 Task: Find connections with filter location Capela with filter topic #Saleswith filter profile language German with filter current company Hyundai Motor India Ltd. with filter school SRI VASAVI ENGINEERING COLLEGE with filter industry Urban Transit Services with filter service category Team Building with filter keywords title Meeting Planner
Action: Mouse moved to (638, 125)
Screenshot: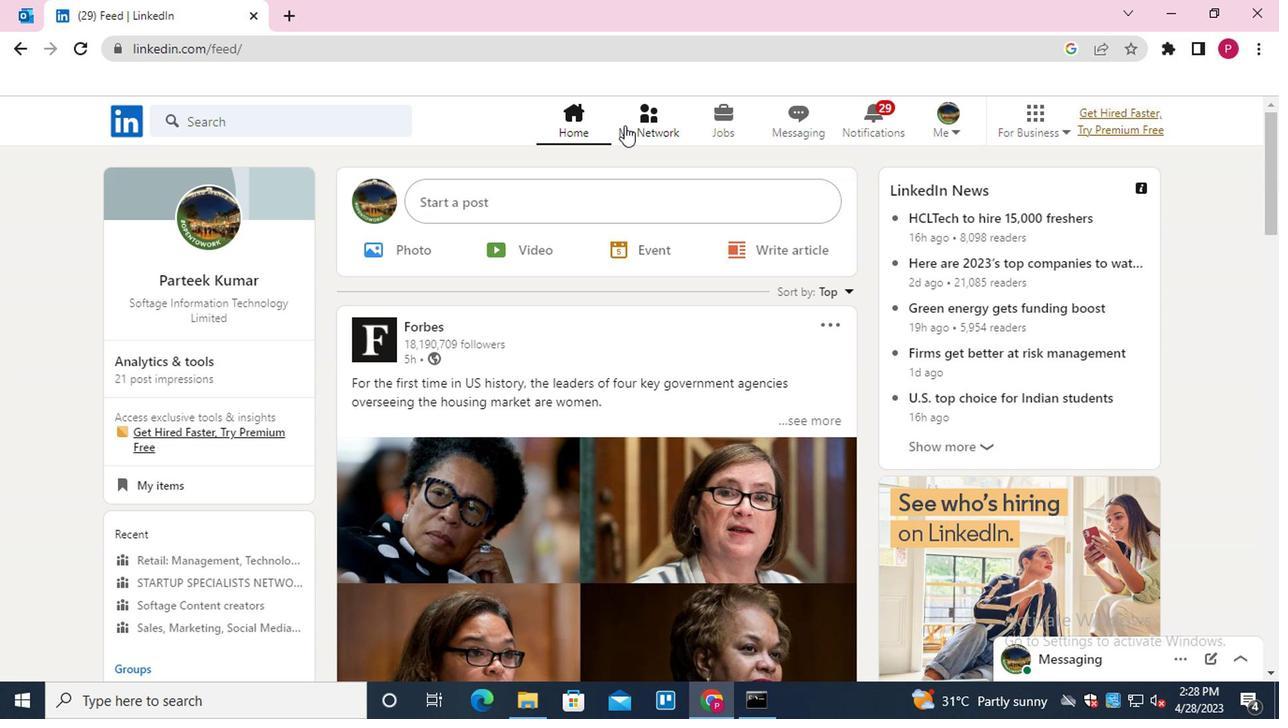 
Action: Mouse pressed left at (638, 125)
Screenshot: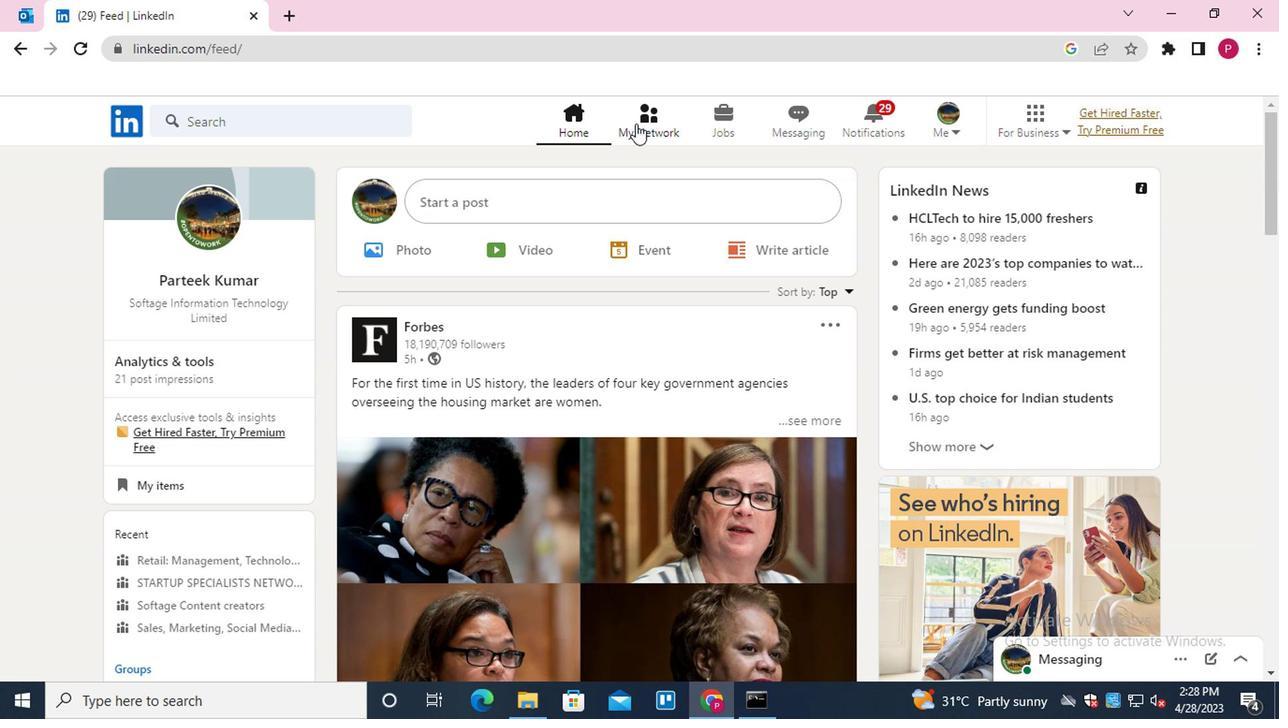 
Action: Mouse moved to (271, 229)
Screenshot: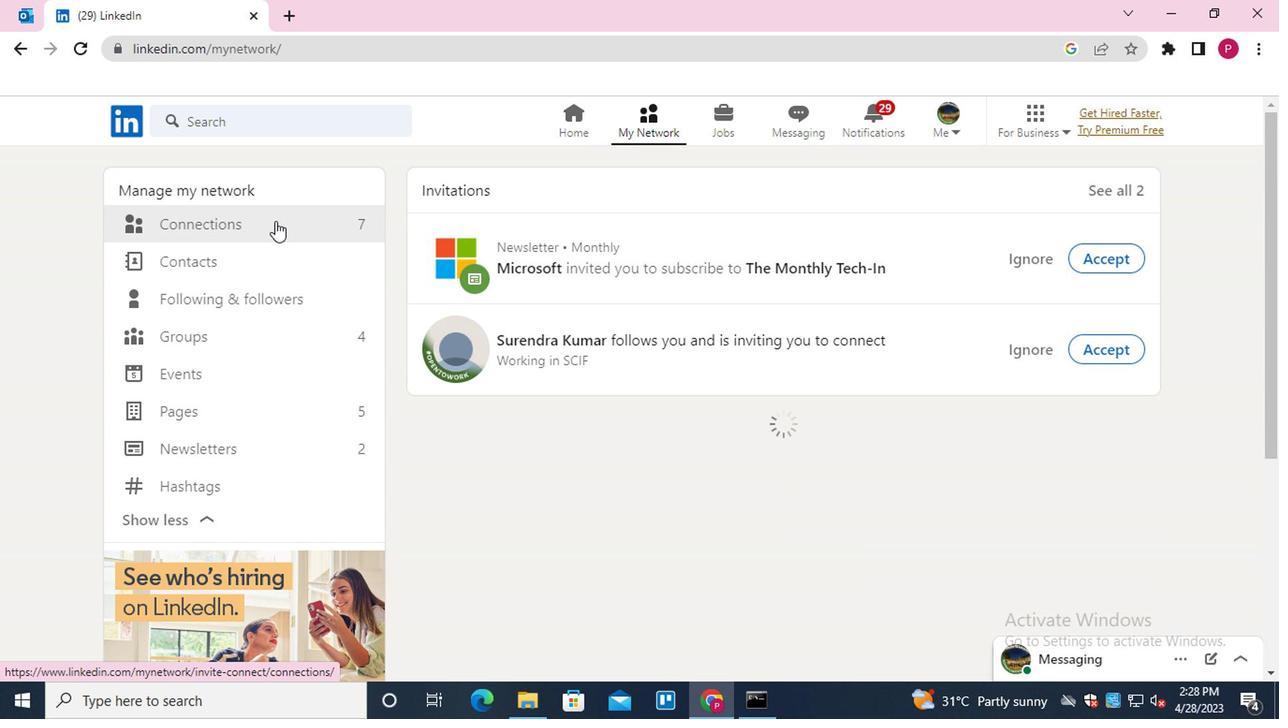 
Action: Mouse pressed left at (271, 229)
Screenshot: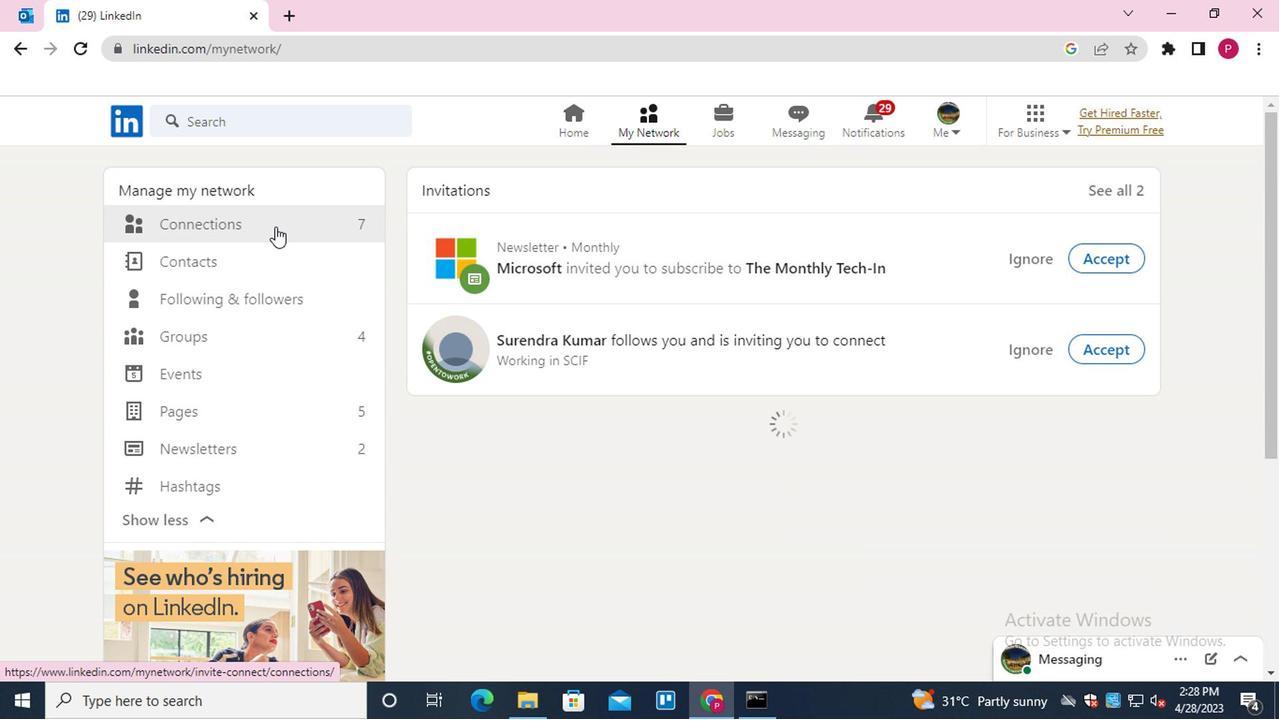 
Action: Mouse moved to (815, 225)
Screenshot: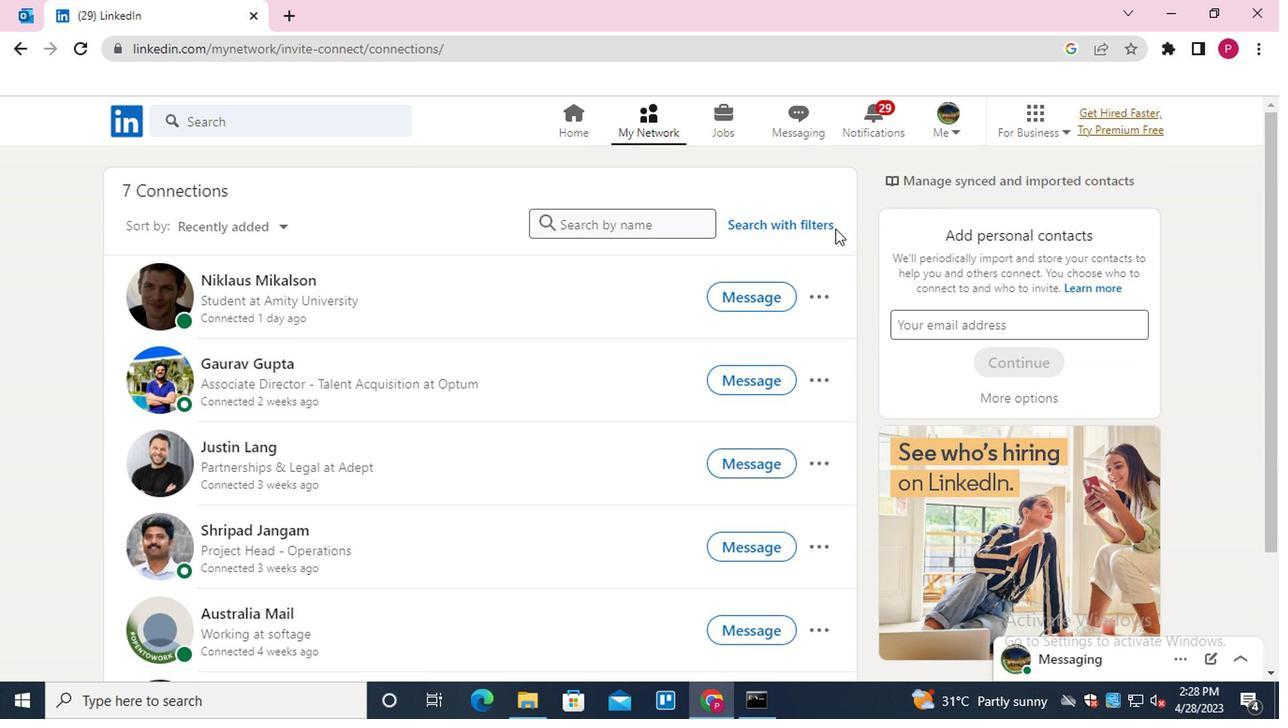 
Action: Mouse pressed left at (815, 225)
Screenshot: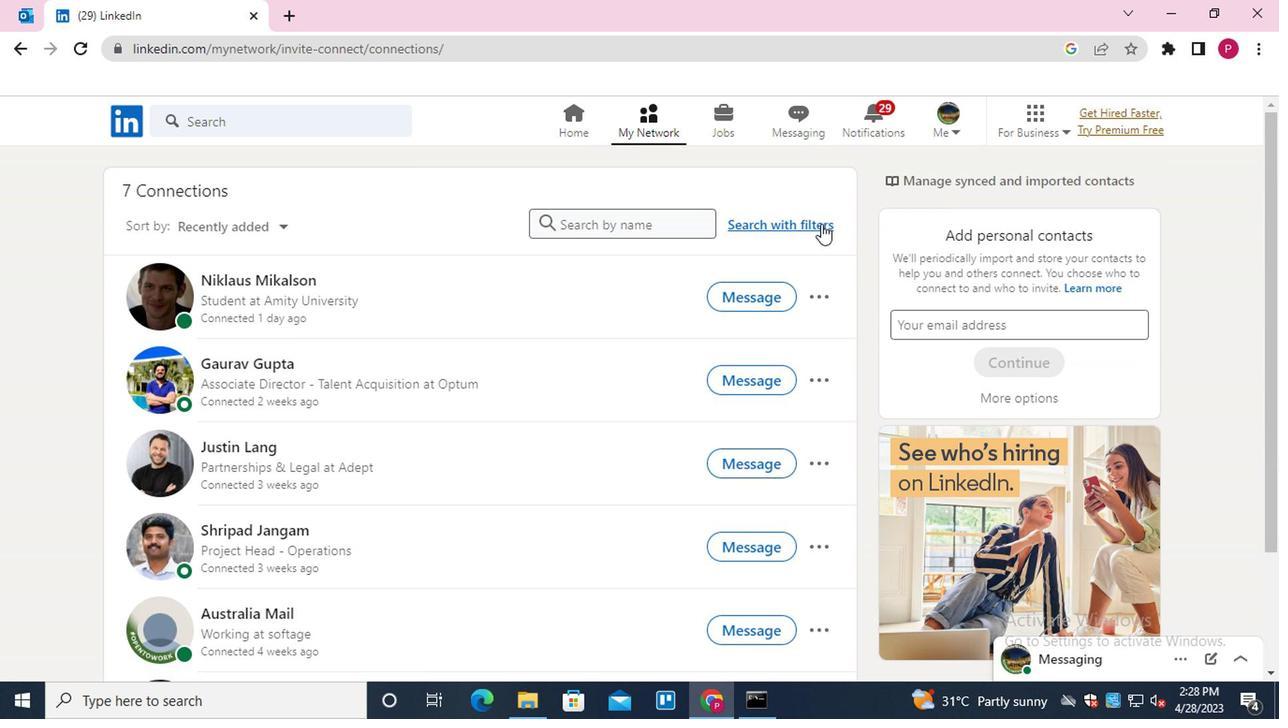 
Action: Mouse moved to (691, 174)
Screenshot: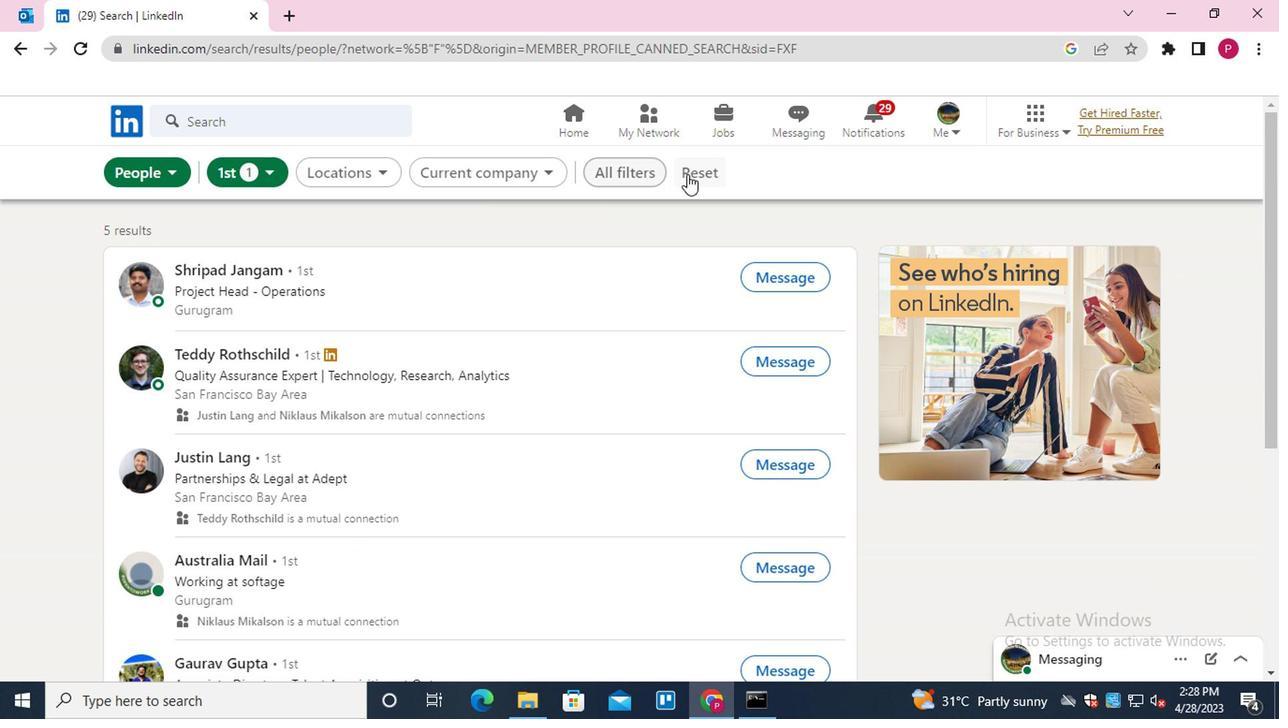 
Action: Mouse pressed left at (691, 174)
Screenshot: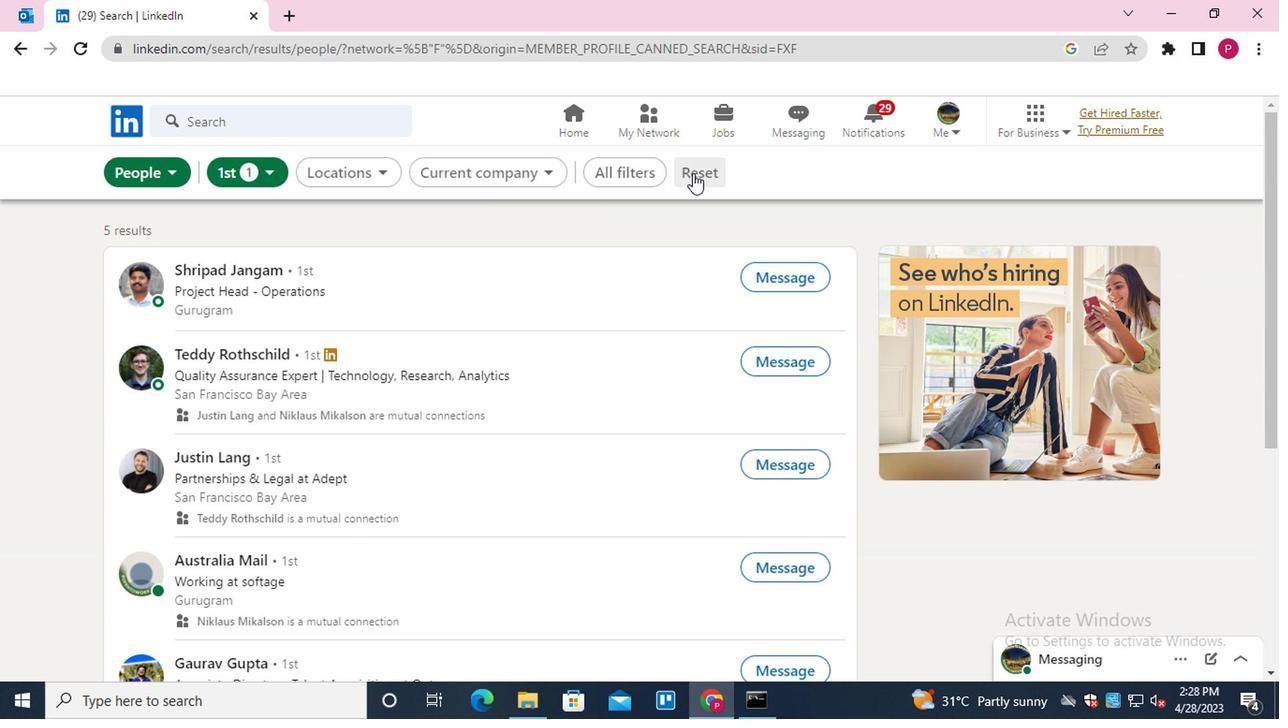
Action: Mouse moved to (661, 177)
Screenshot: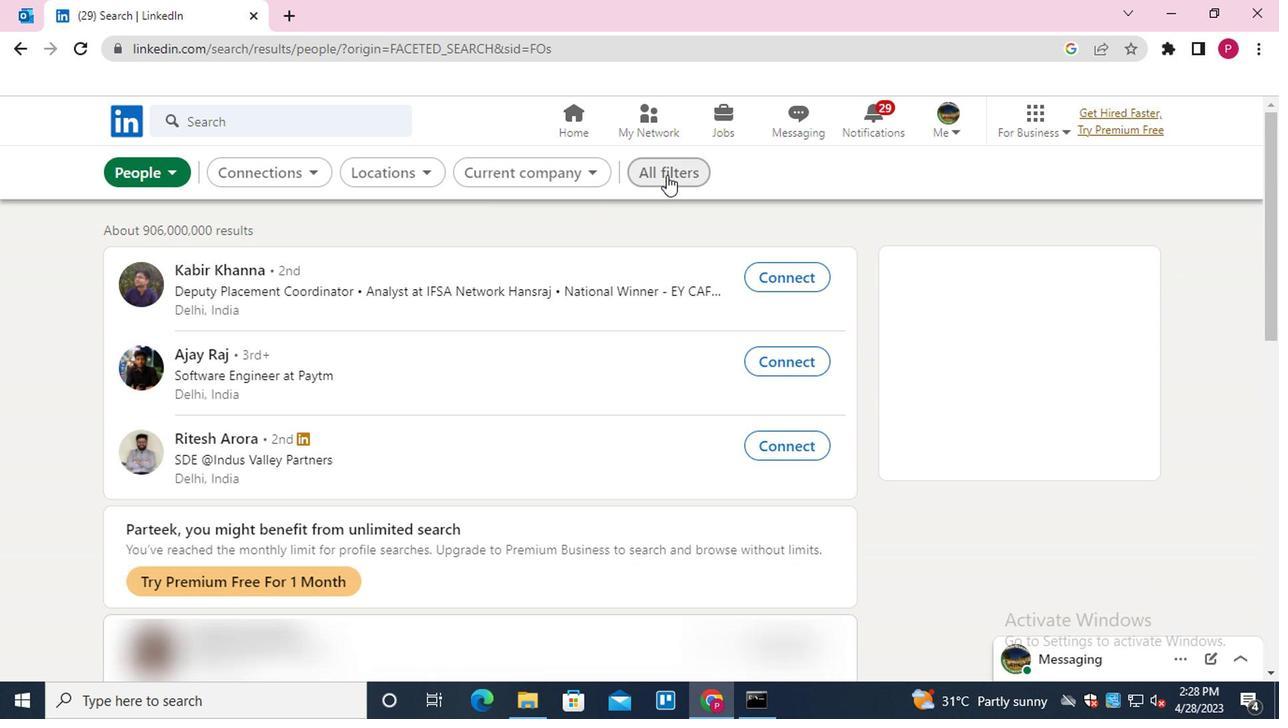 
Action: Mouse pressed left at (661, 177)
Screenshot: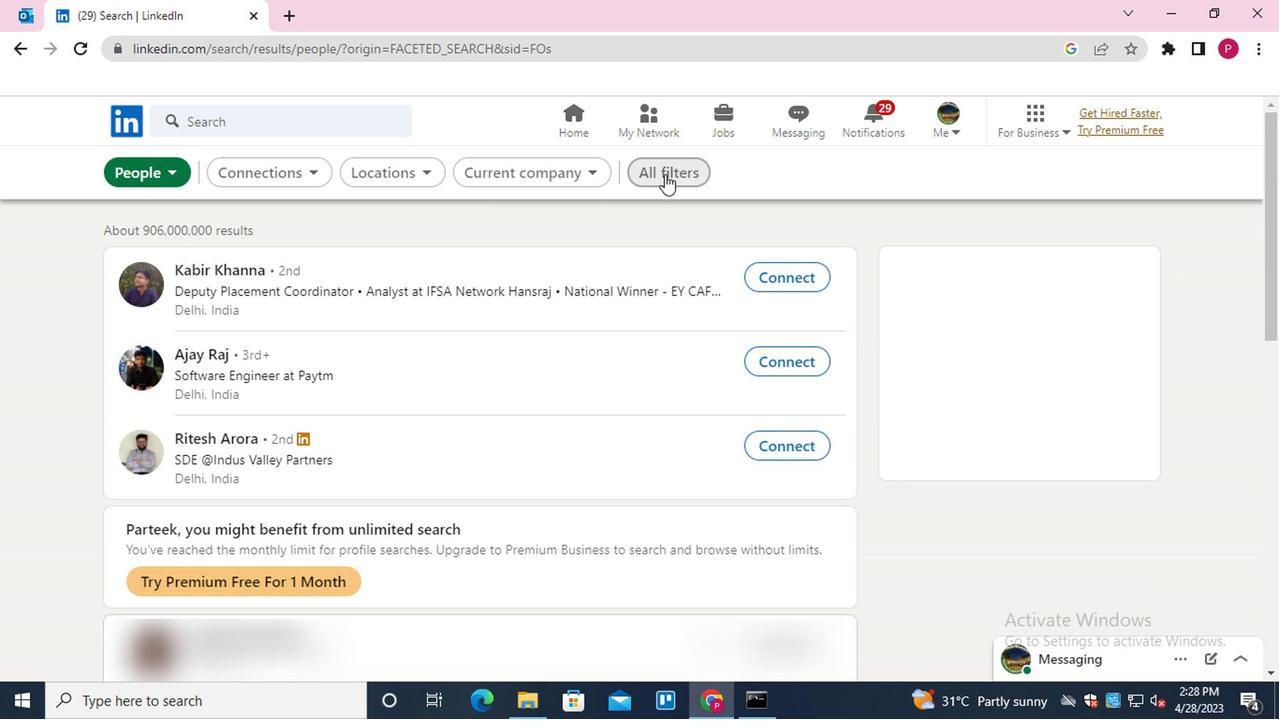 
Action: Mouse moved to (1005, 453)
Screenshot: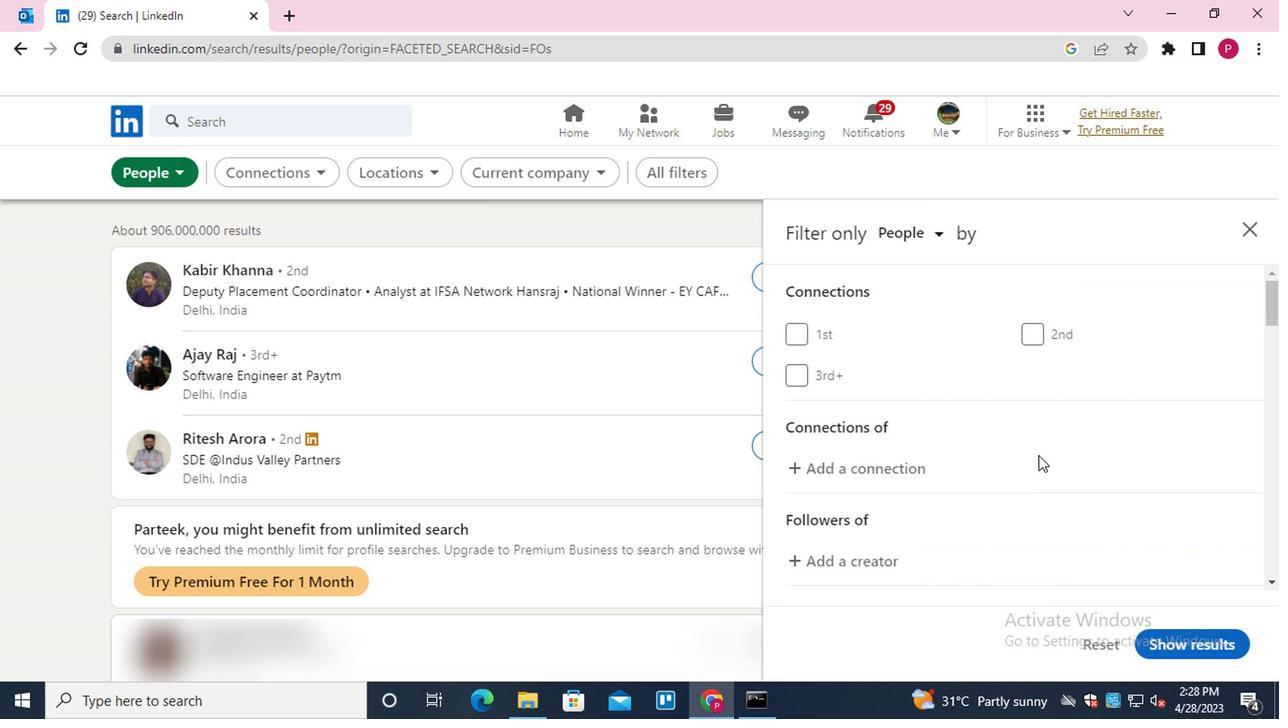 
Action: Mouse scrolled (1005, 452) with delta (0, -1)
Screenshot: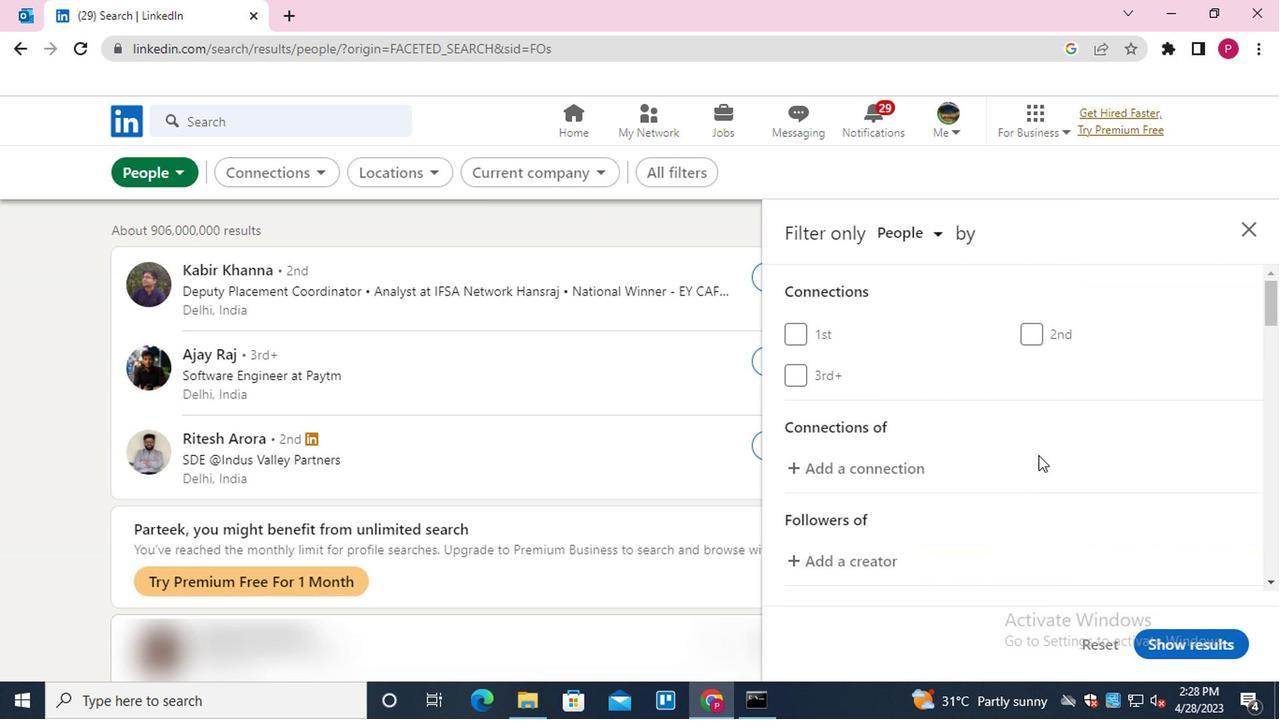 
Action: Mouse scrolled (1005, 452) with delta (0, -1)
Screenshot: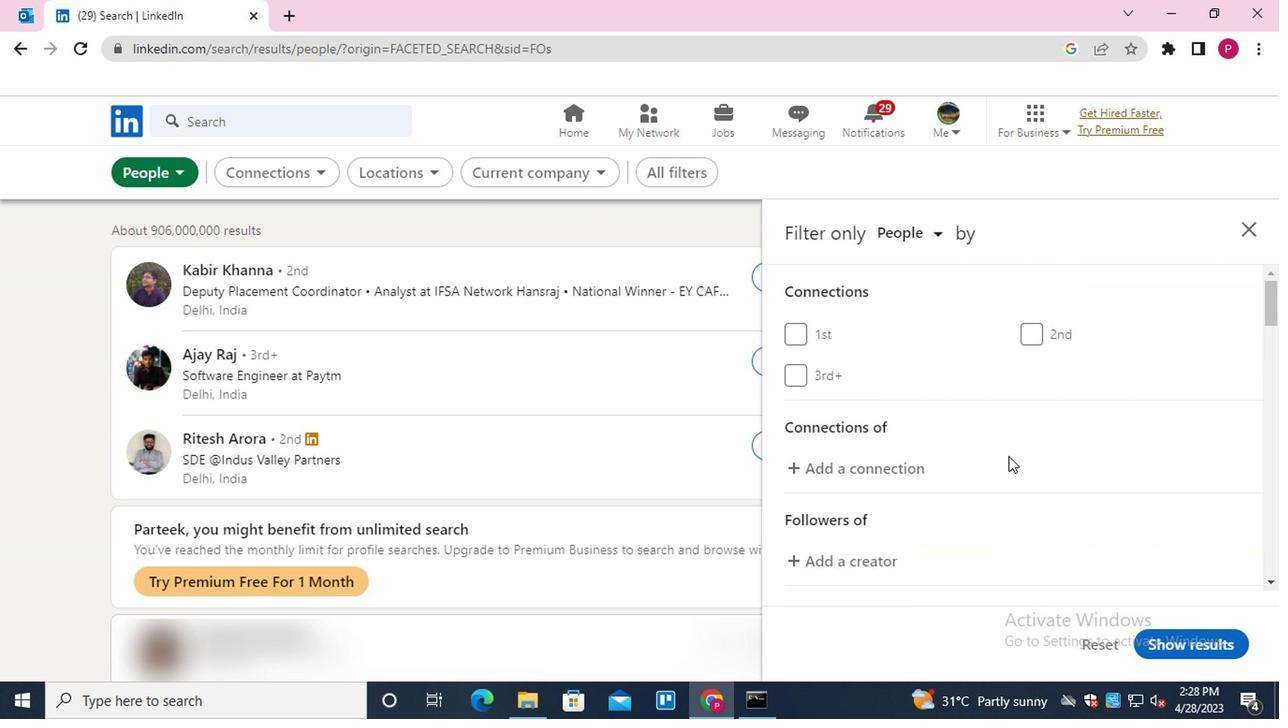 
Action: Mouse scrolled (1005, 452) with delta (0, -1)
Screenshot: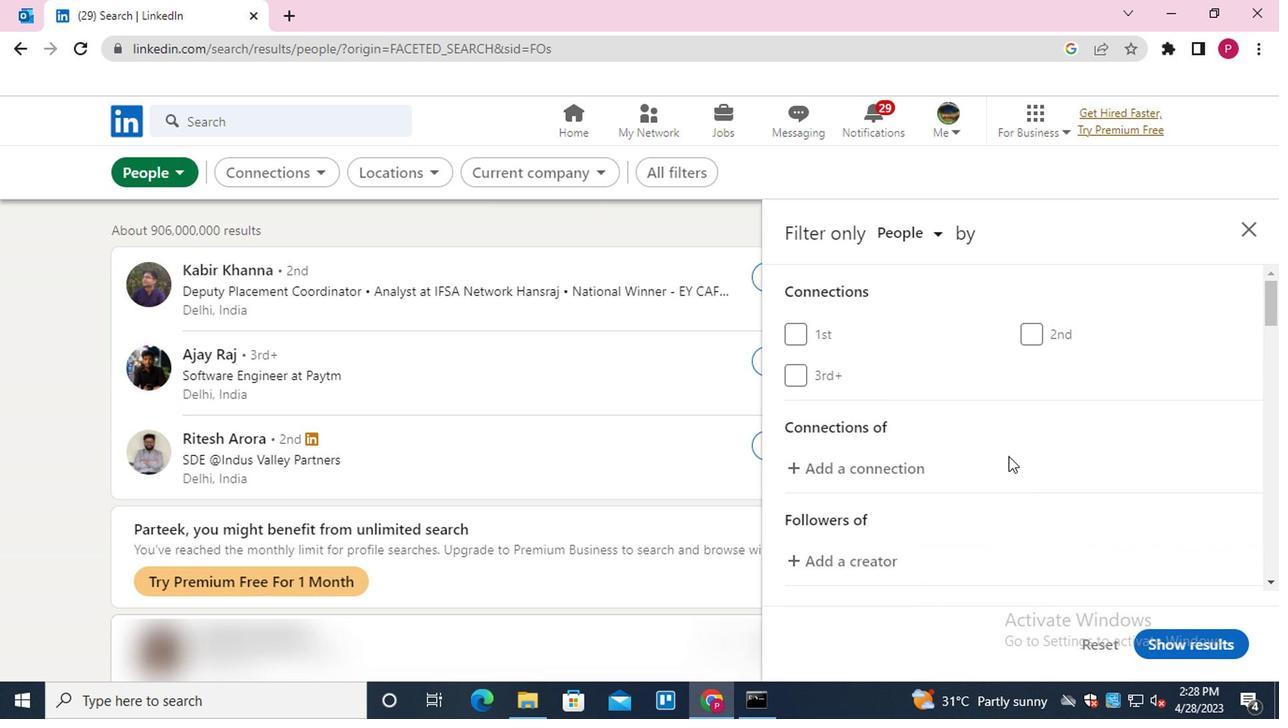 
Action: Mouse moved to (1063, 444)
Screenshot: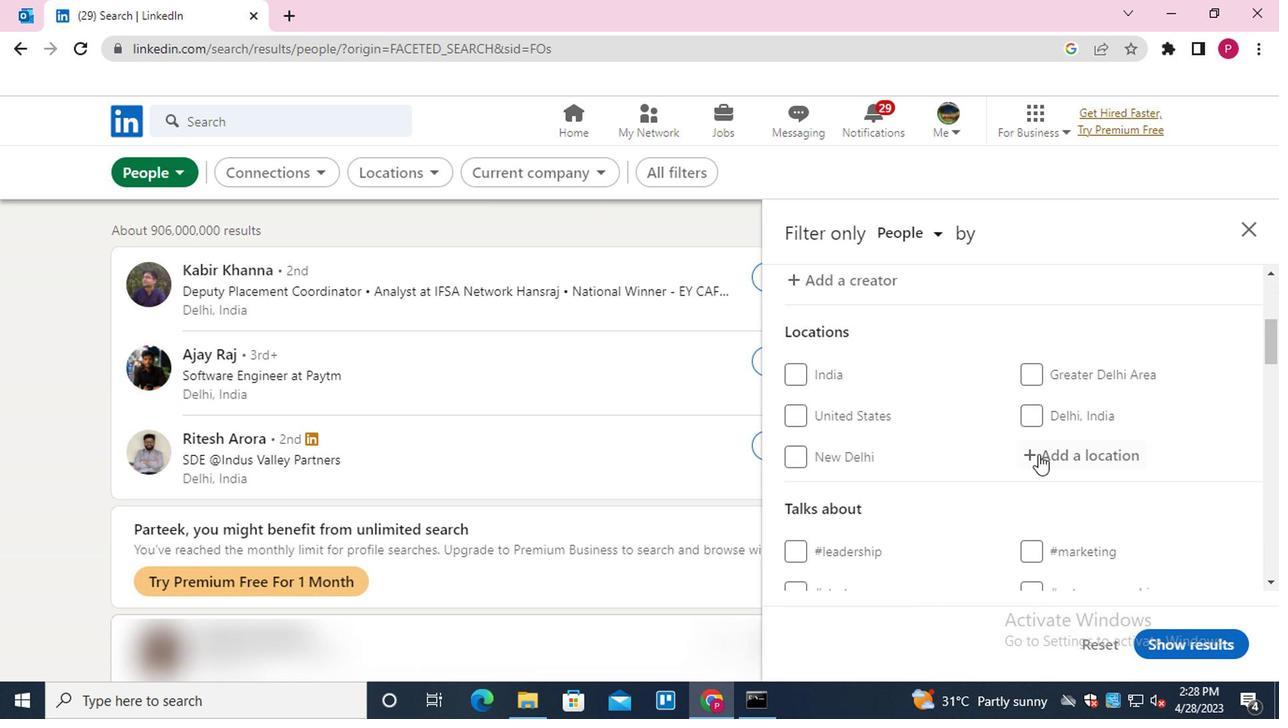 
Action: Mouse pressed left at (1063, 444)
Screenshot: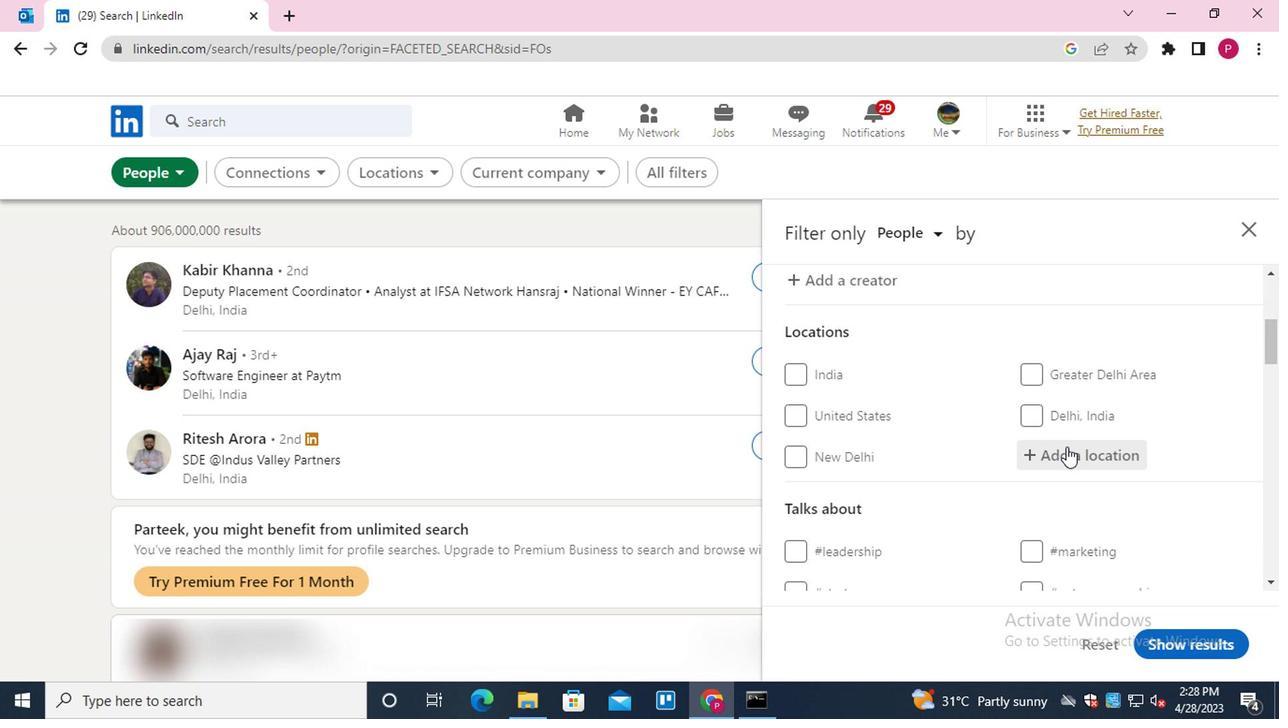 
Action: Key pressed <Key.shift>CAPELA<Key.down><Key.enter>
Screenshot: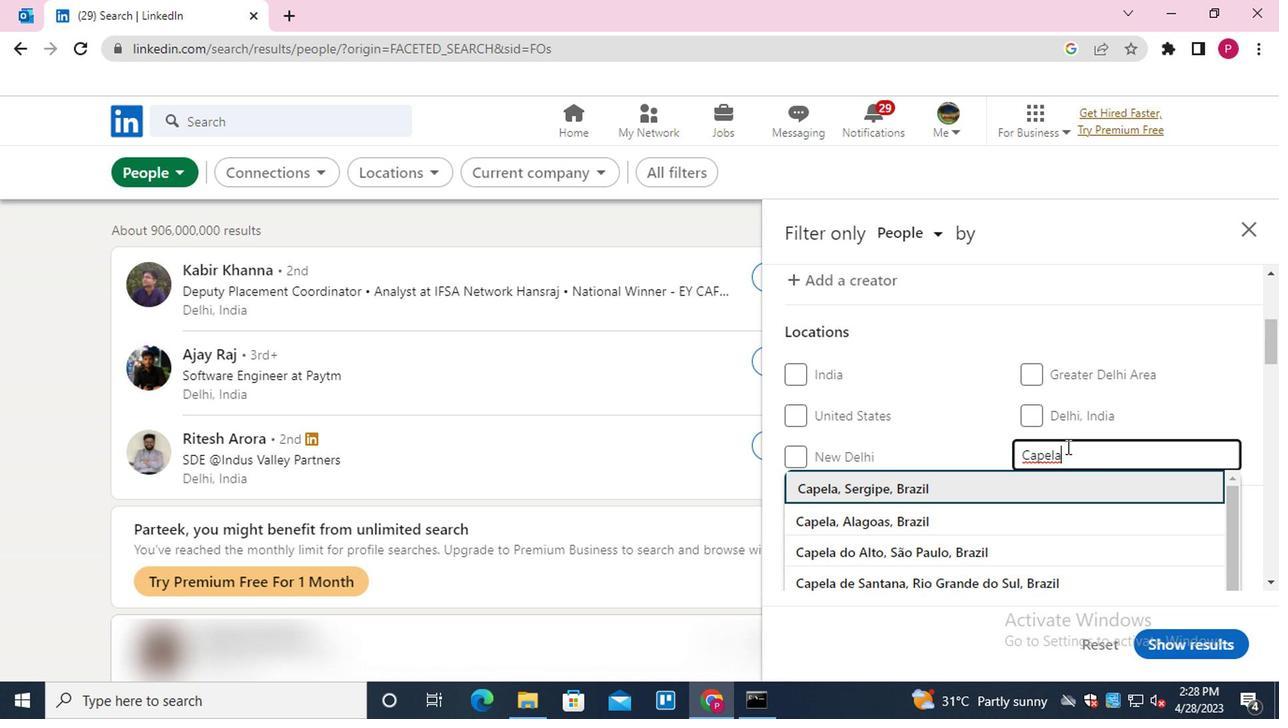 
Action: Mouse moved to (1028, 459)
Screenshot: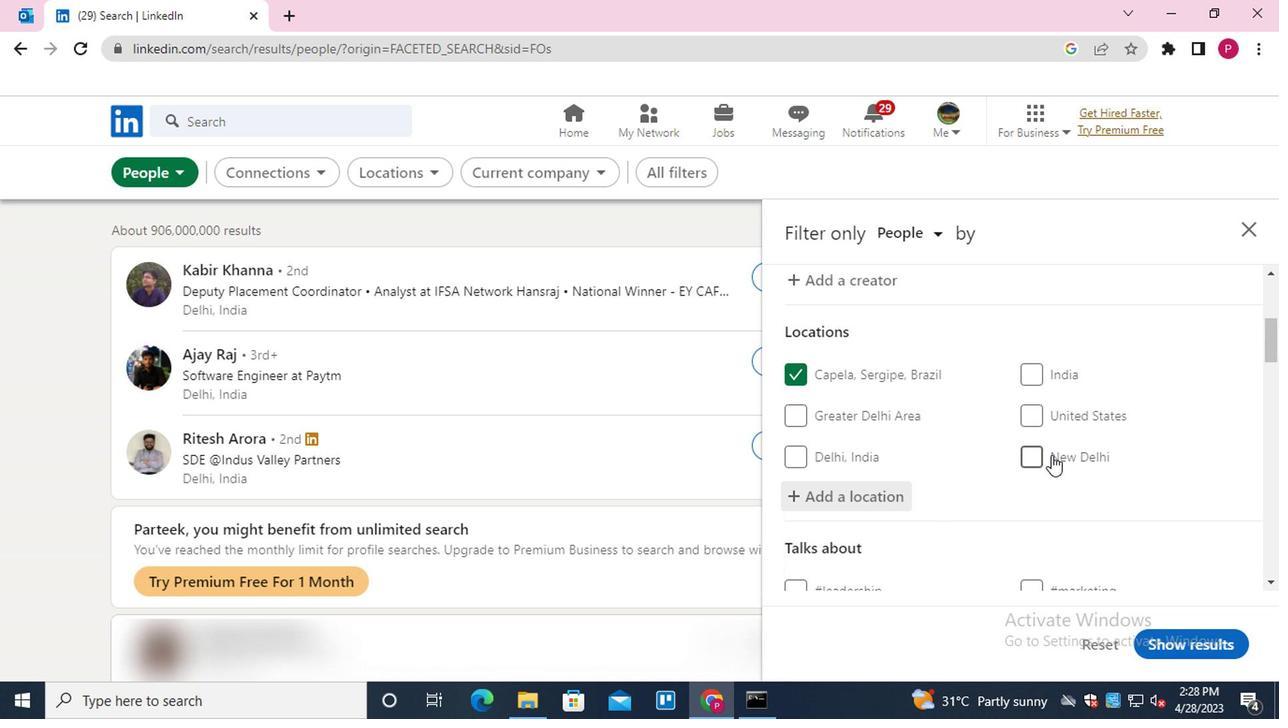 
Action: Mouse scrolled (1028, 458) with delta (0, 0)
Screenshot: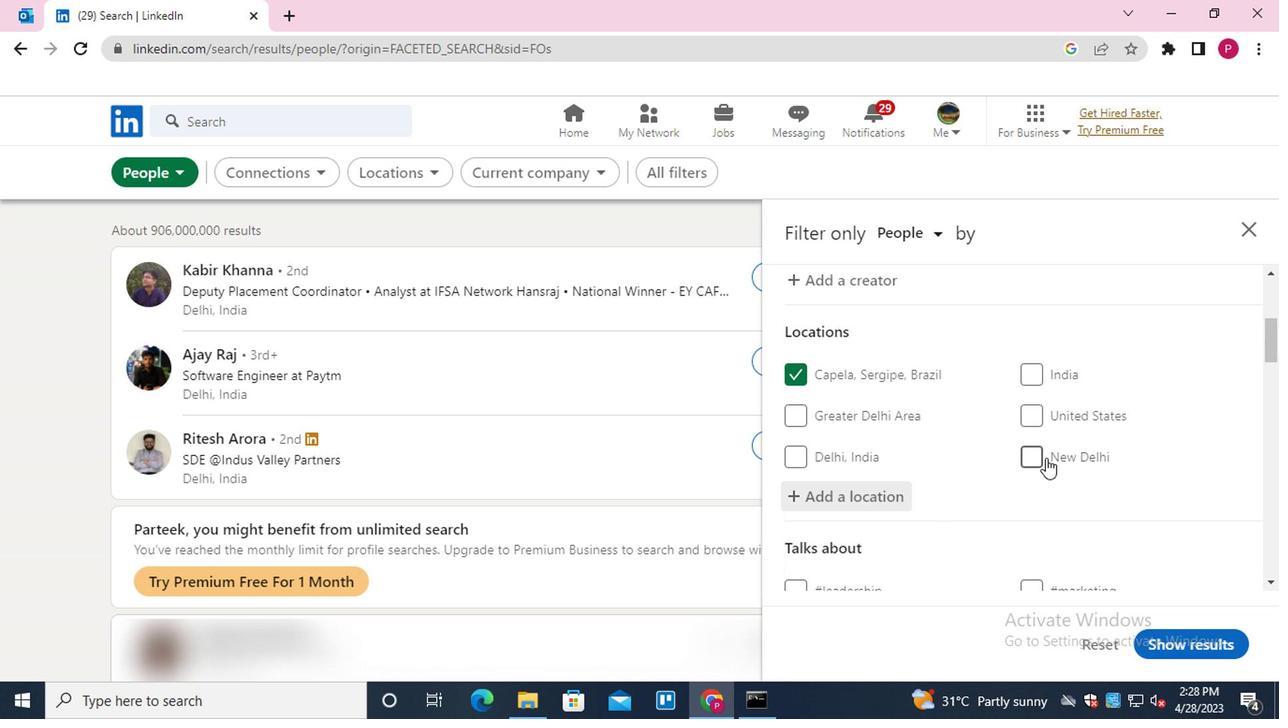 
Action: Mouse scrolled (1028, 458) with delta (0, 0)
Screenshot: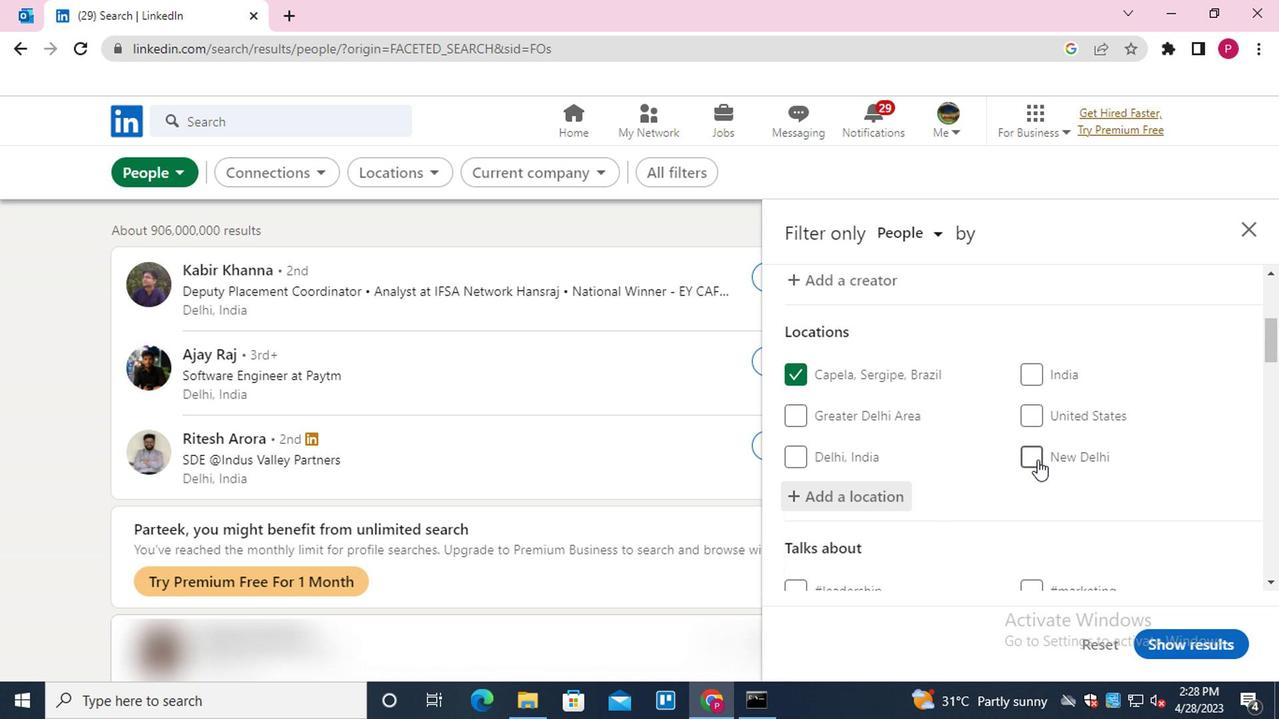 
Action: Mouse moved to (1073, 474)
Screenshot: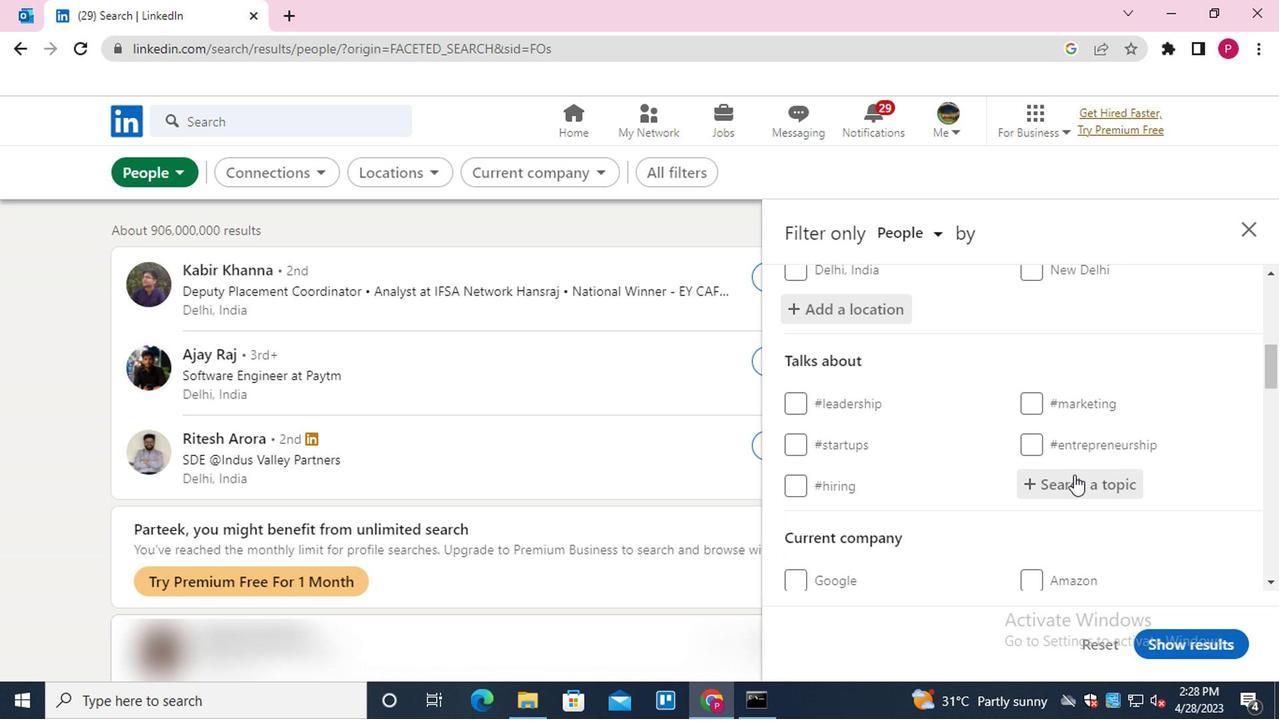 
Action: Mouse pressed left at (1073, 474)
Screenshot: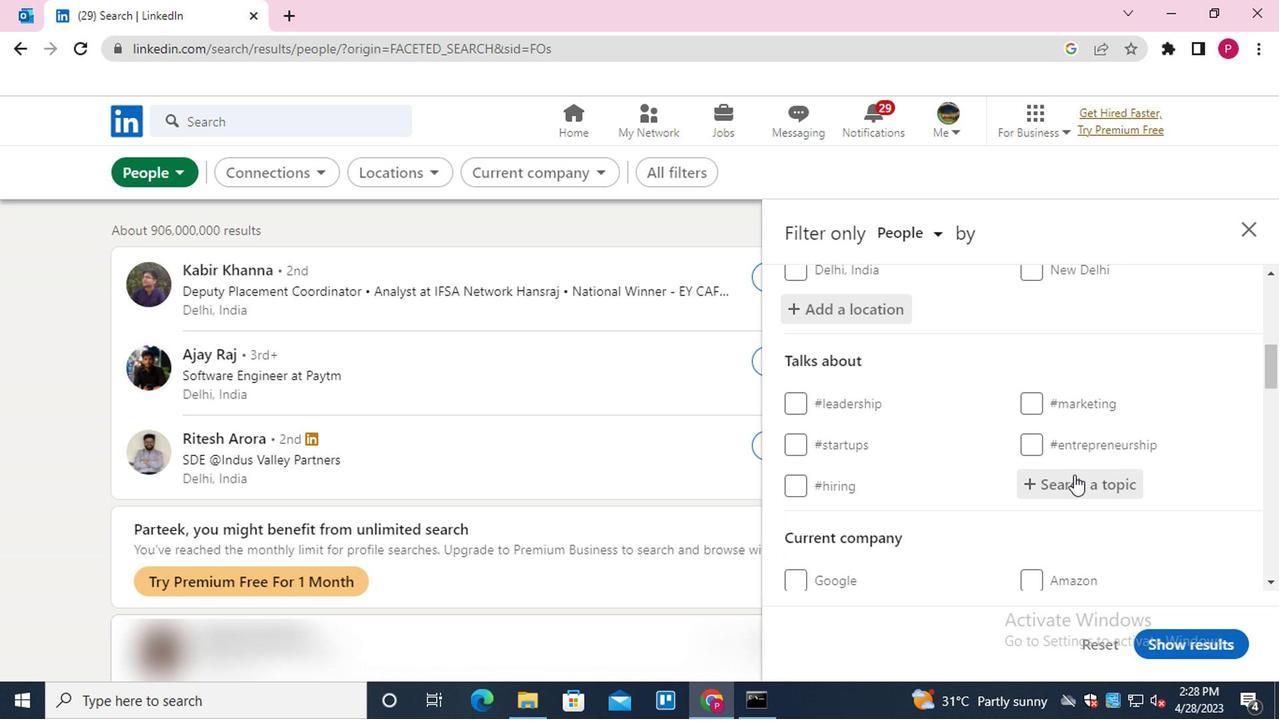 
Action: Key pressed SALES<Key.down><Key.enter>
Screenshot: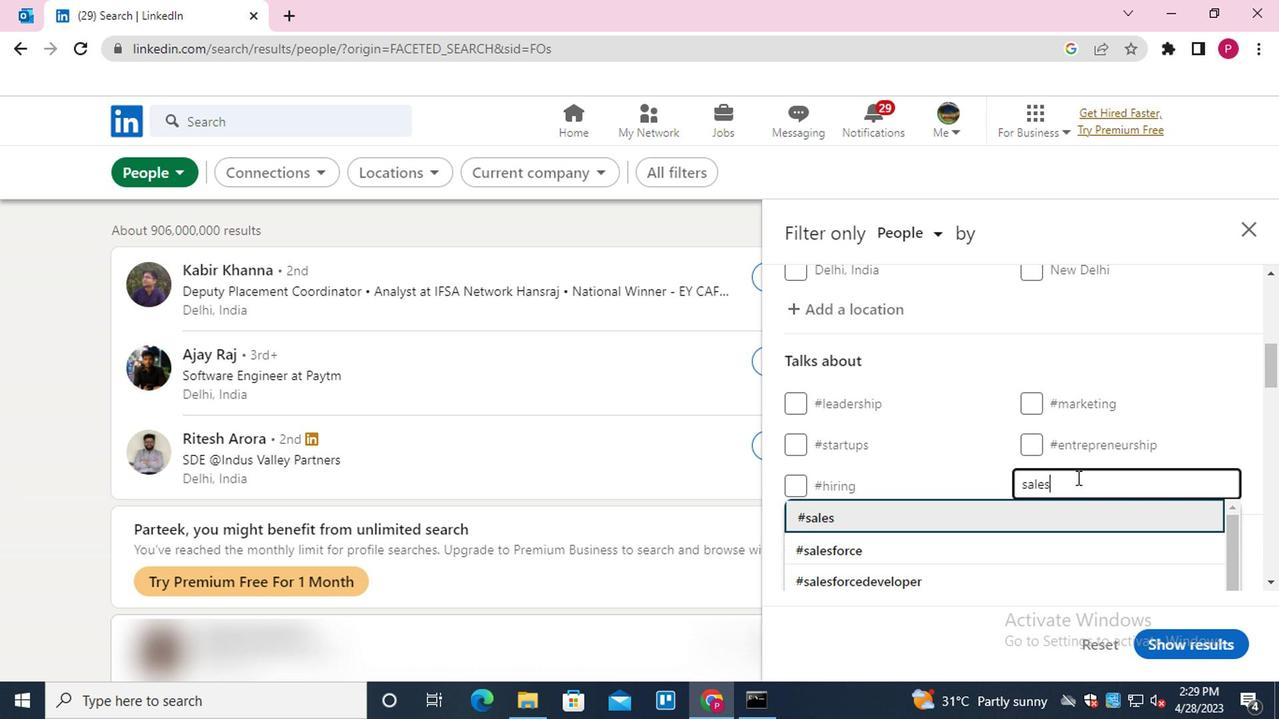 
Action: Mouse scrolled (1073, 473) with delta (0, 0)
Screenshot: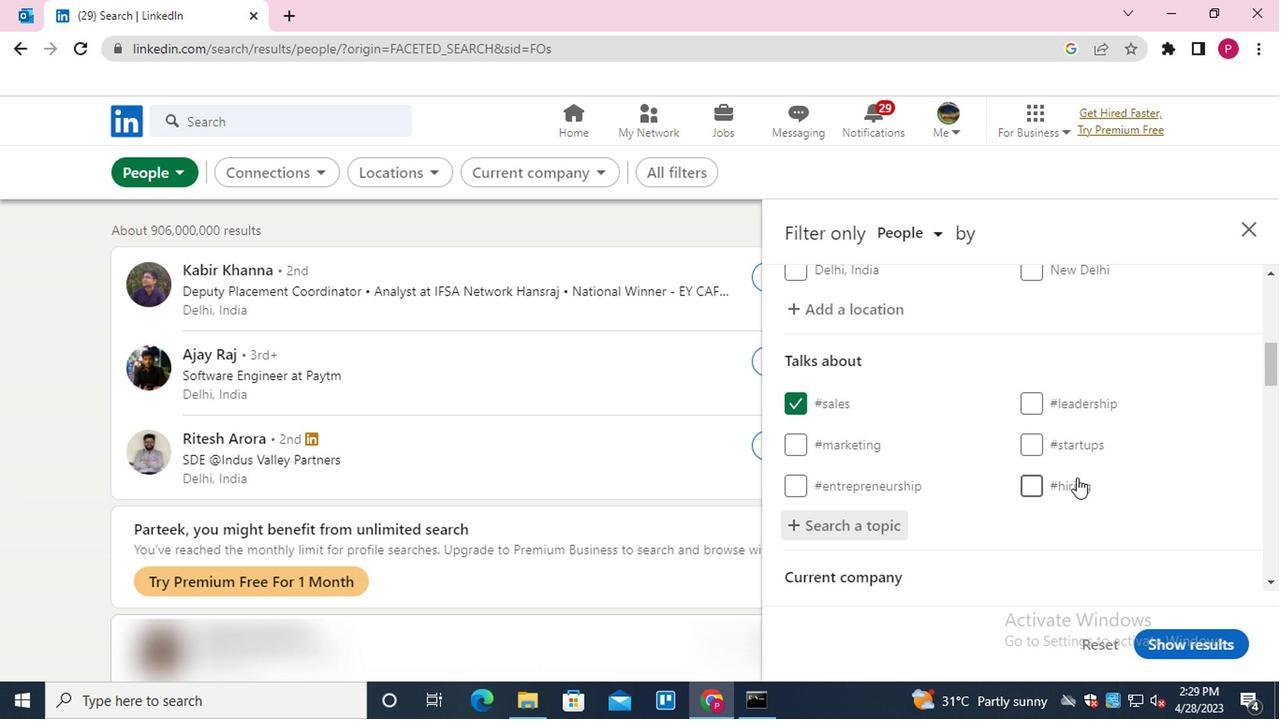
Action: Mouse scrolled (1073, 473) with delta (0, 0)
Screenshot: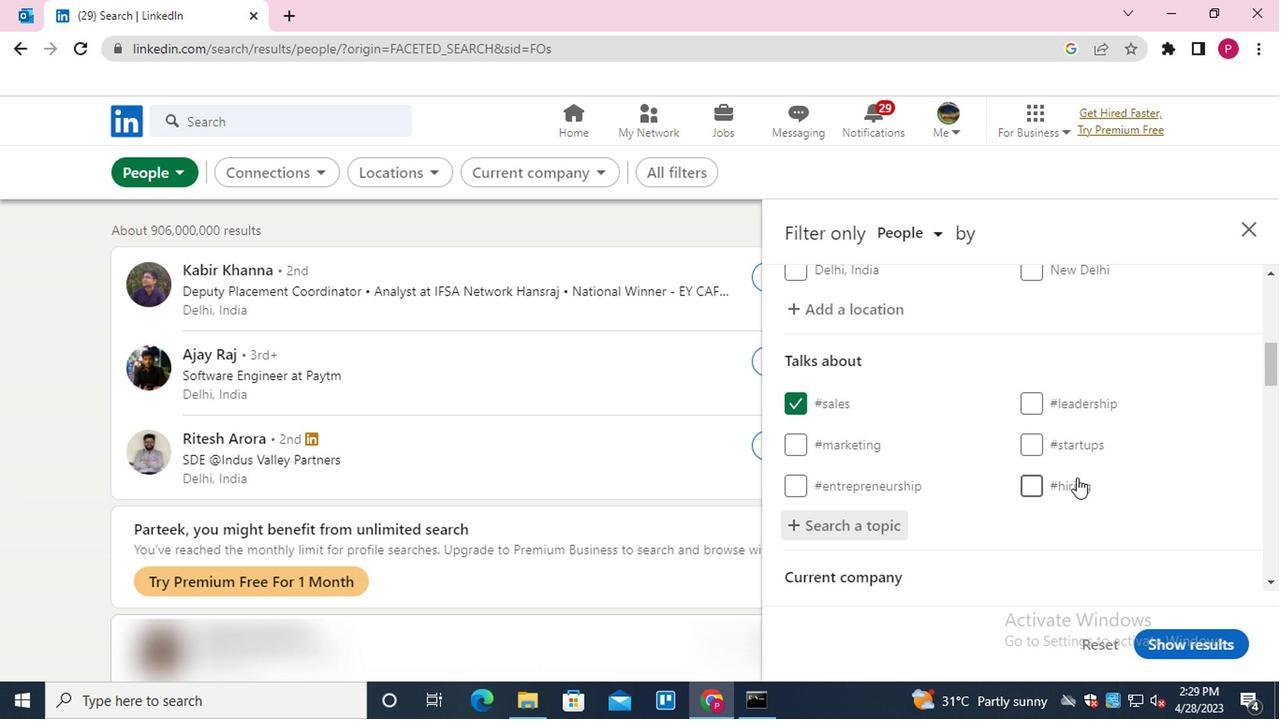 
Action: Mouse moved to (1053, 480)
Screenshot: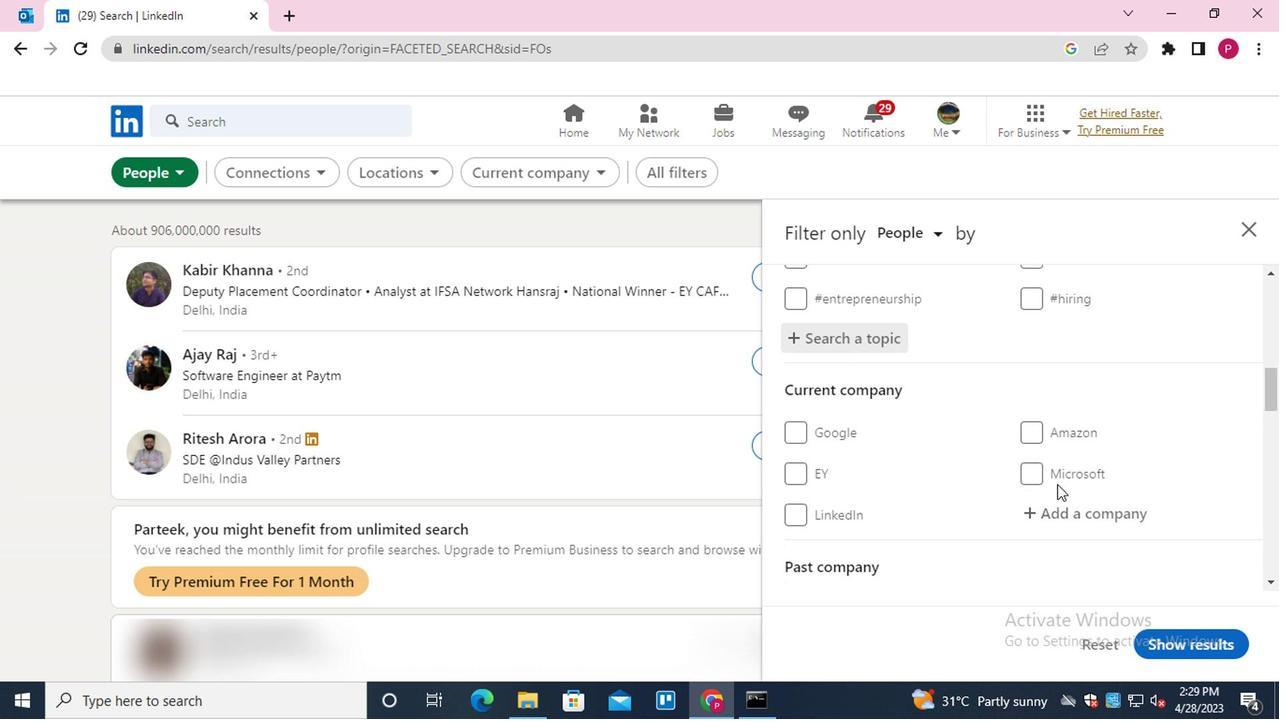 
Action: Mouse scrolled (1053, 479) with delta (0, -1)
Screenshot: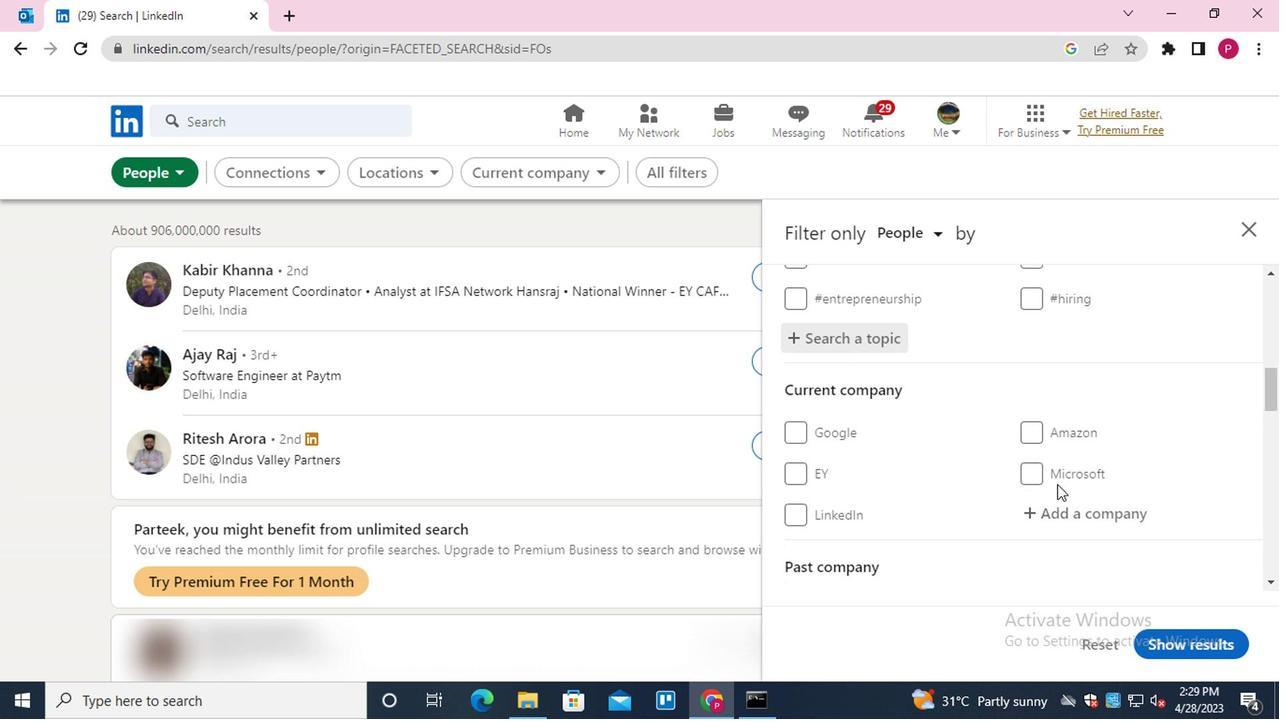 
Action: Mouse moved to (1051, 477)
Screenshot: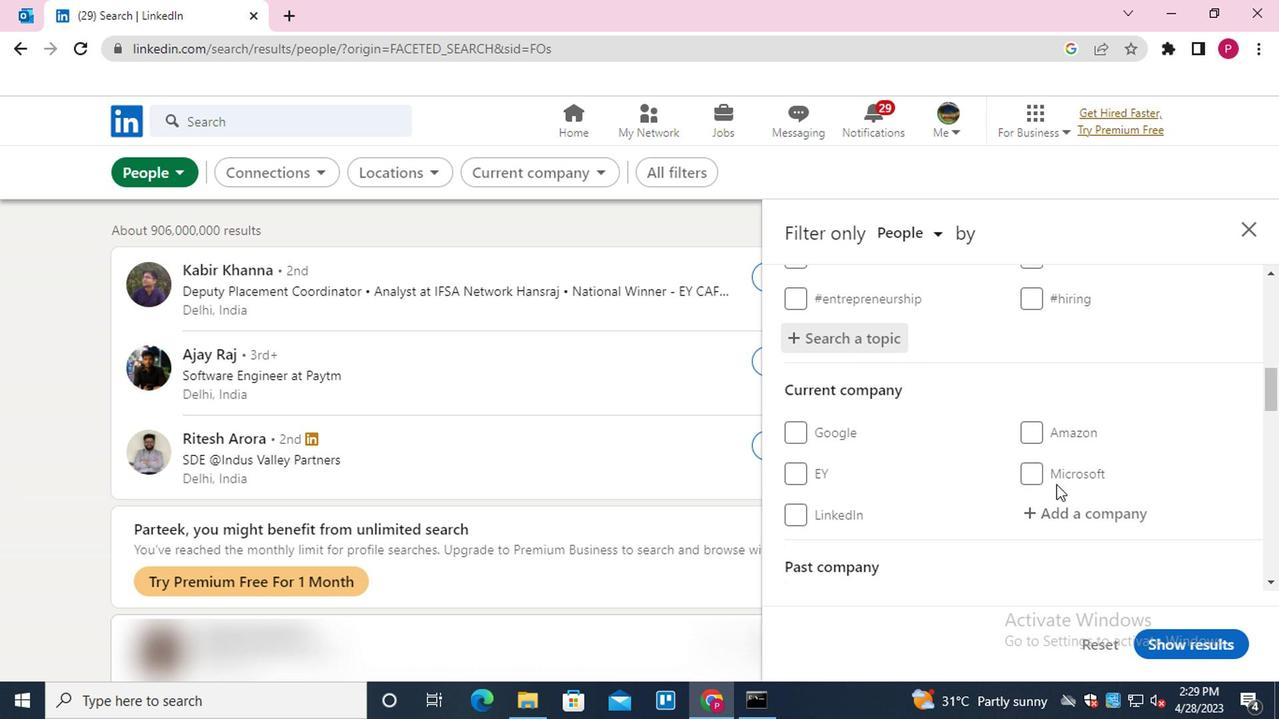 
Action: Mouse scrolled (1051, 476) with delta (0, 0)
Screenshot: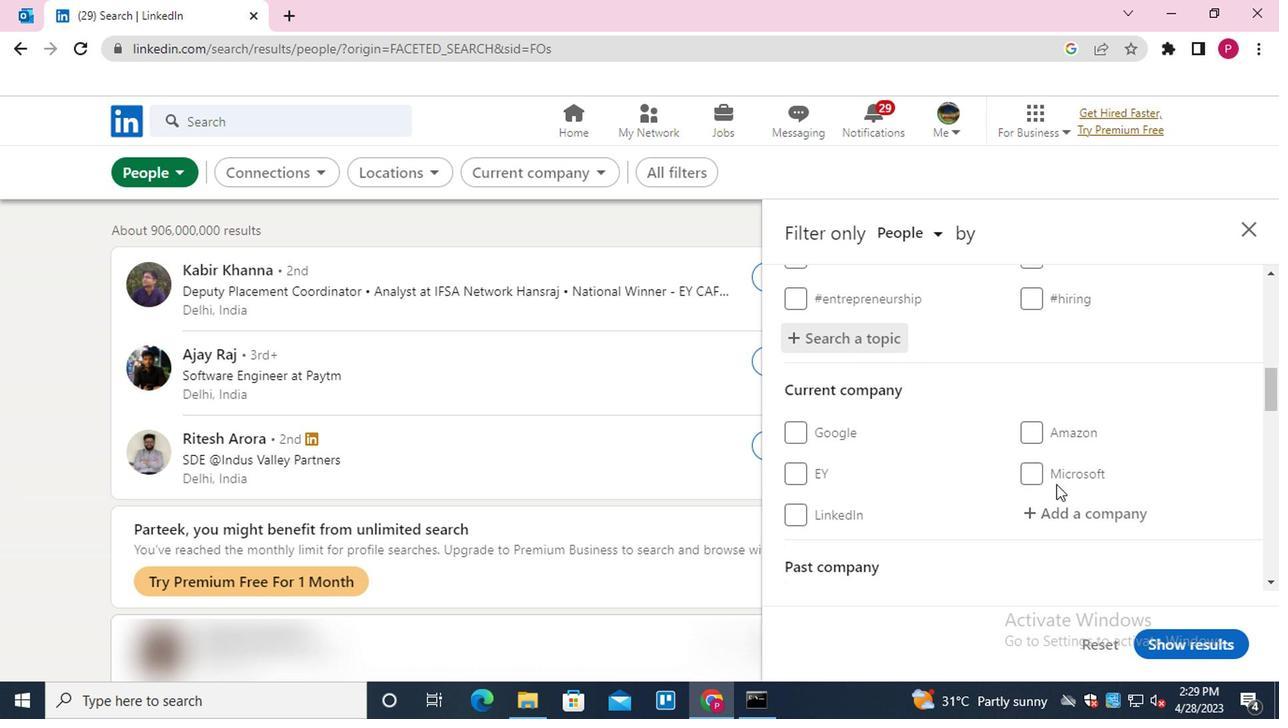 
Action: Mouse moved to (972, 452)
Screenshot: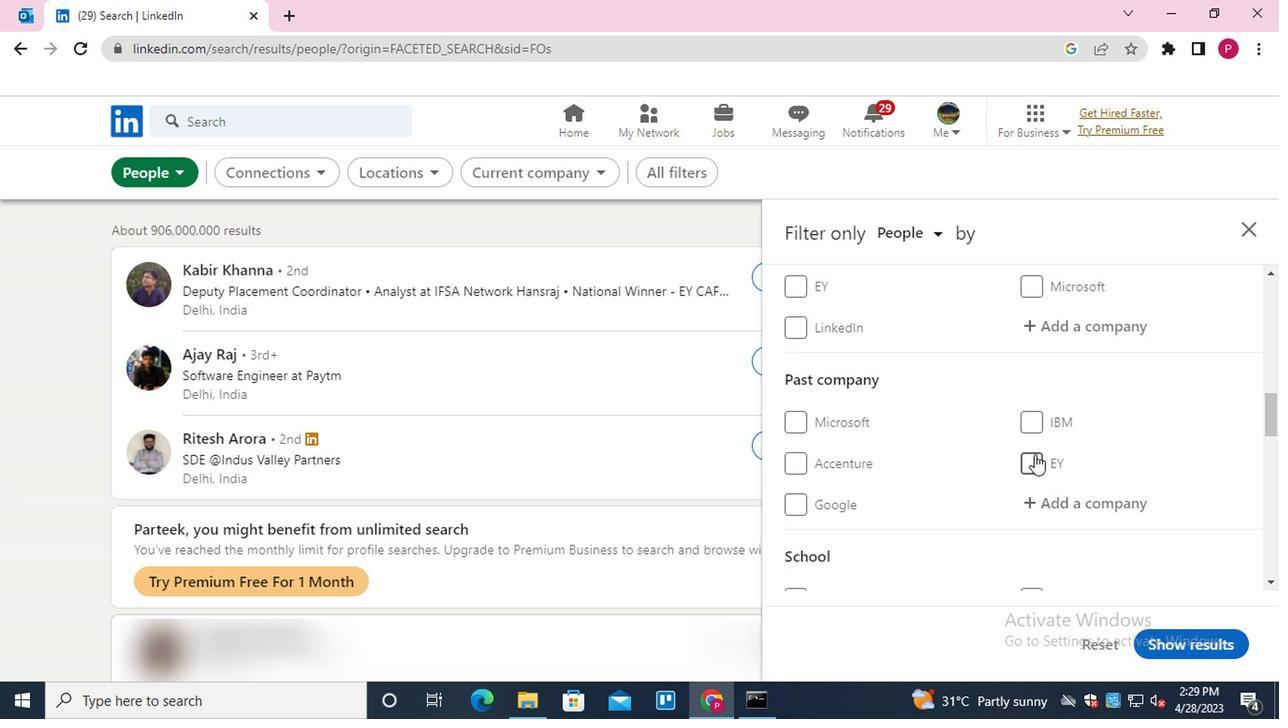 
Action: Mouse scrolled (972, 451) with delta (0, 0)
Screenshot: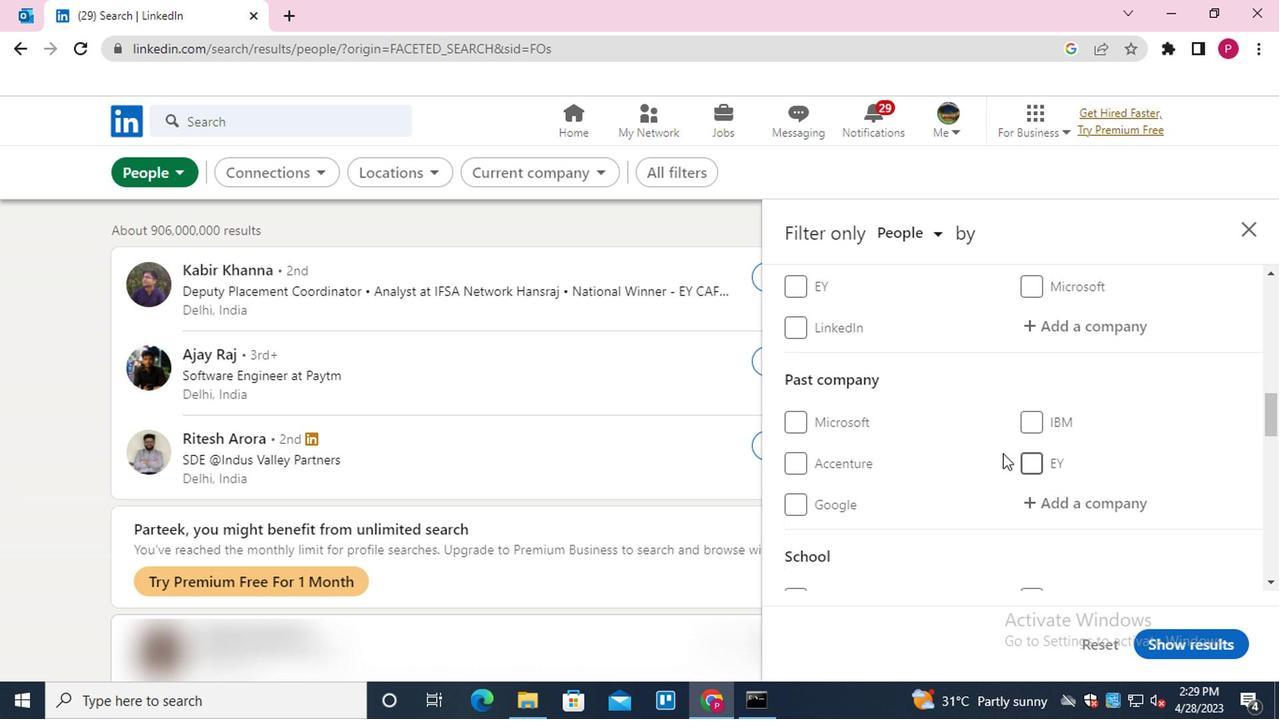 
Action: Mouse scrolled (972, 451) with delta (0, 0)
Screenshot: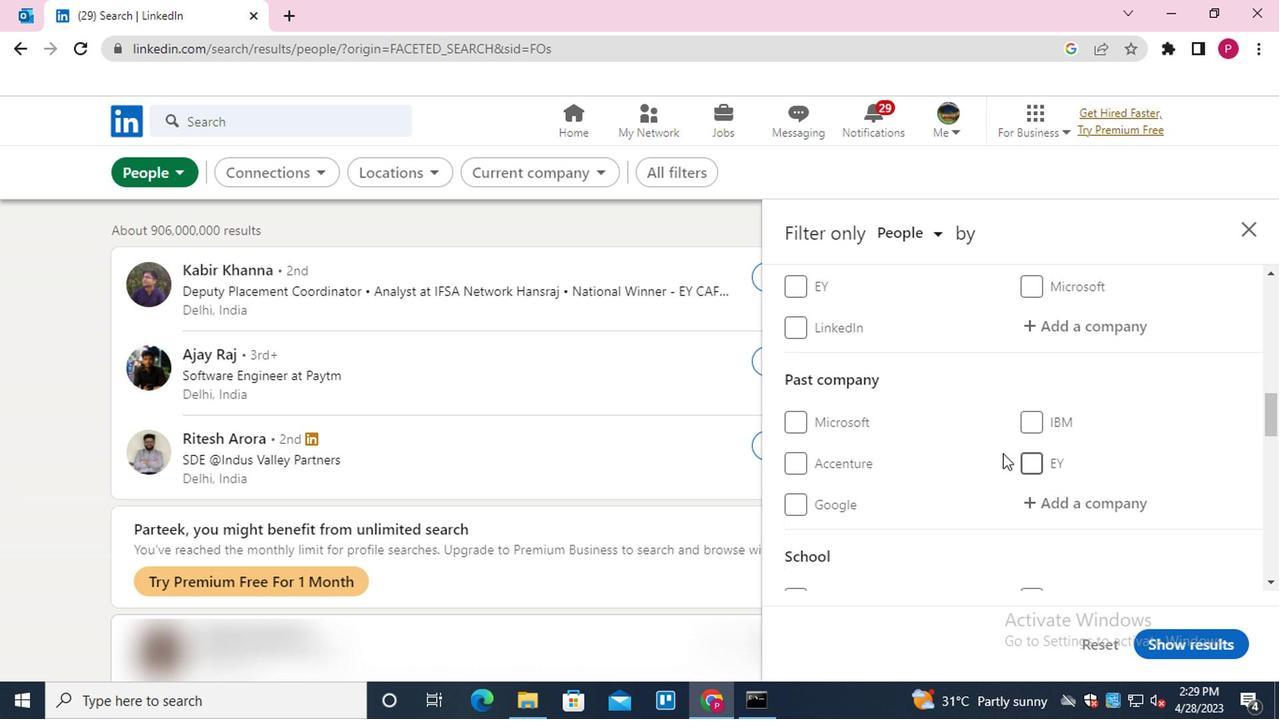 
Action: Mouse scrolled (972, 451) with delta (0, 0)
Screenshot: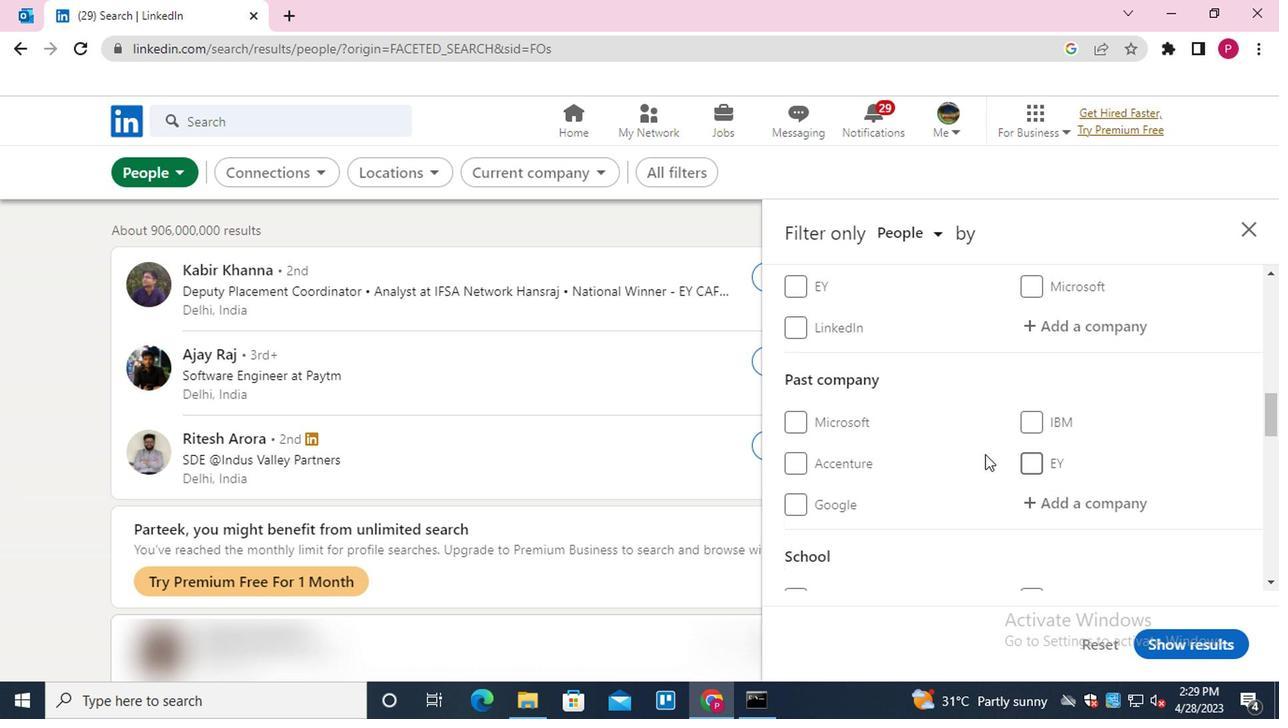 
Action: Mouse moved to (963, 459)
Screenshot: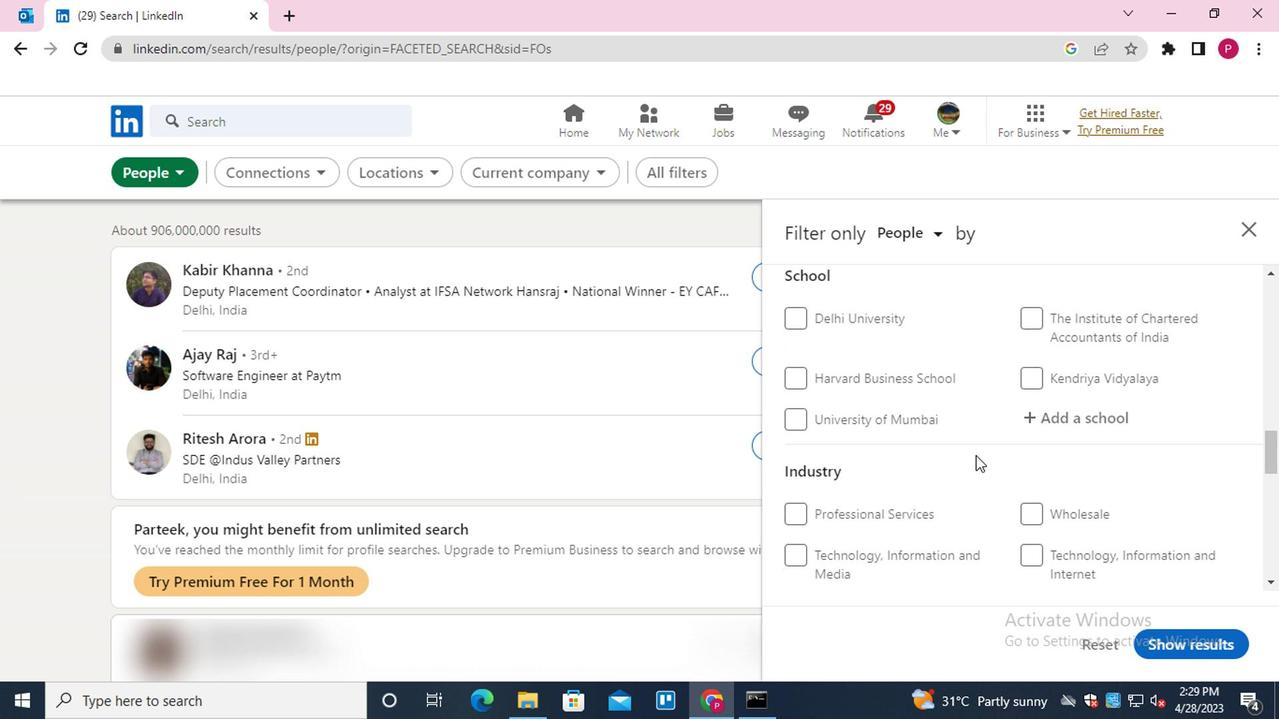 
Action: Mouse scrolled (963, 458) with delta (0, 0)
Screenshot: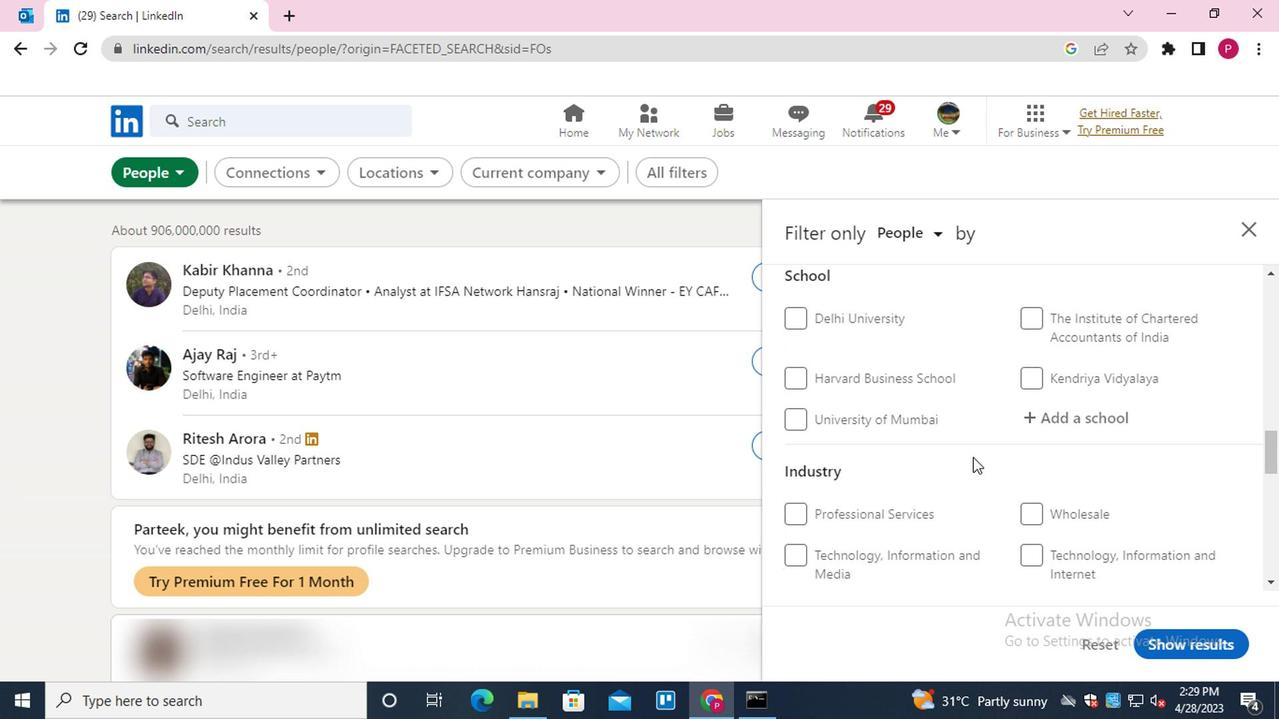 
Action: Mouse moved to (961, 461)
Screenshot: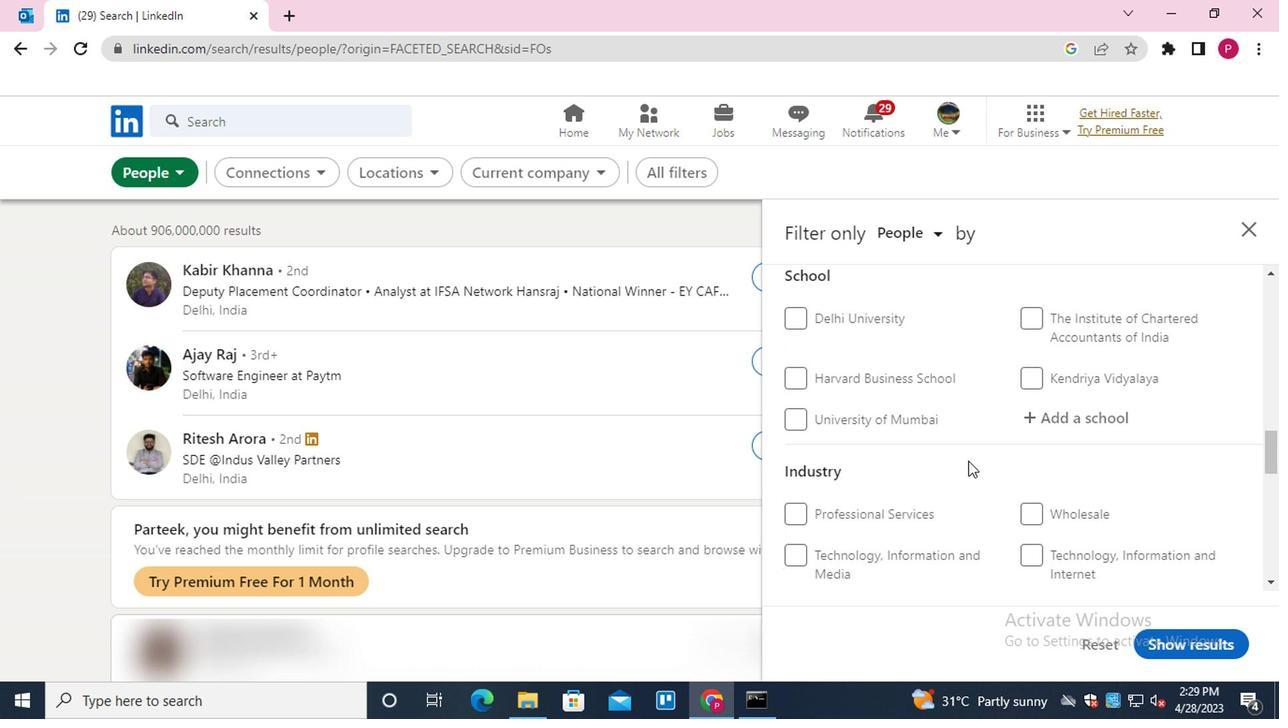 
Action: Mouse scrolled (961, 459) with delta (0, -1)
Screenshot: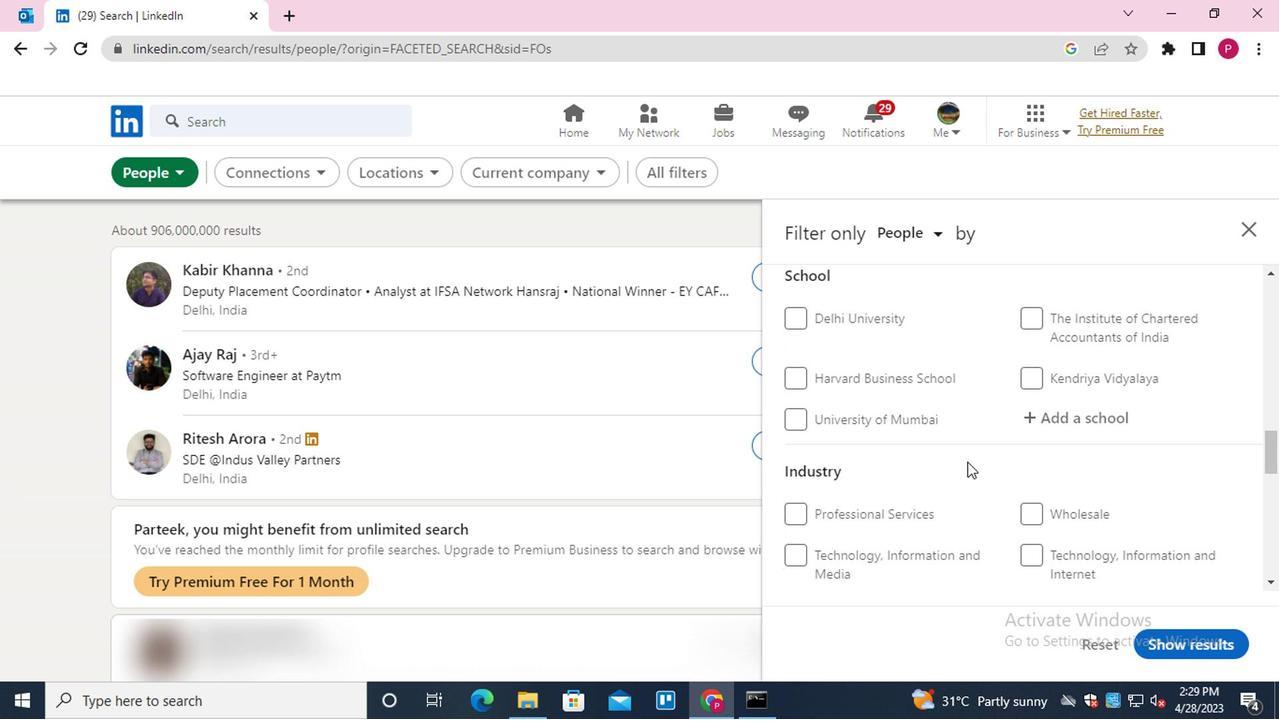 
Action: Mouse scrolled (961, 459) with delta (0, -1)
Screenshot: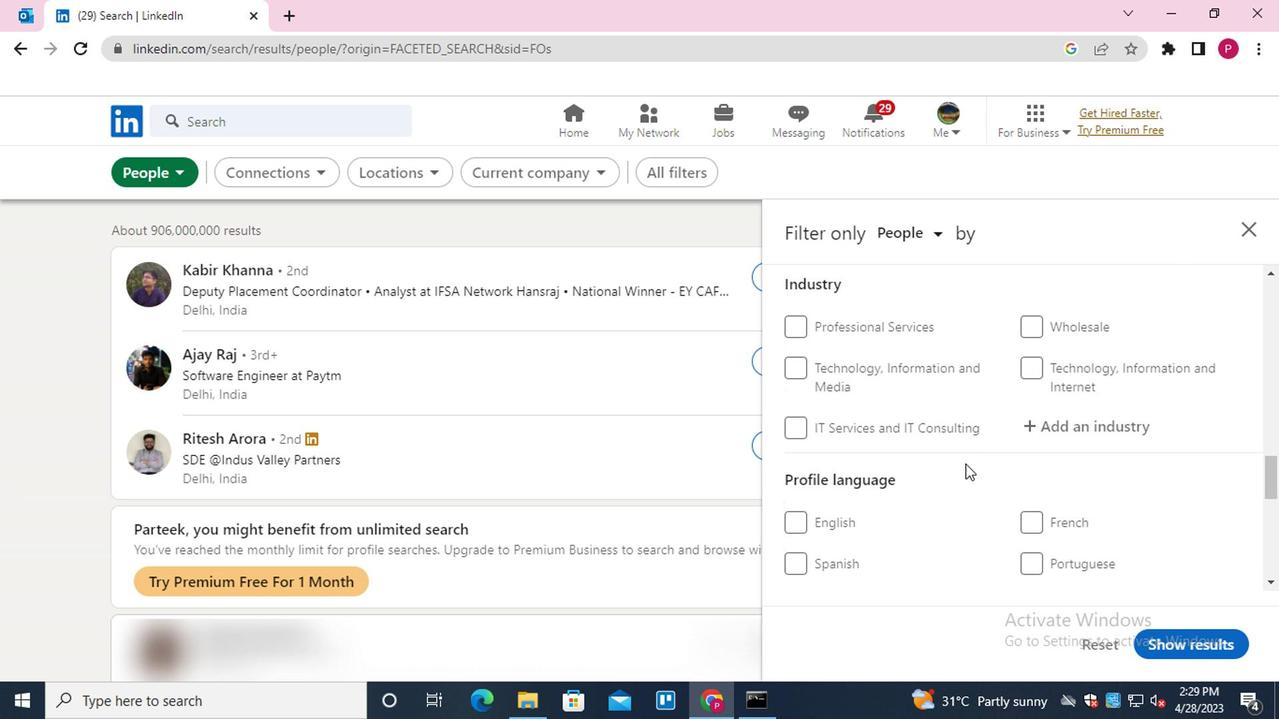 
Action: Mouse scrolled (961, 459) with delta (0, -1)
Screenshot: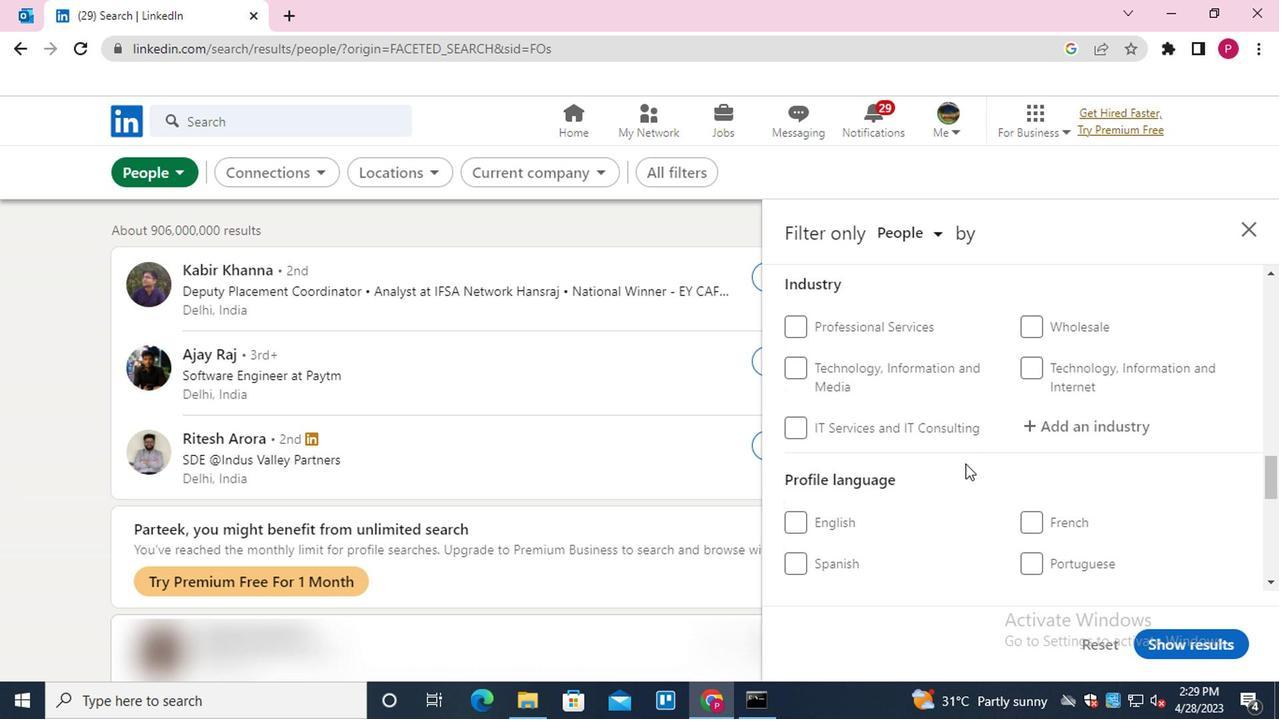 
Action: Mouse moved to (797, 423)
Screenshot: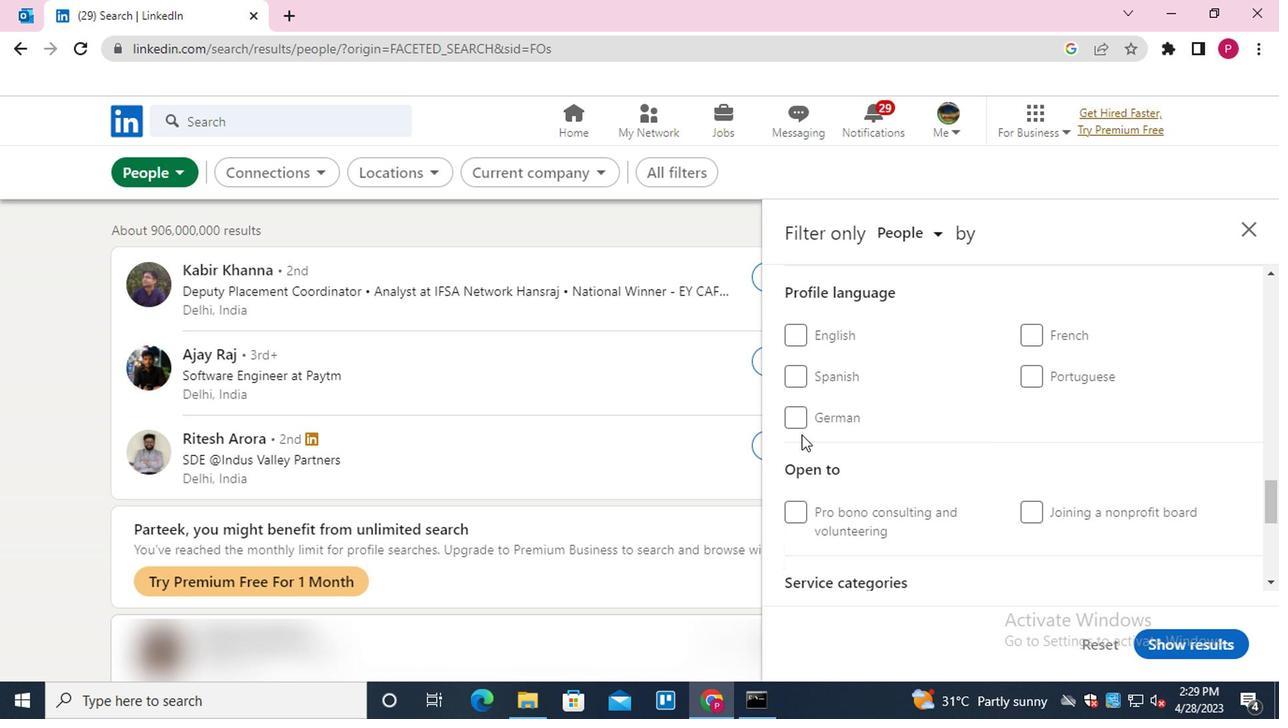 
Action: Mouse pressed left at (797, 423)
Screenshot: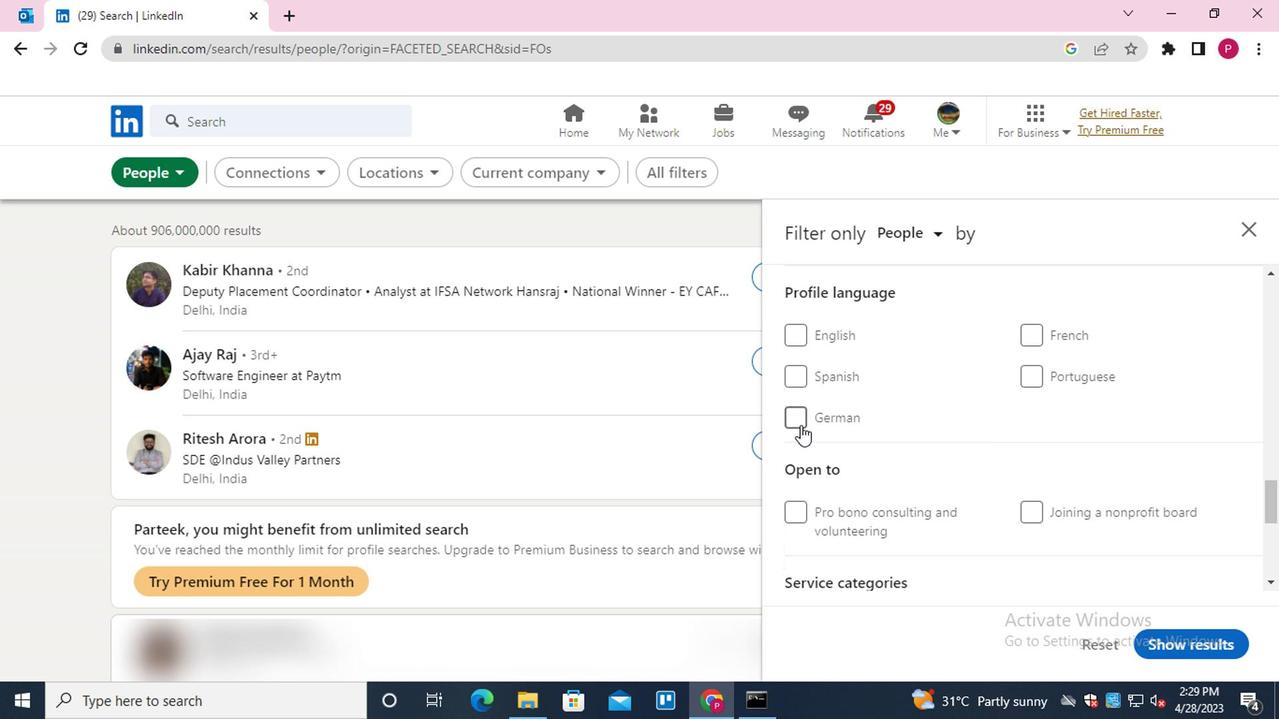 
Action: Mouse moved to (863, 428)
Screenshot: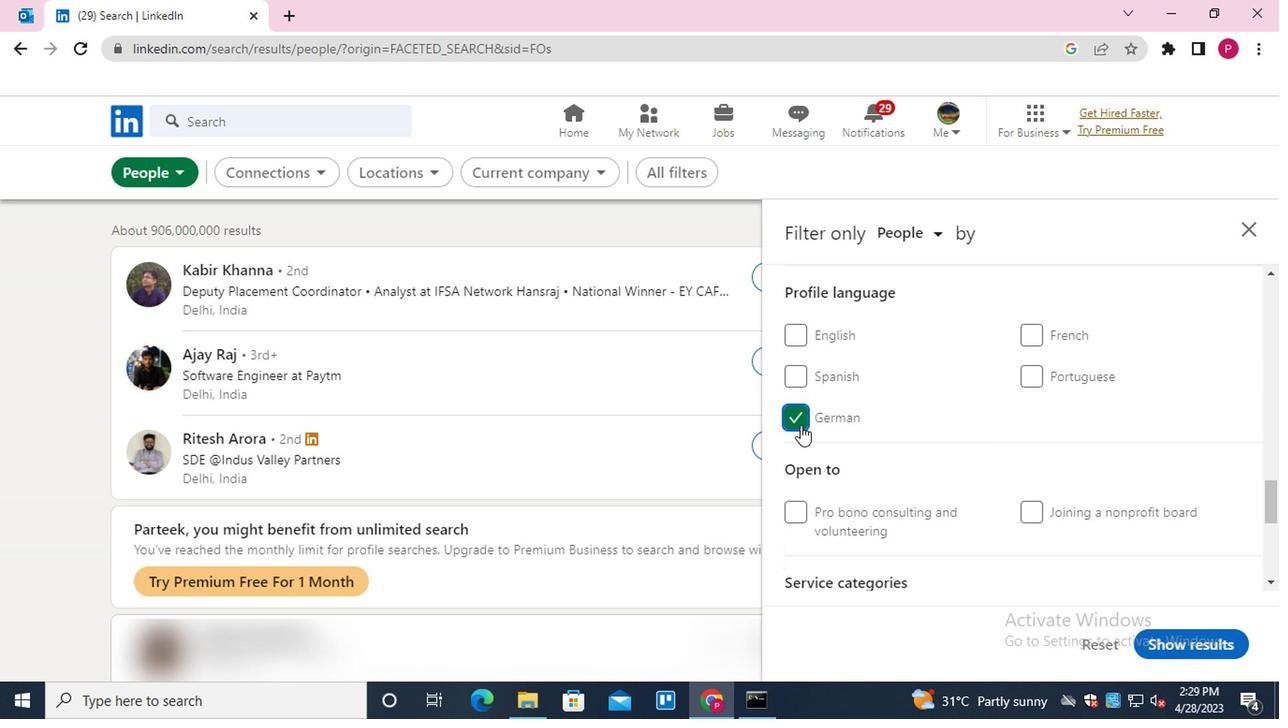 
Action: Mouse scrolled (863, 429) with delta (0, 1)
Screenshot: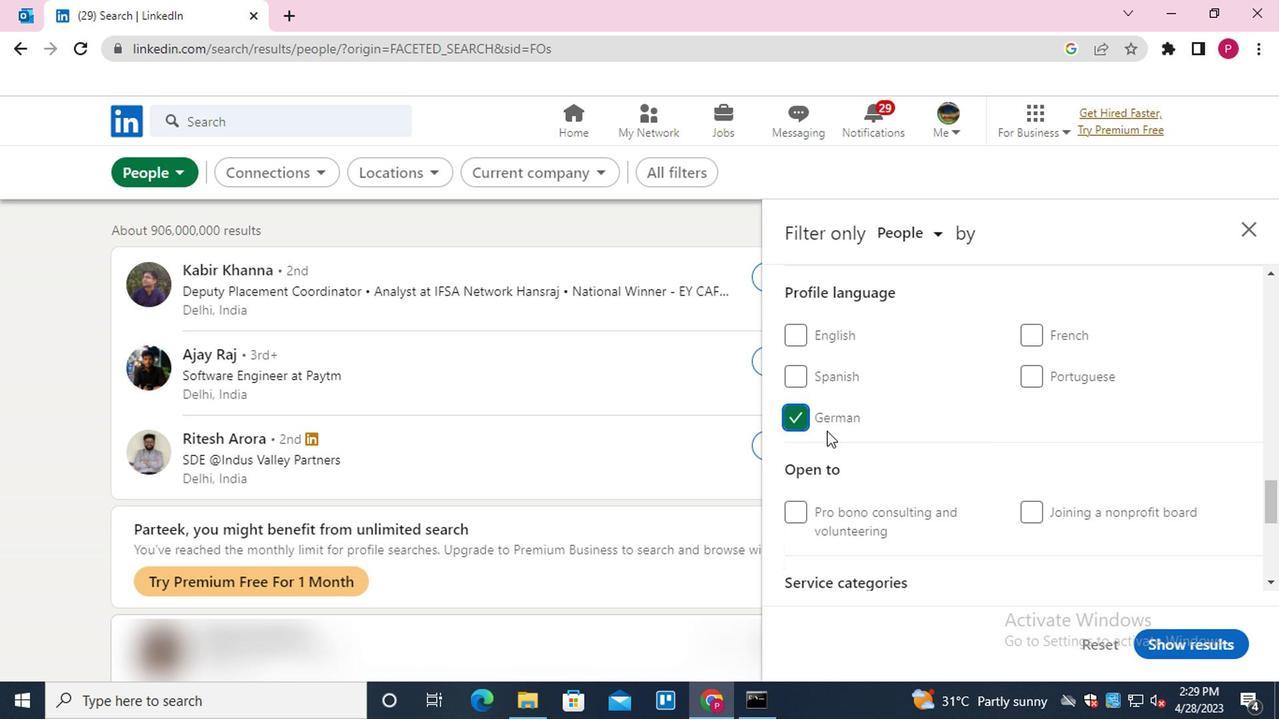 
Action: Mouse scrolled (863, 429) with delta (0, 1)
Screenshot: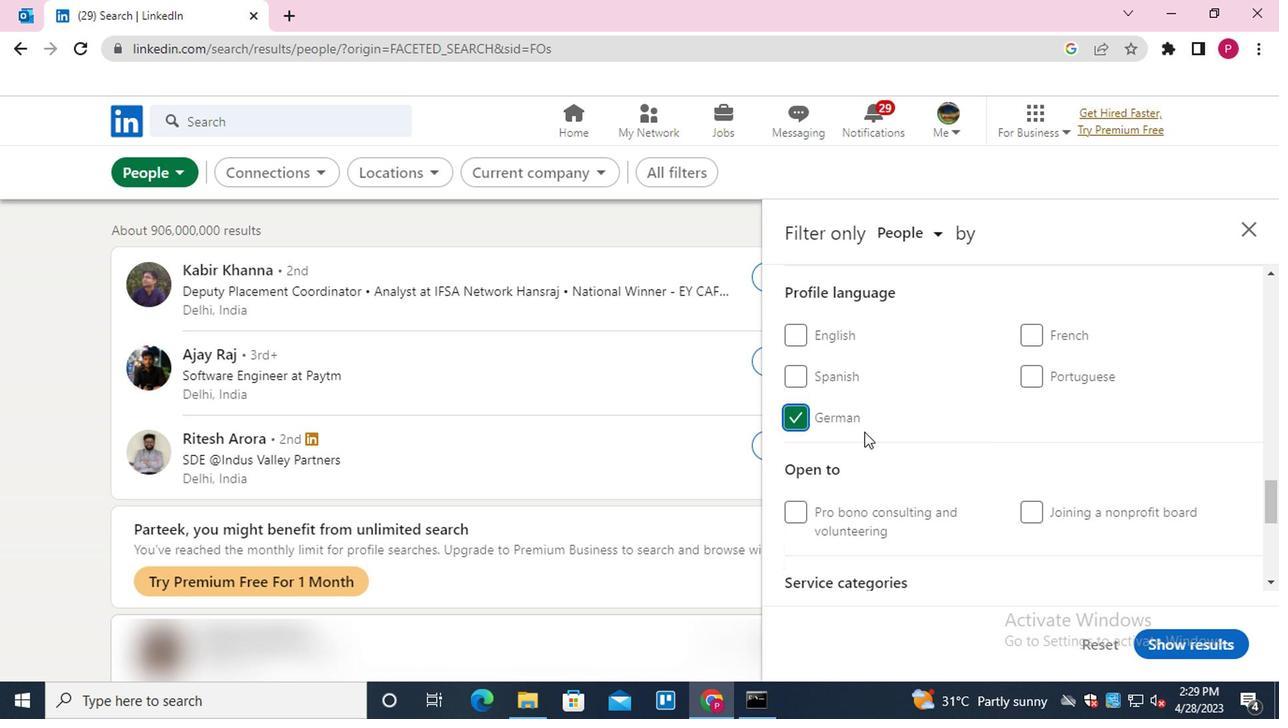 
Action: Mouse scrolled (863, 429) with delta (0, 1)
Screenshot: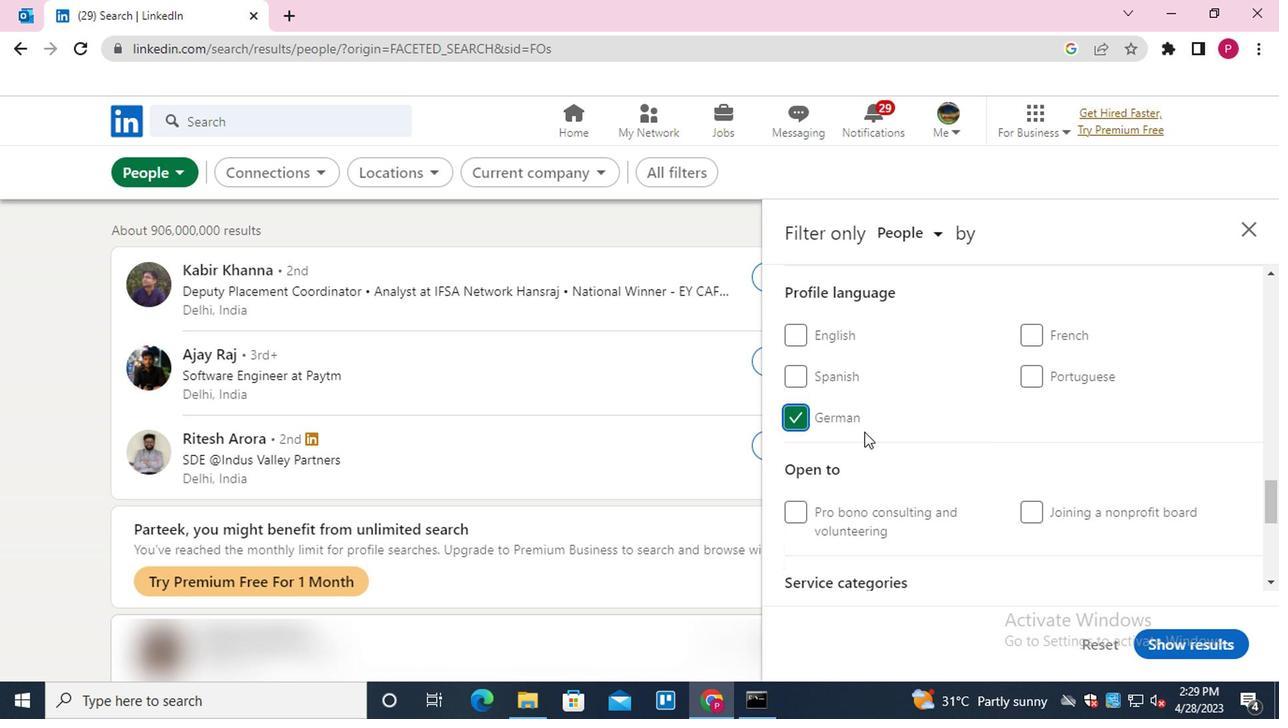 
Action: Mouse scrolled (863, 429) with delta (0, 1)
Screenshot: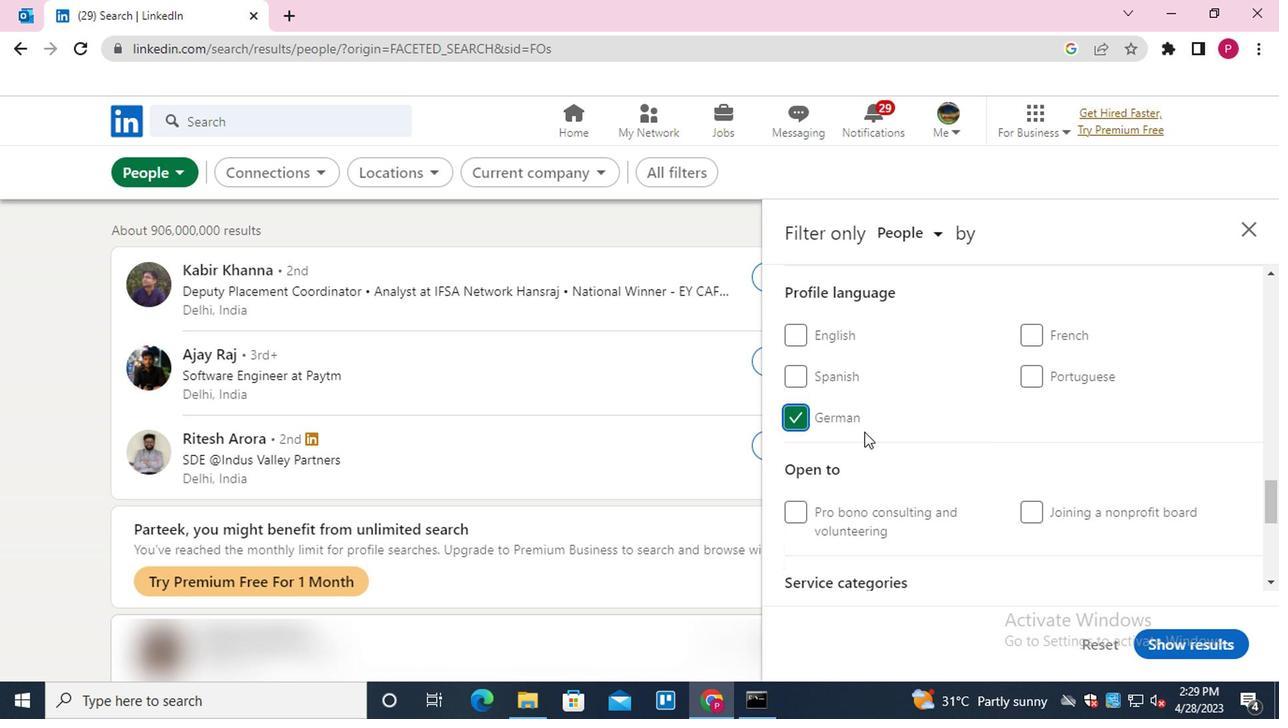 
Action: Mouse scrolled (863, 429) with delta (0, 1)
Screenshot: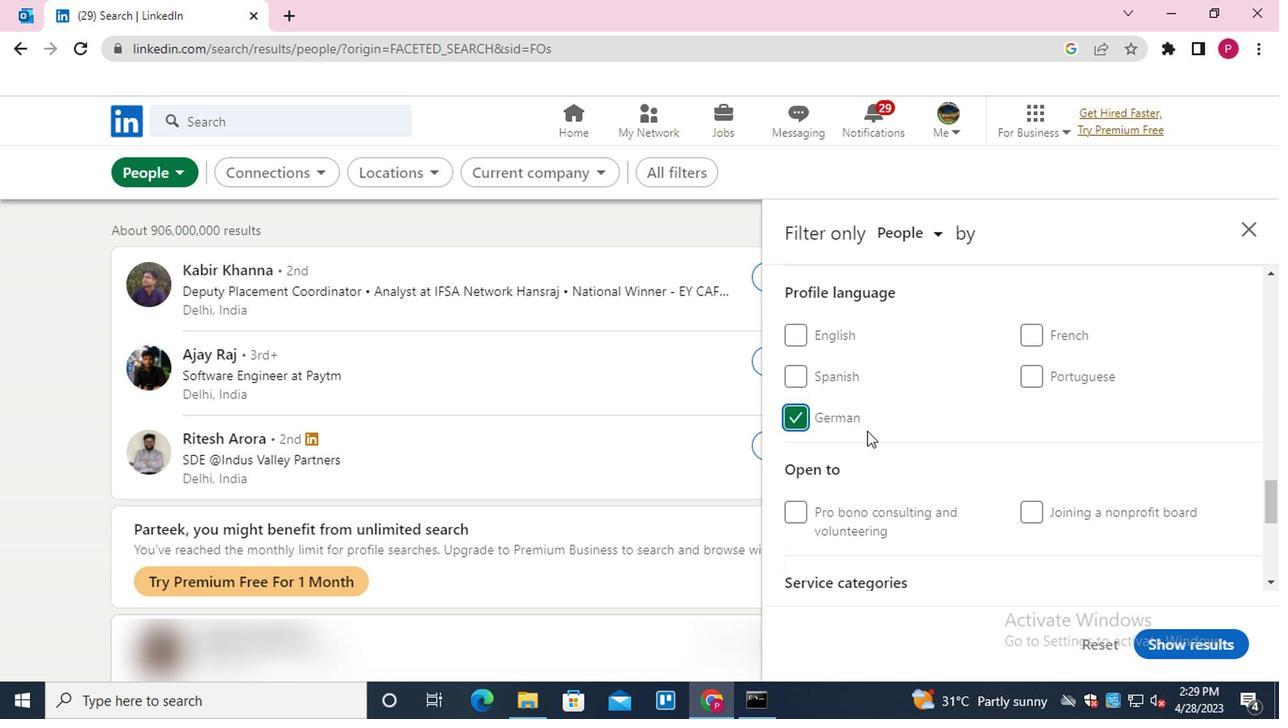 
Action: Mouse scrolled (863, 429) with delta (0, 1)
Screenshot: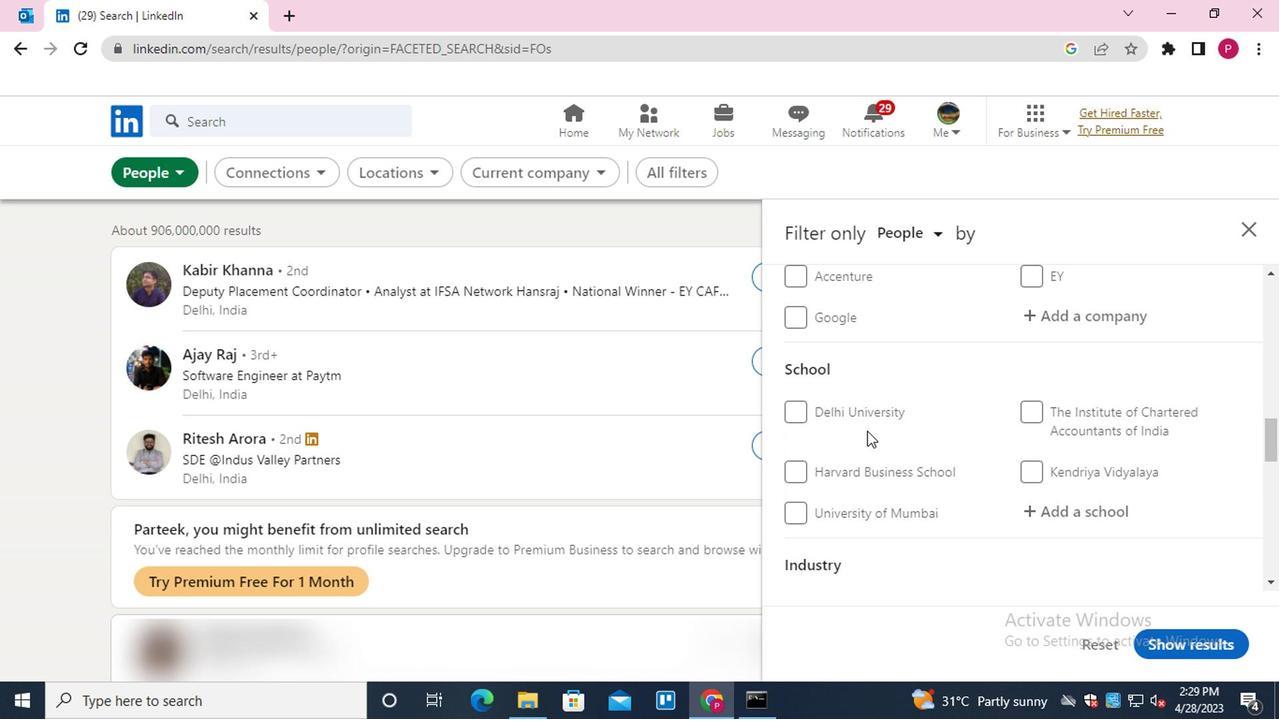 
Action: Mouse scrolled (863, 429) with delta (0, 1)
Screenshot: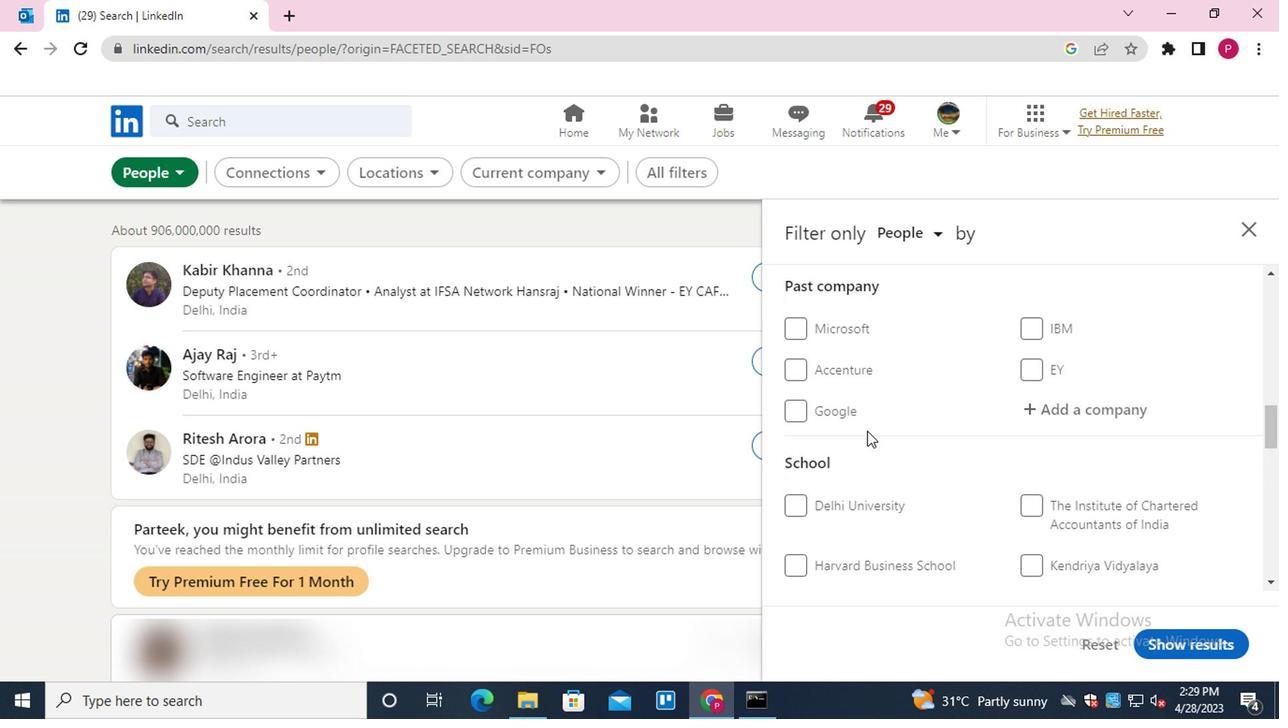 
Action: Mouse scrolled (863, 429) with delta (0, 1)
Screenshot: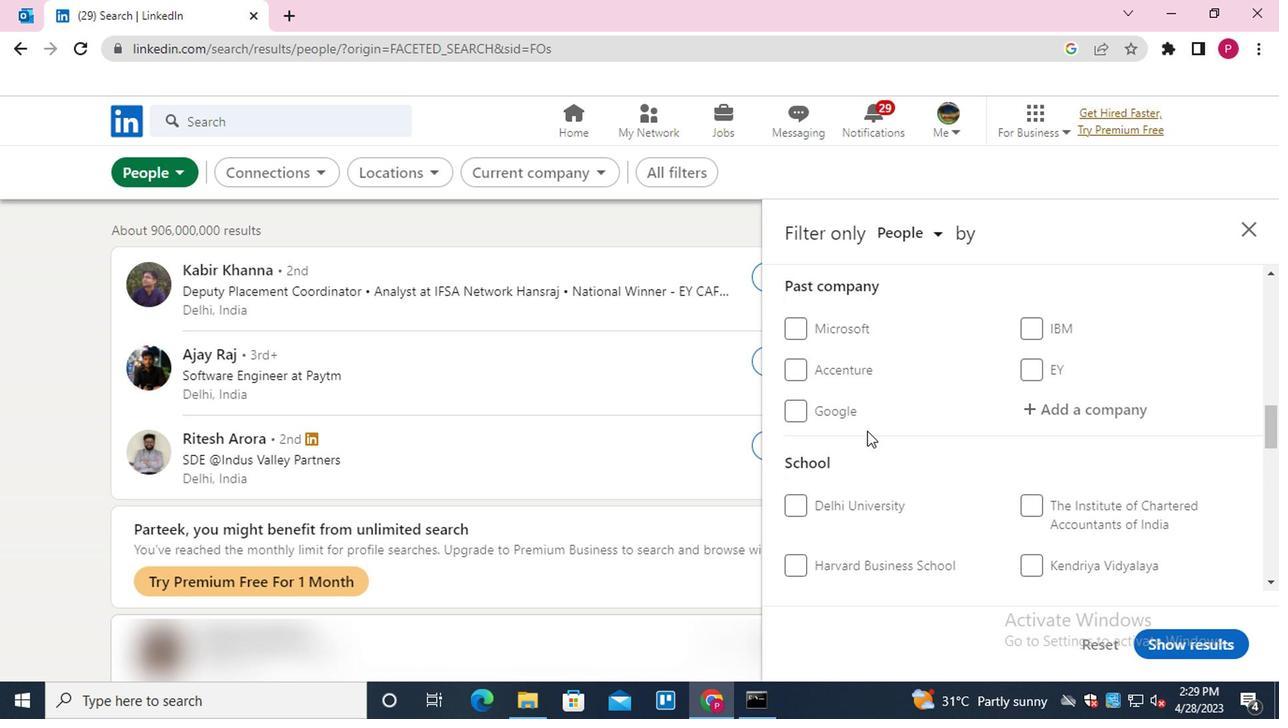 
Action: Mouse moved to (1061, 417)
Screenshot: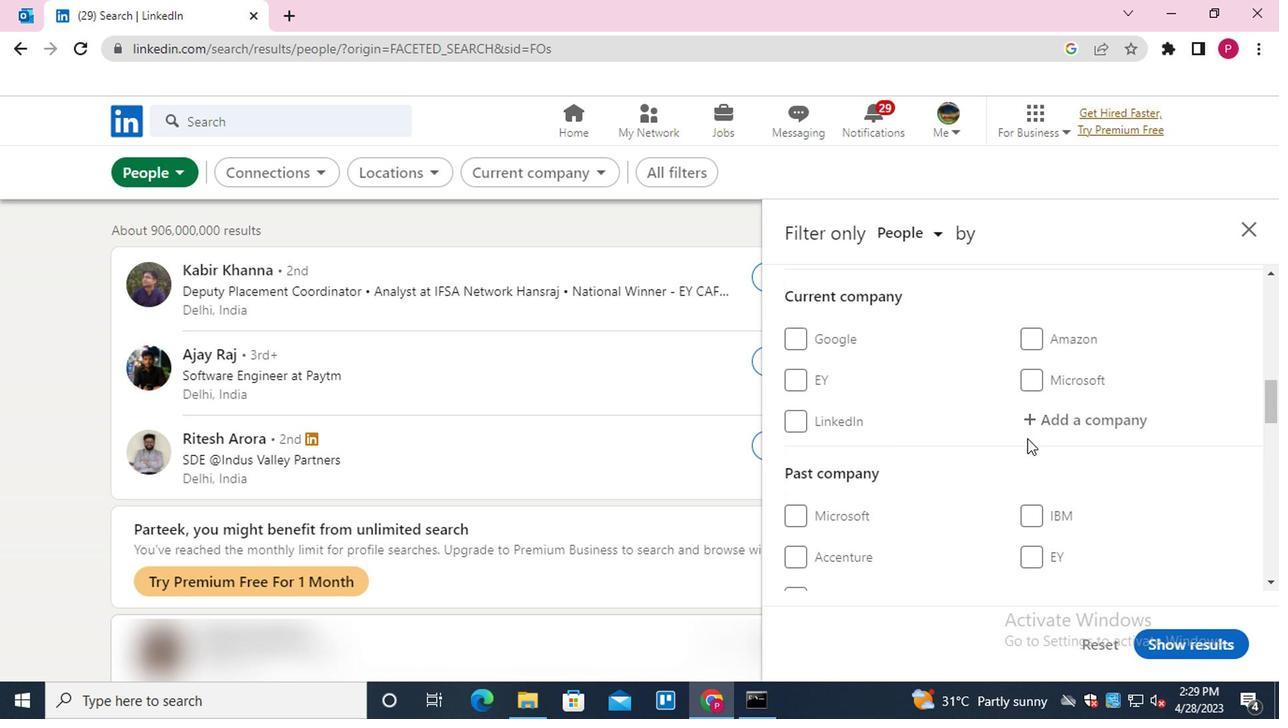 
Action: Mouse pressed left at (1061, 417)
Screenshot: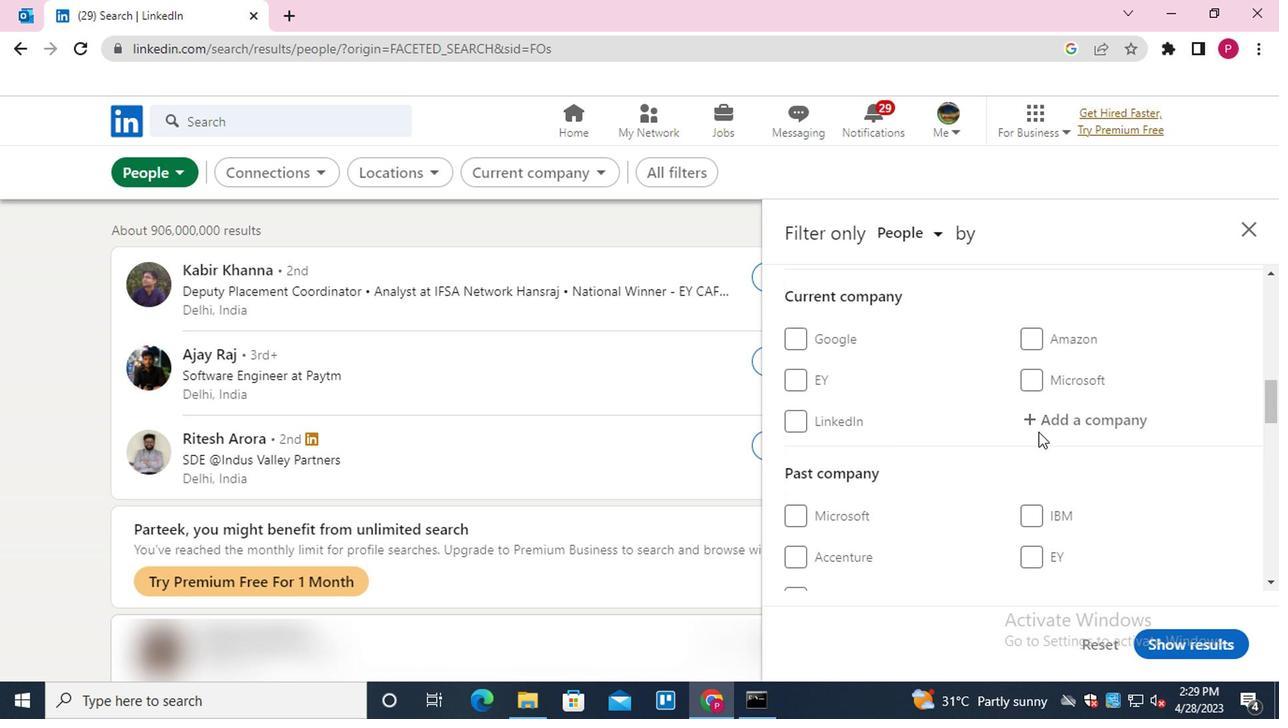 
Action: Key pressed <Key.shift>HYUNDAI<Key.down><Key.enter>
Screenshot: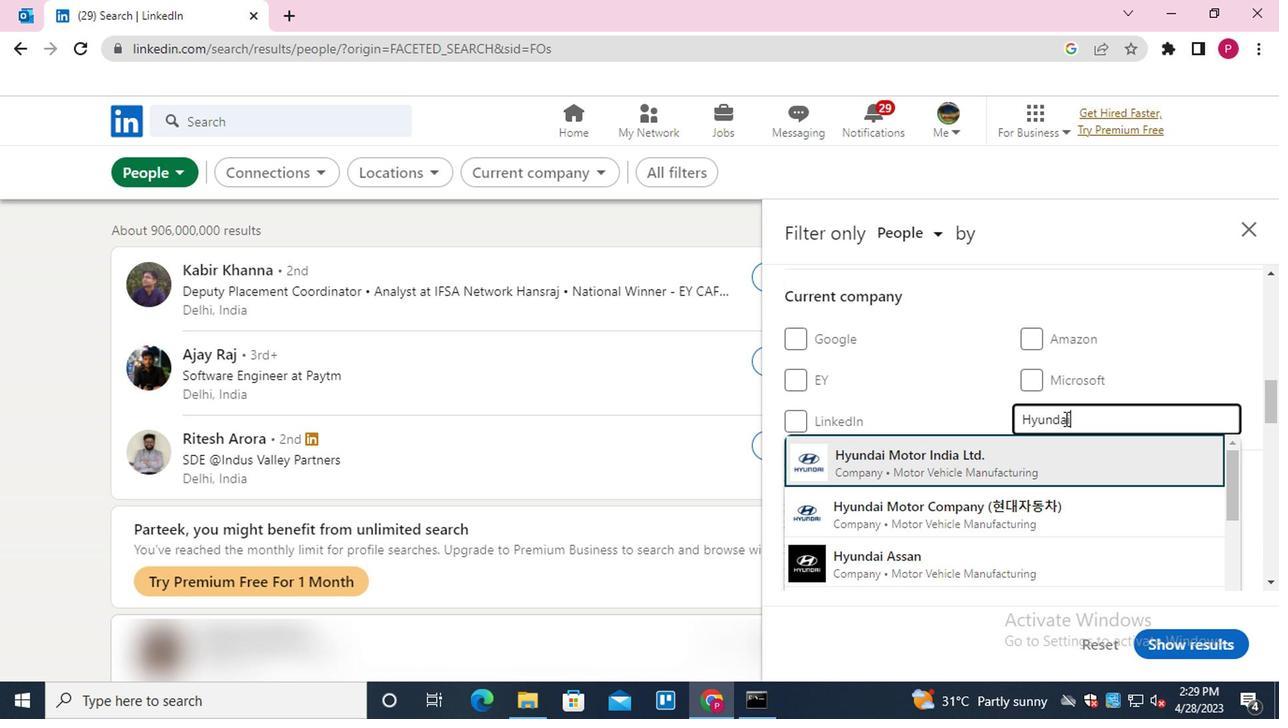 
Action: Mouse moved to (993, 437)
Screenshot: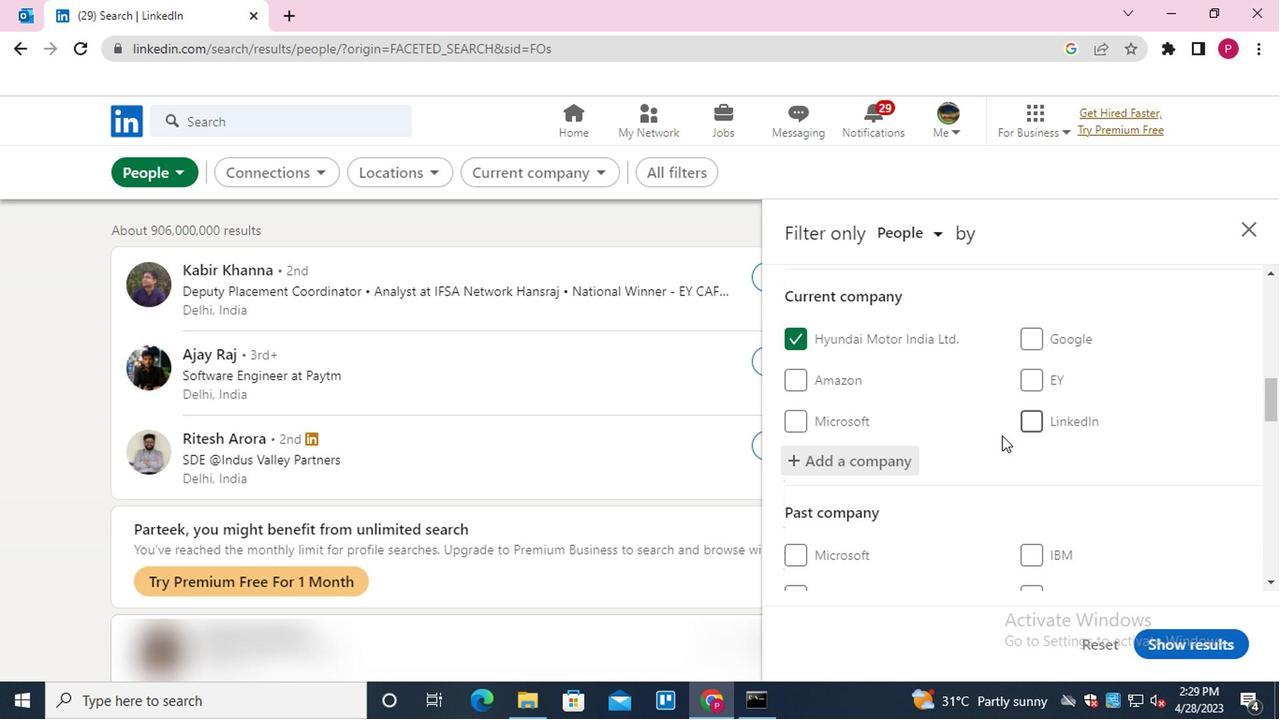 
Action: Mouse scrolled (993, 435) with delta (0, -1)
Screenshot: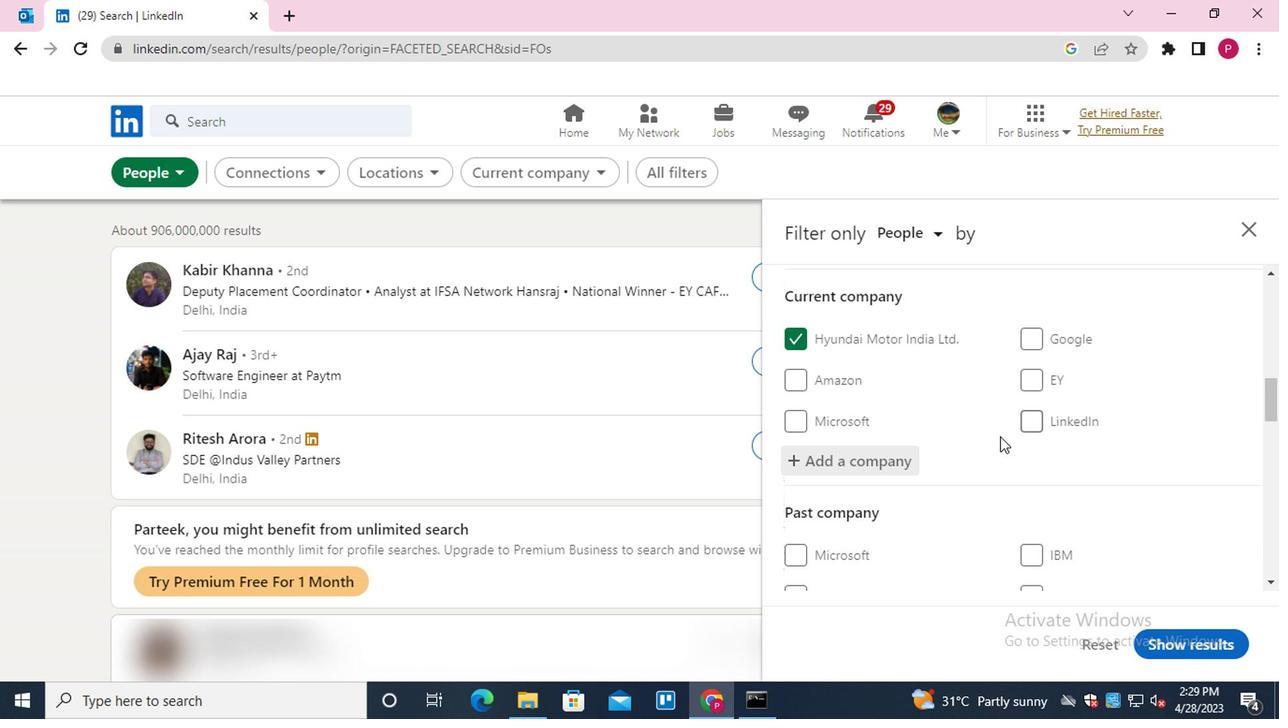 
Action: Mouse moved to (991, 437)
Screenshot: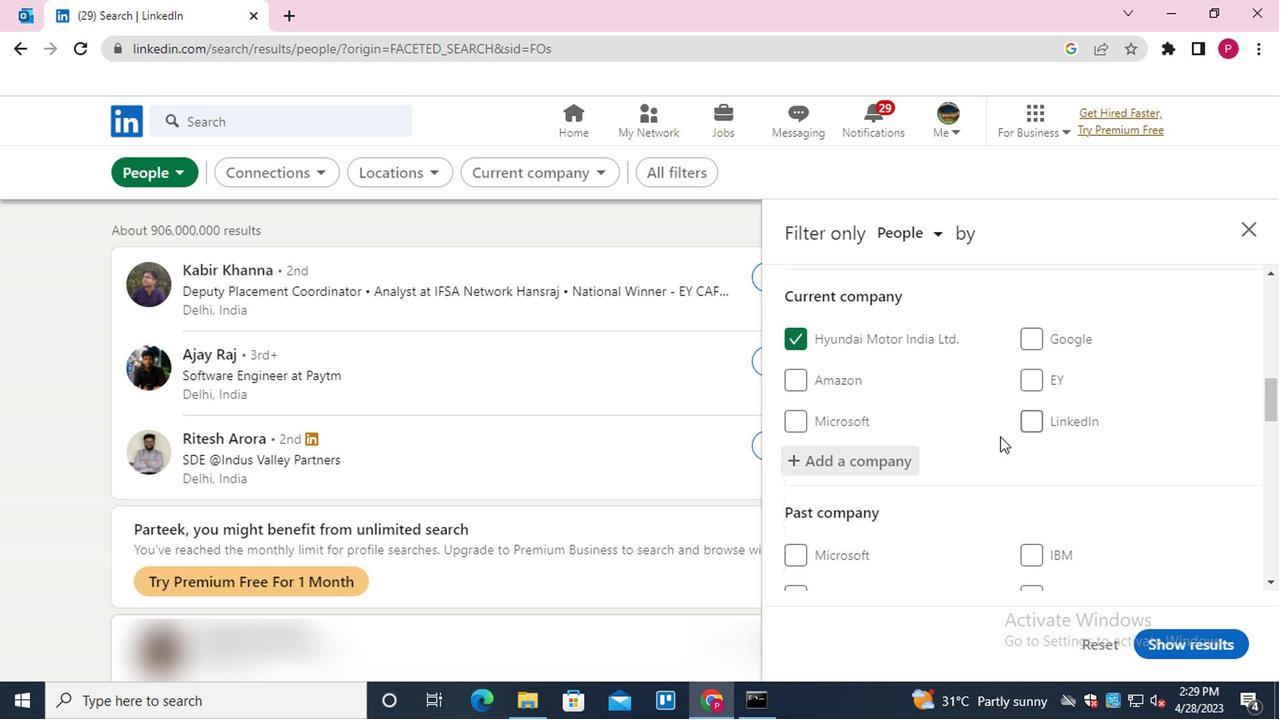 
Action: Mouse scrolled (991, 437) with delta (0, 0)
Screenshot: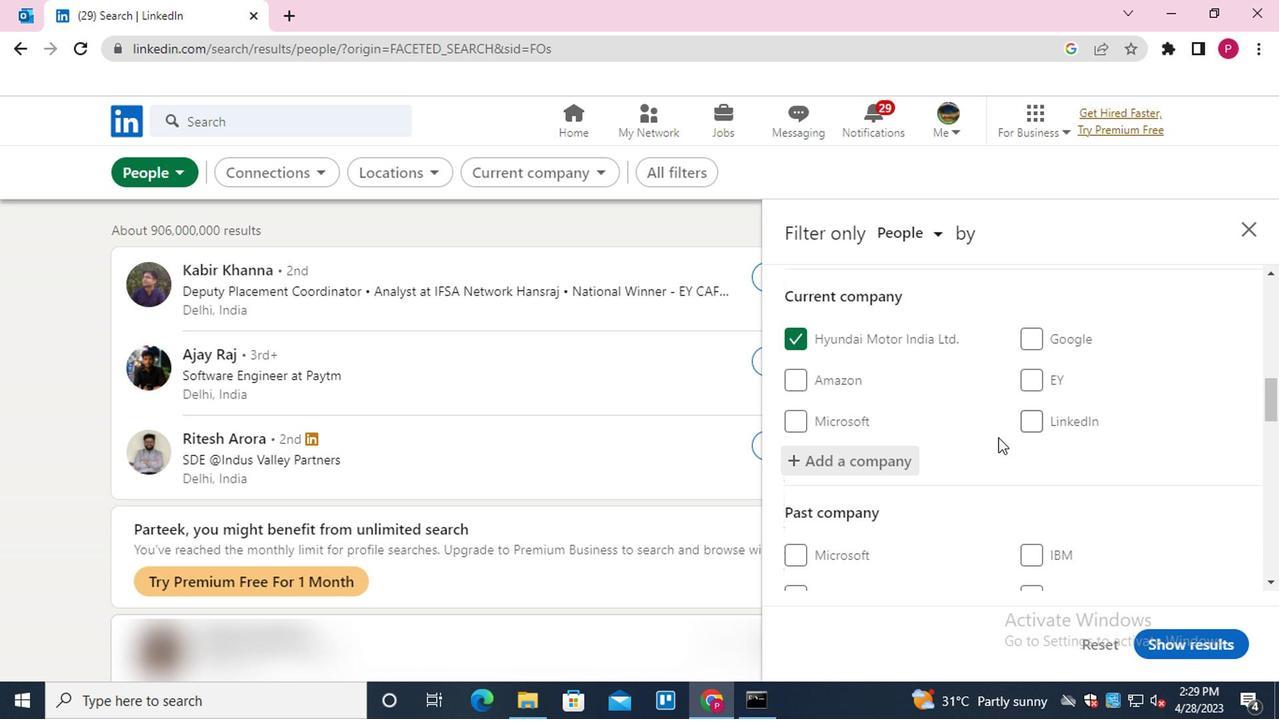 
Action: Mouse moved to (991, 439)
Screenshot: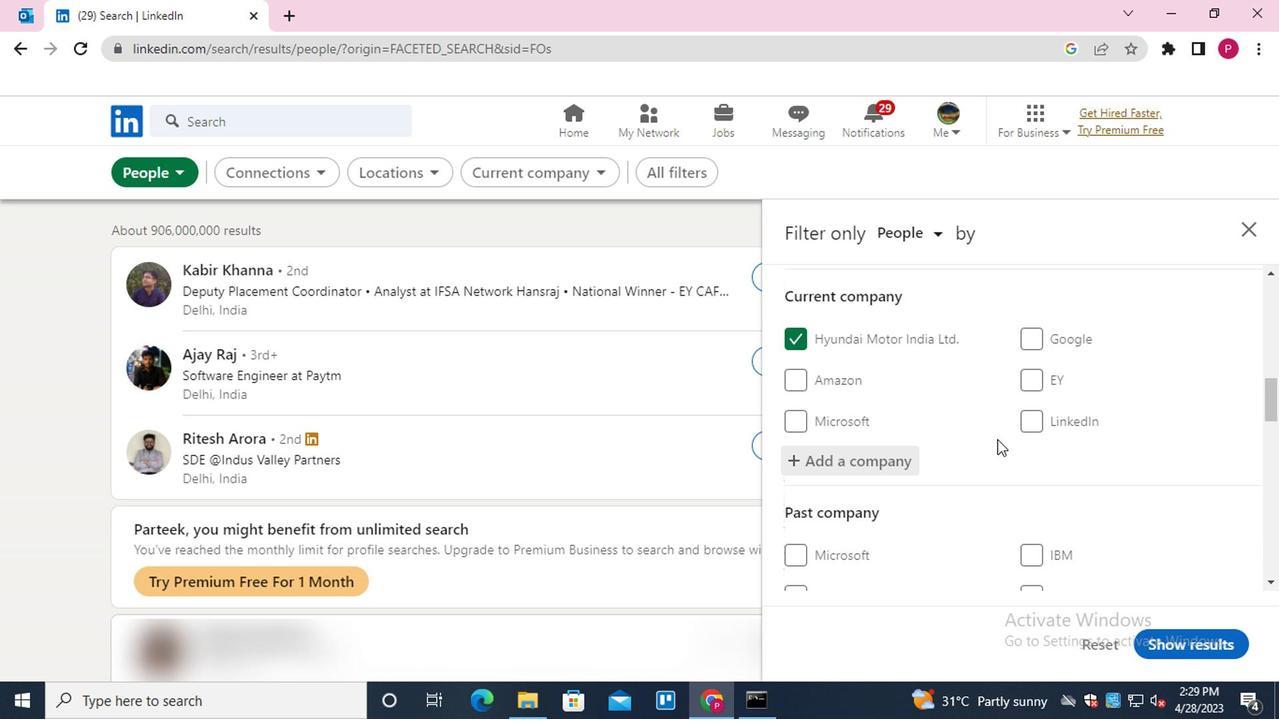 
Action: Mouse scrolled (991, 437) with delta (0, -1)
Screenshot: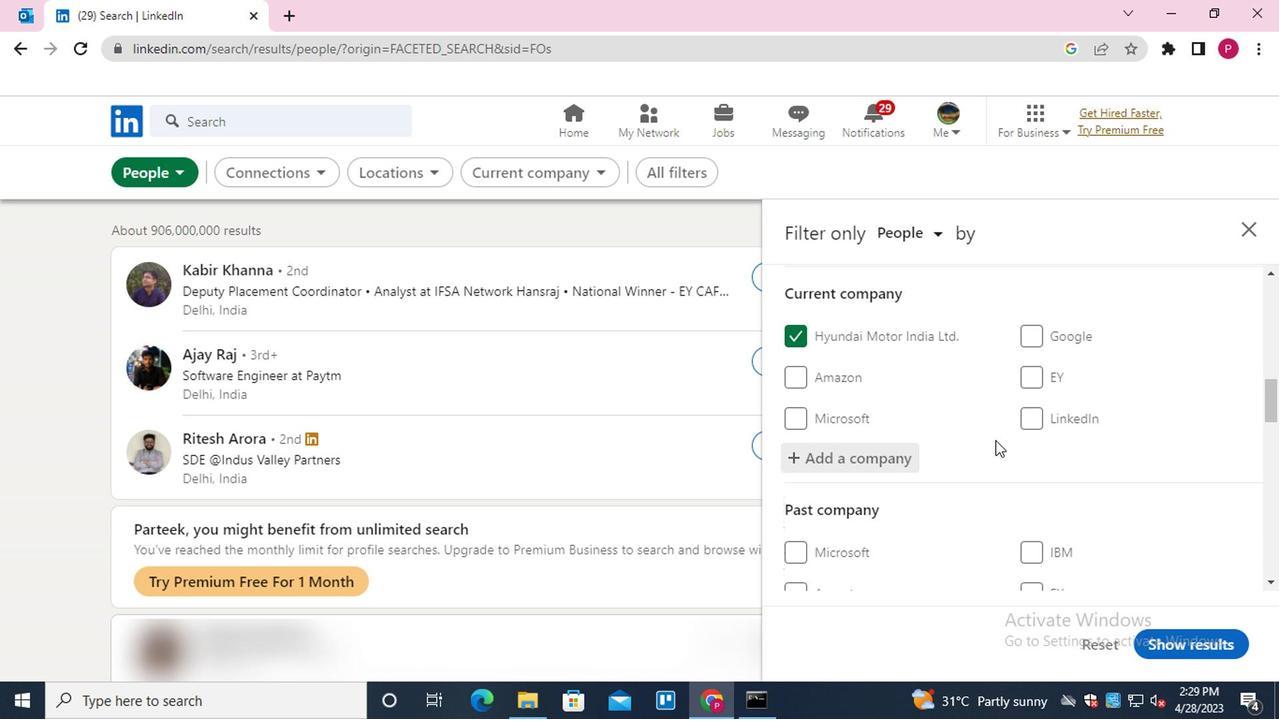 
Action: Mouse moved to (1027, 477)
Screenshot: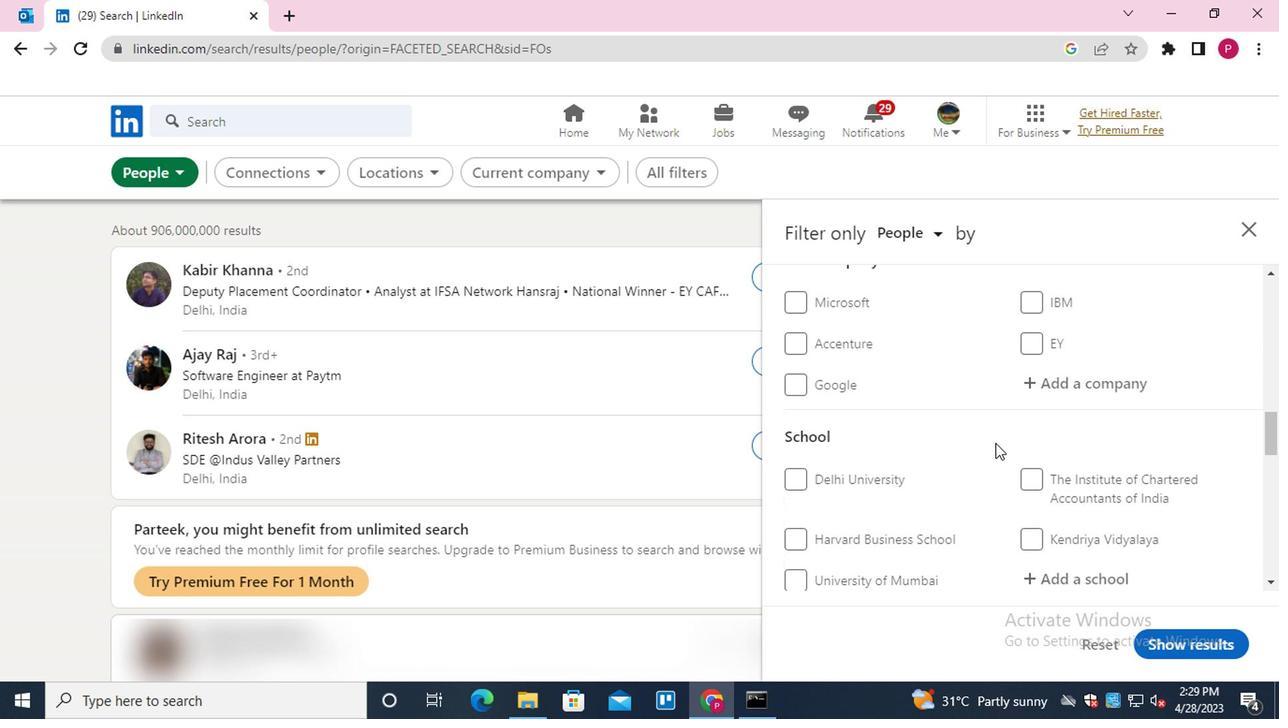 
Action: Mouse scrolled (1027, 476) with delta (0, 0)
Screenshot: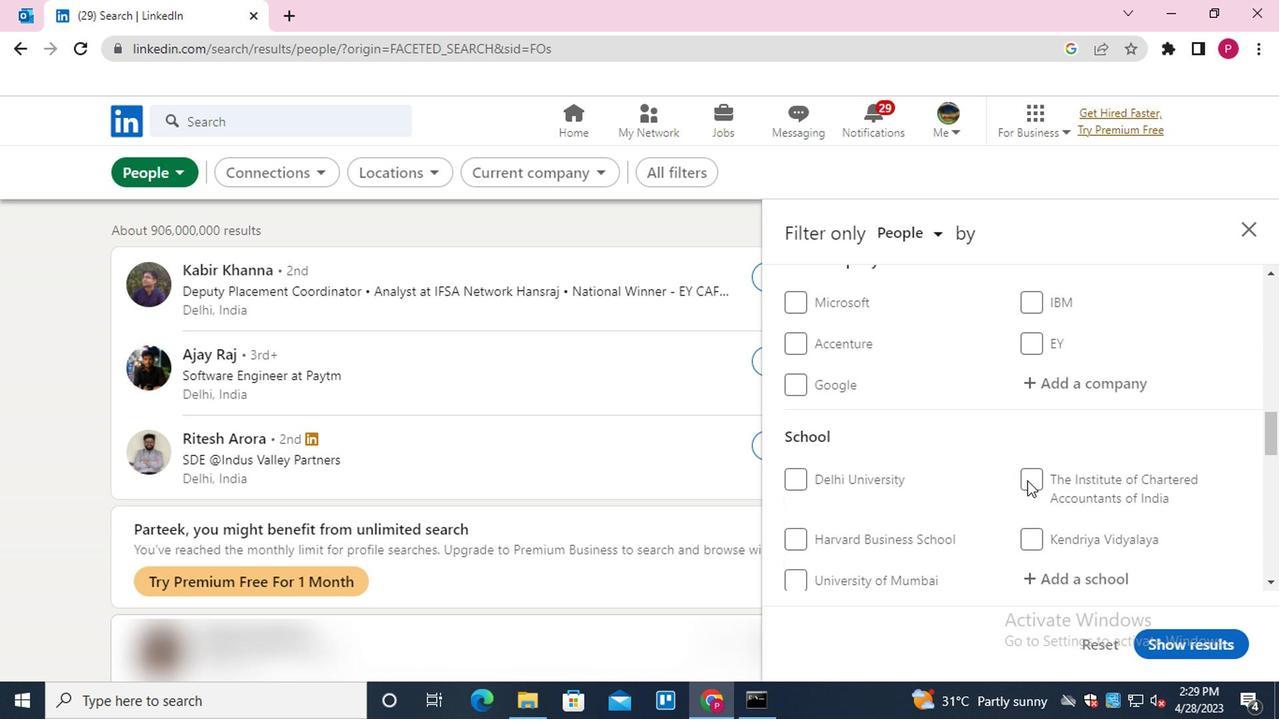 
Action: Mouse scrolled (1027, 476) with delta (0, 0)
Screenshot: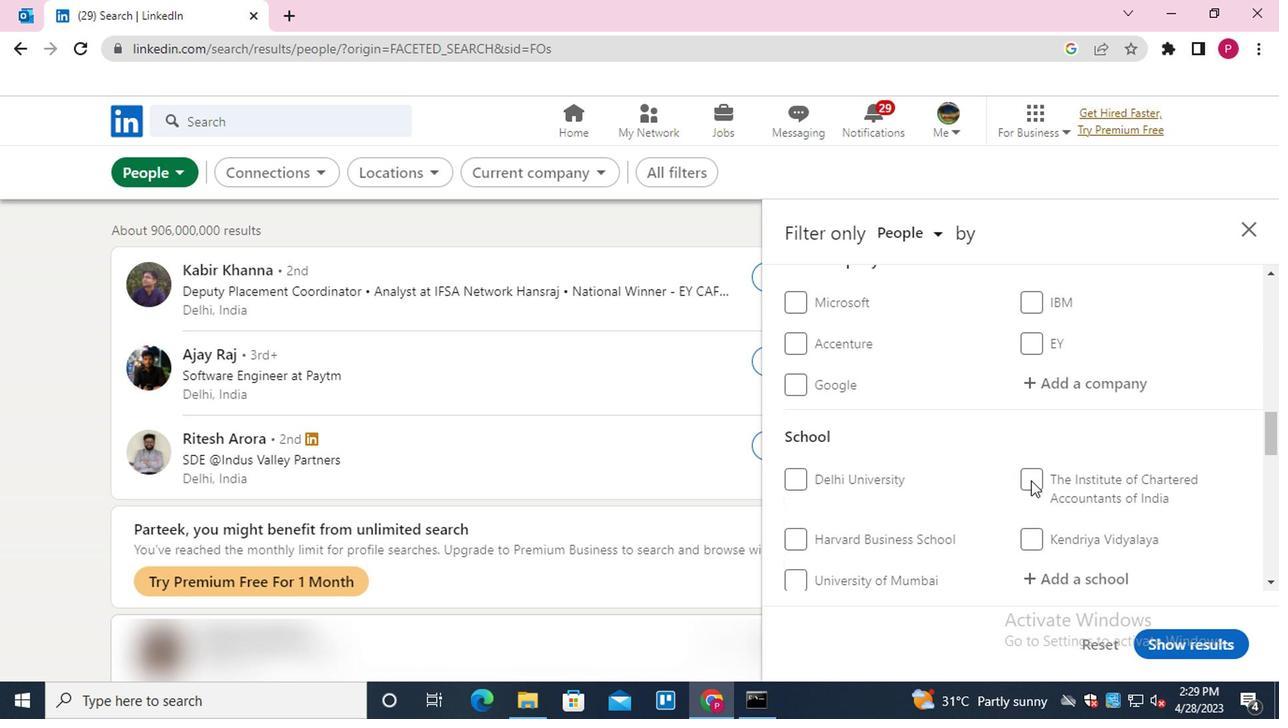 
Action: Mouse moved to (1070, 369)
Screenshot: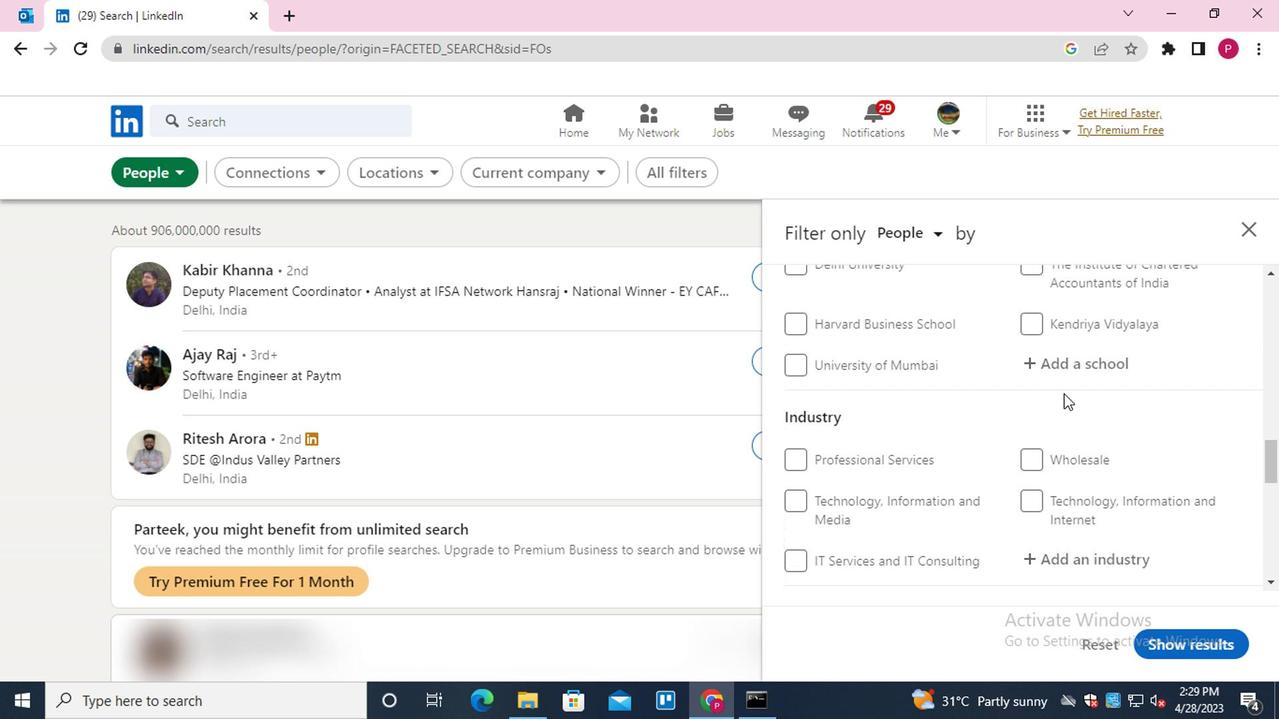 
Action: Mouse pressed left at (1070, 369)
Screenshot: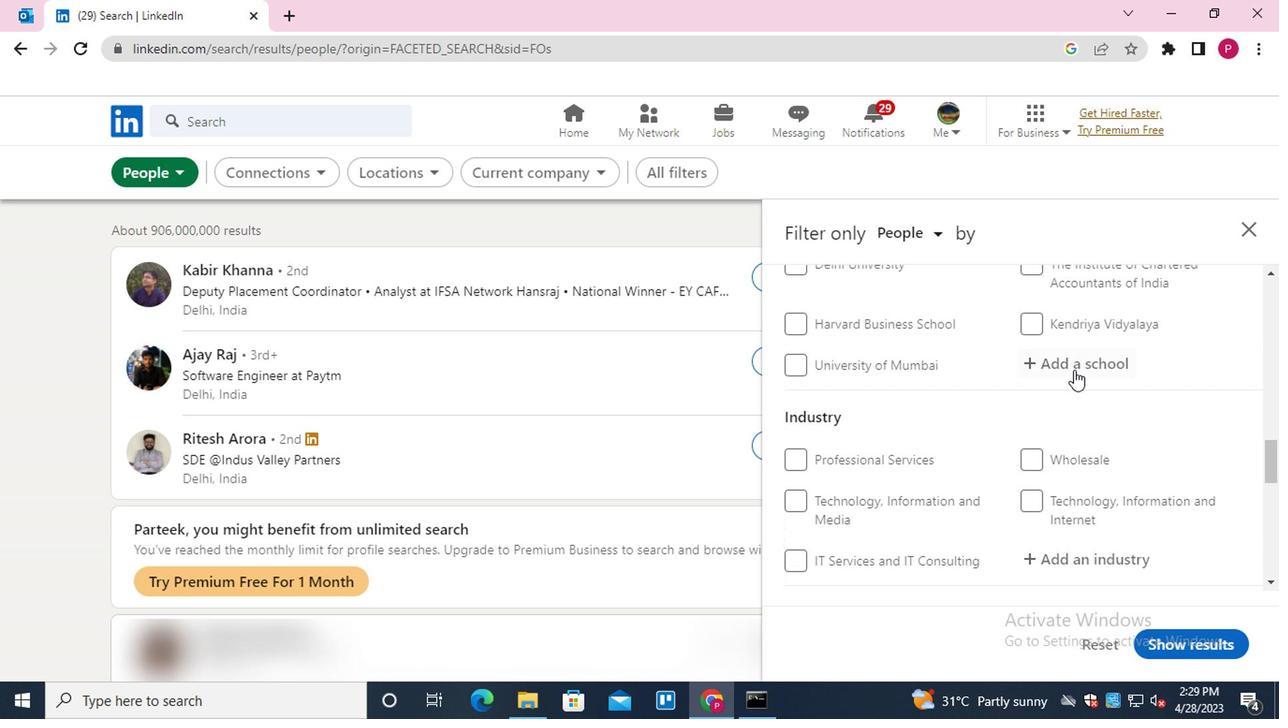 
Action: Key pressed <Key.shift>SRI<Key.space><Key.shift>VASVI<Key.backspace><Key.backspace>AVI<Key.space><Key.down><Key.enter>
Screenshot: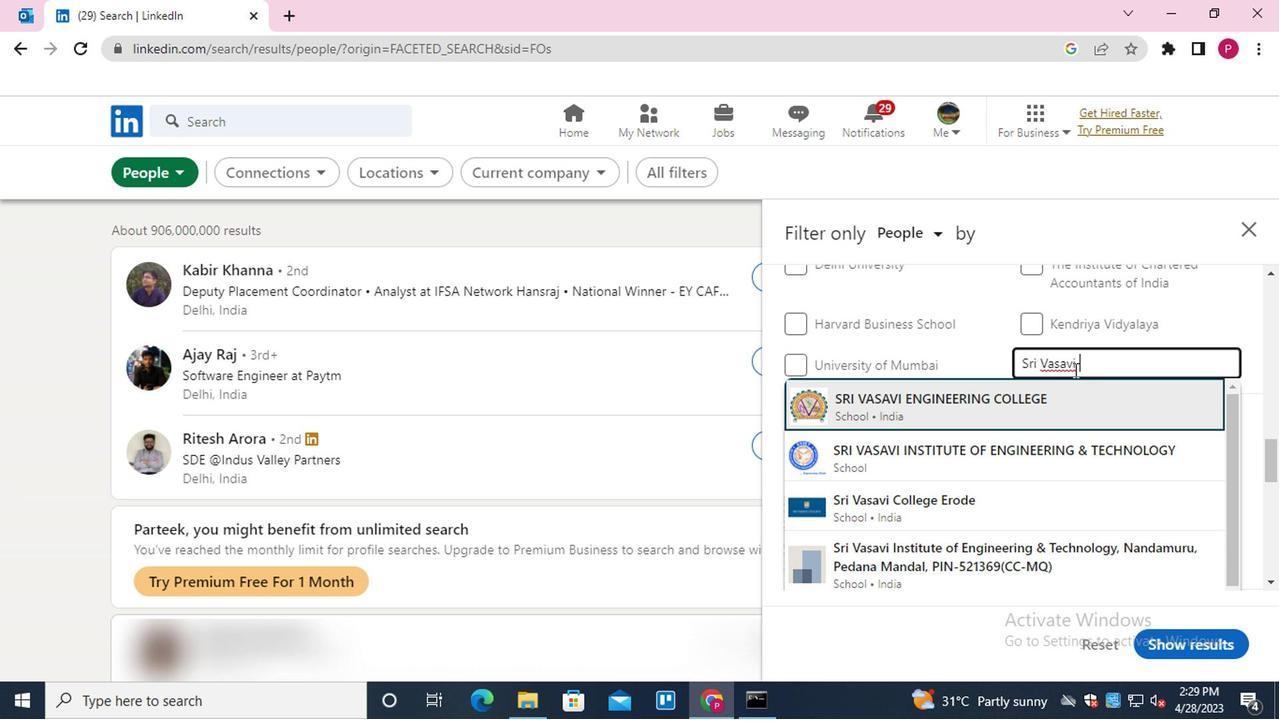 
Action: Mouse moved to (1026, 398)
Screenshot: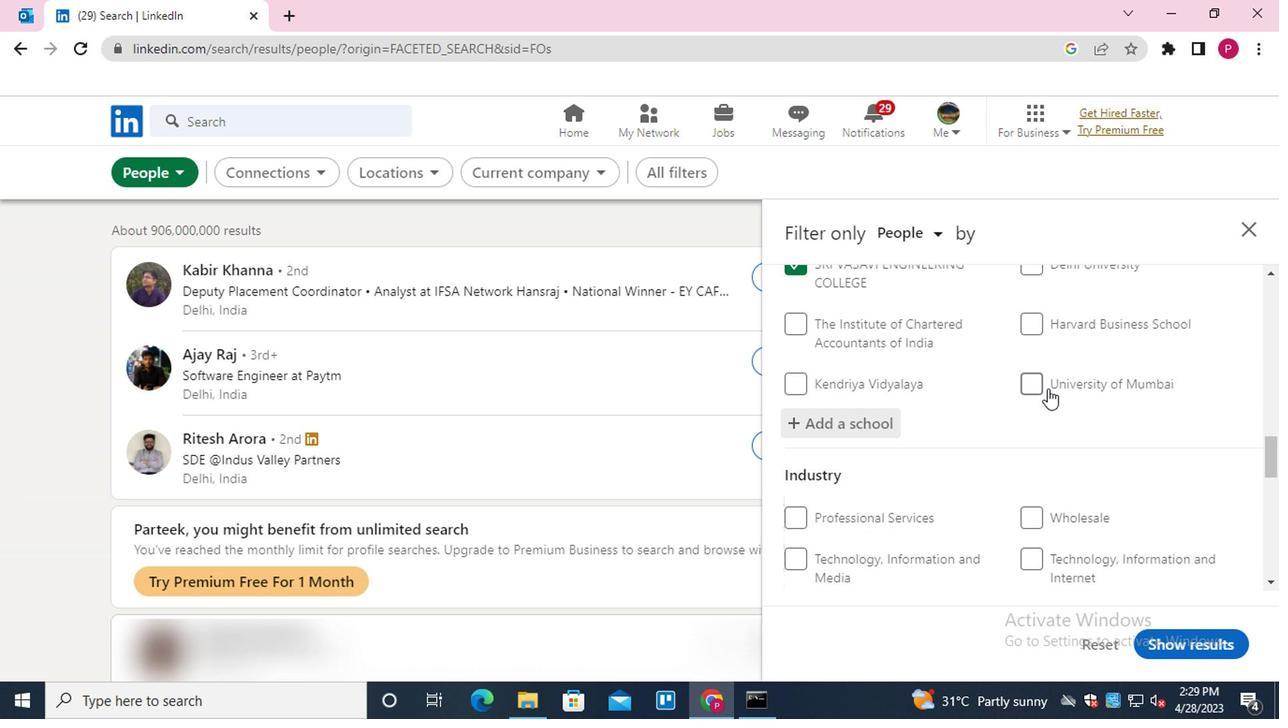 
Action: Mouse scrolled (1026, 397) with delta (0, 0)
Screenshot: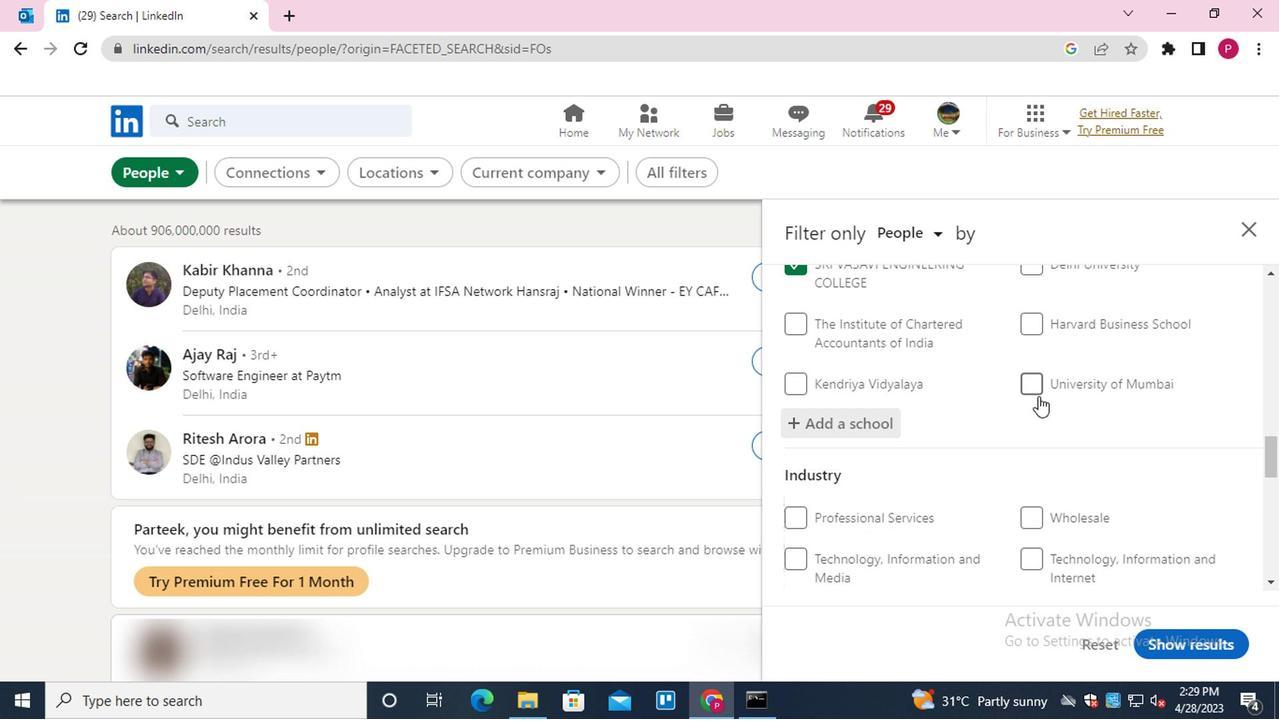 
Action: Mouse scrolled (1026, 397) with delta (0, 0)
Screenshot: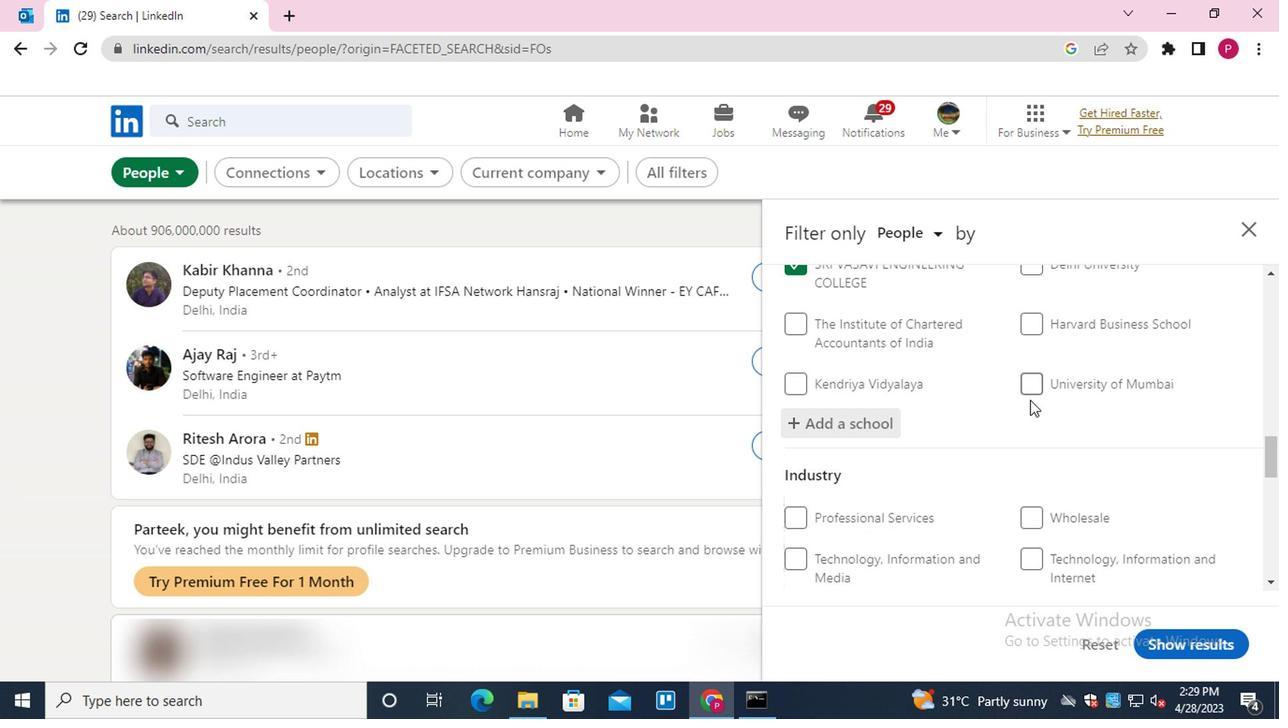 
Action: Mouse scrolled (1026, 397) with delta (0, 0)
Screenshot: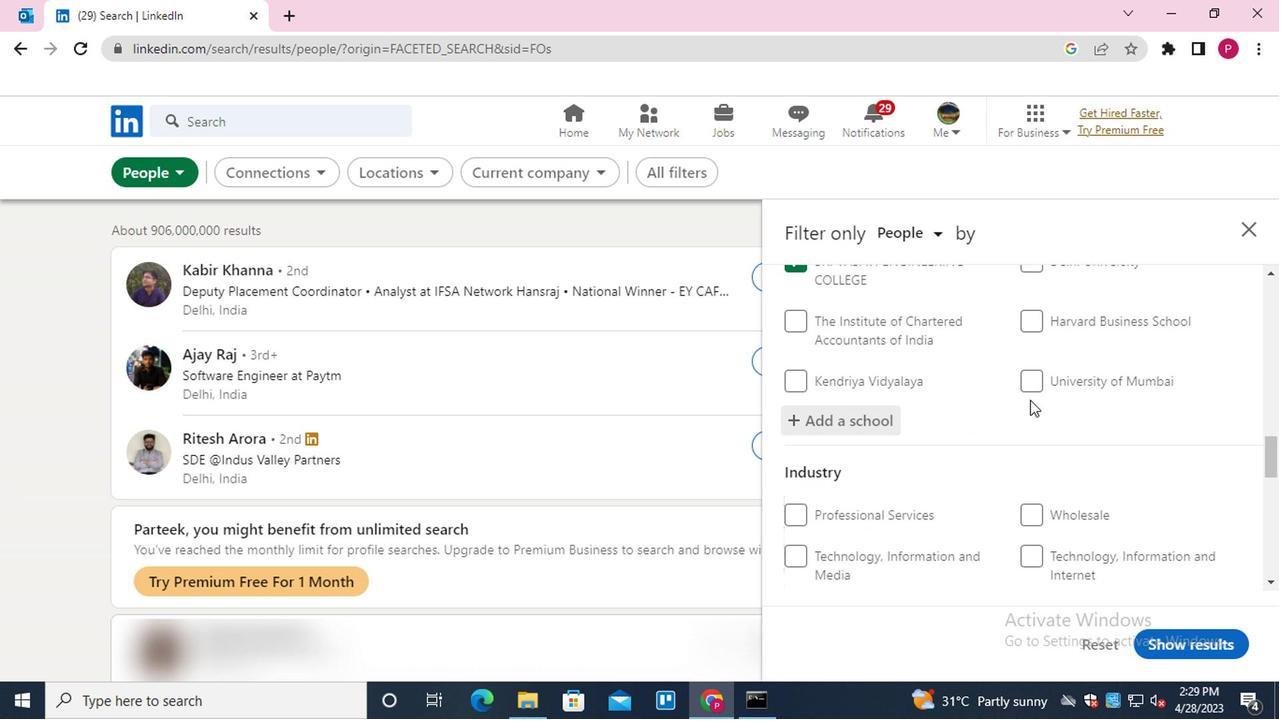 
Action: Mouse moved to (1070, 340)
Screenshot: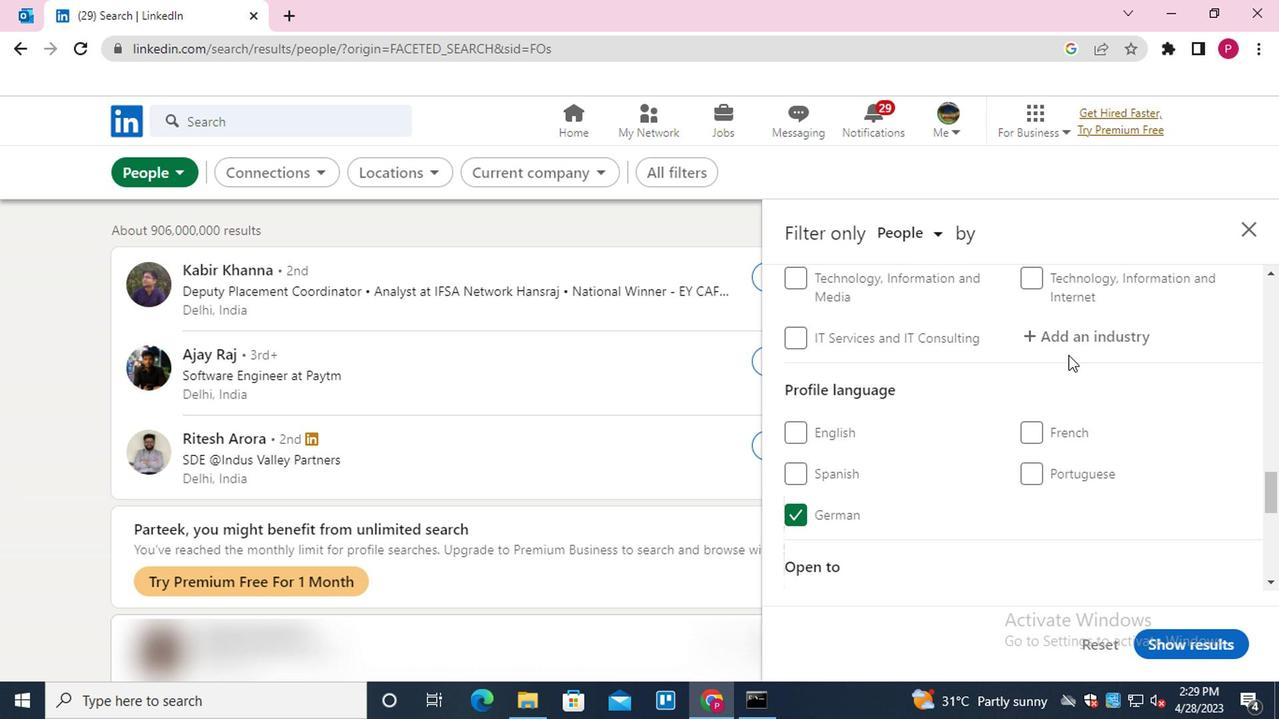 
Action: Mouse pressed left at (1070, 340)
Screenshot: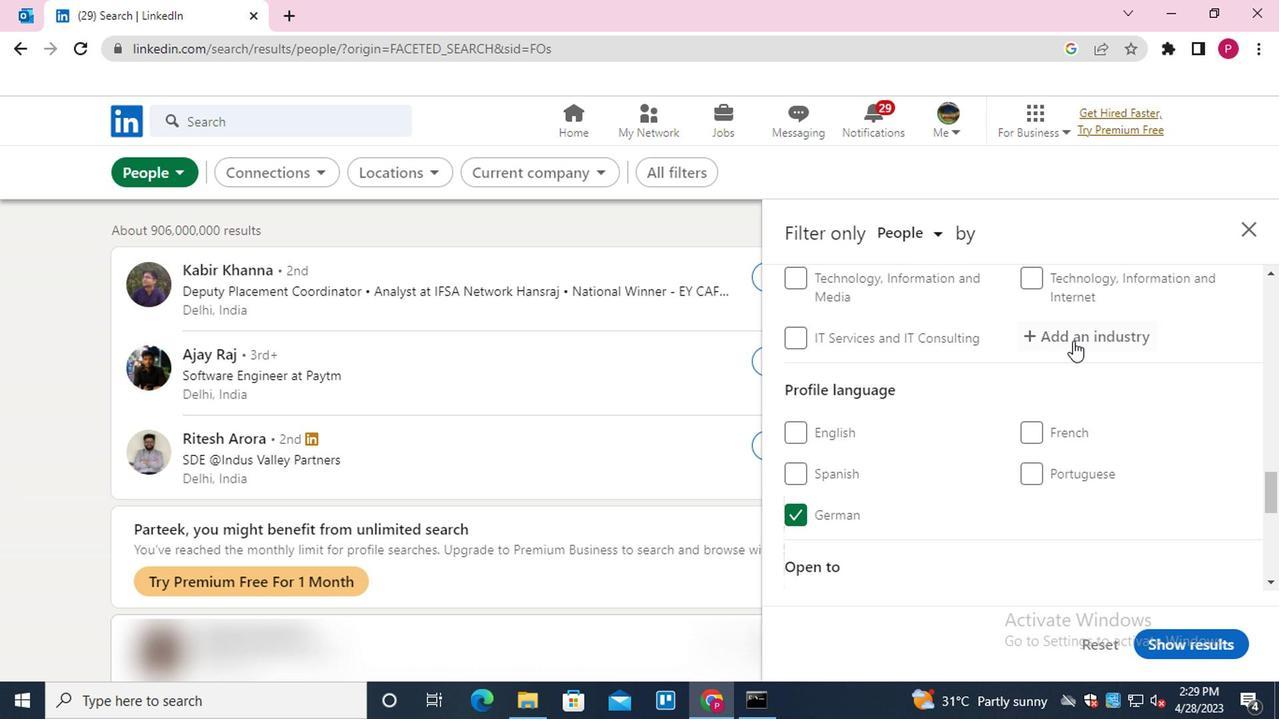
Action: Key pressed <Key.shift>URBAN<Key.down><Key.down><Key.enter>
Screenshot: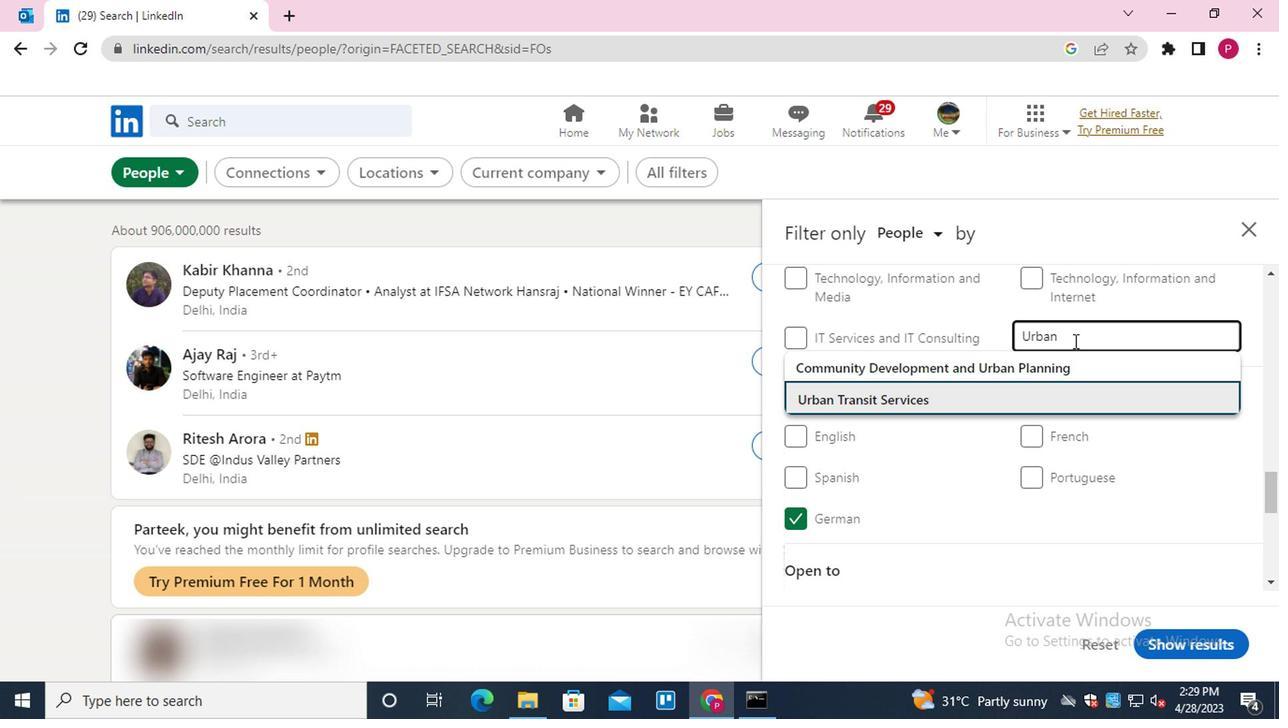 
Action: Mouse moved to (1030, 376)
Screenshot: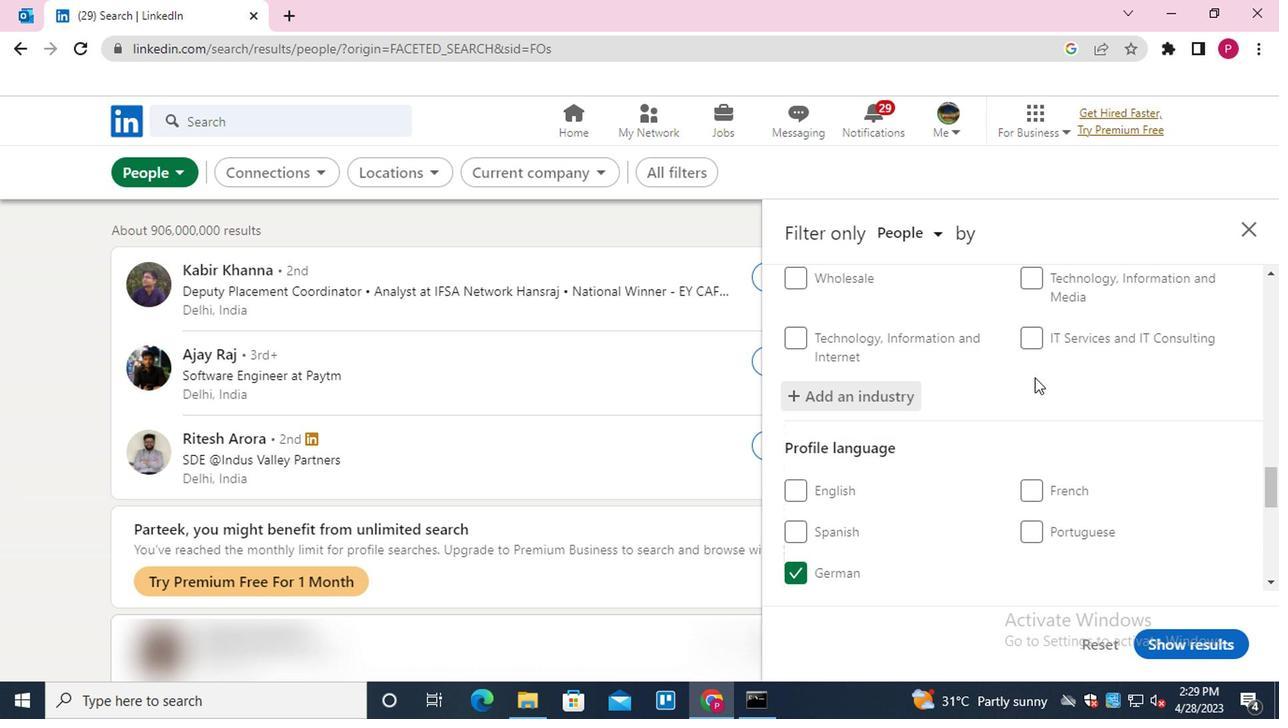 
Action: Mouse scrolled (1030, 375) with delta (0, 0)
Screenshot: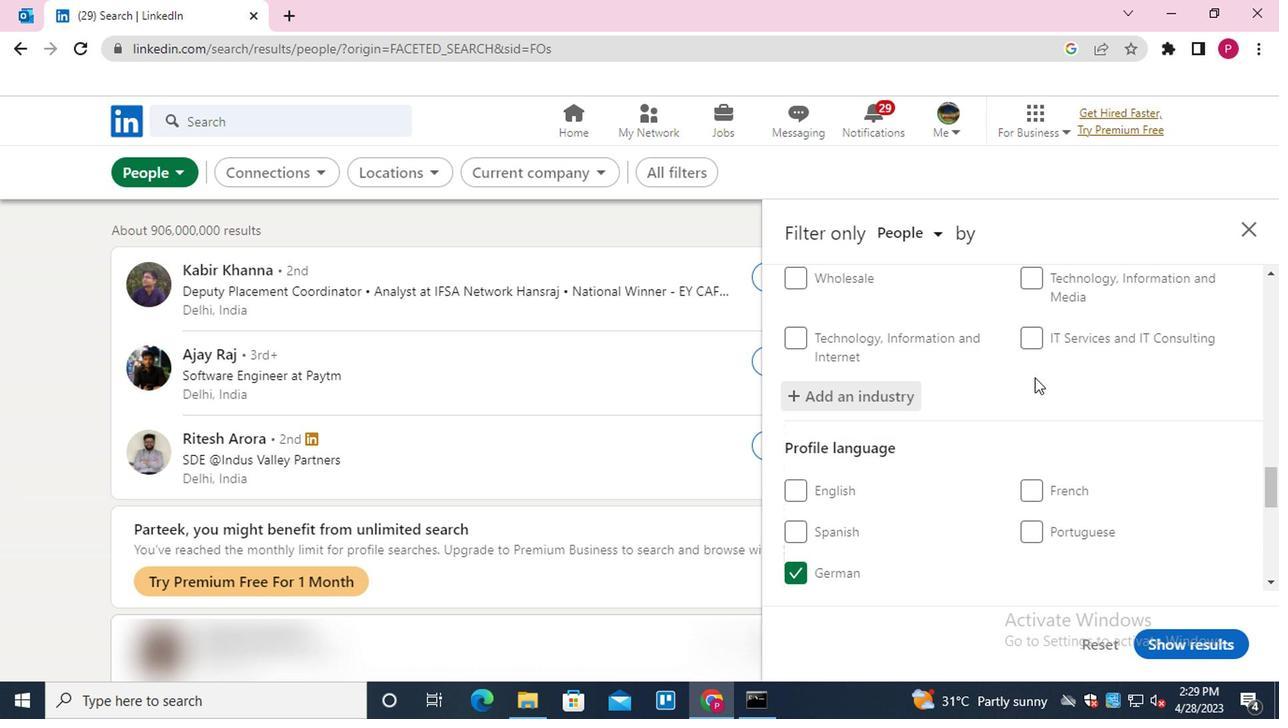
Action: Mouse scrolled (1030, 375) with delta (0, 0)
Screenshot: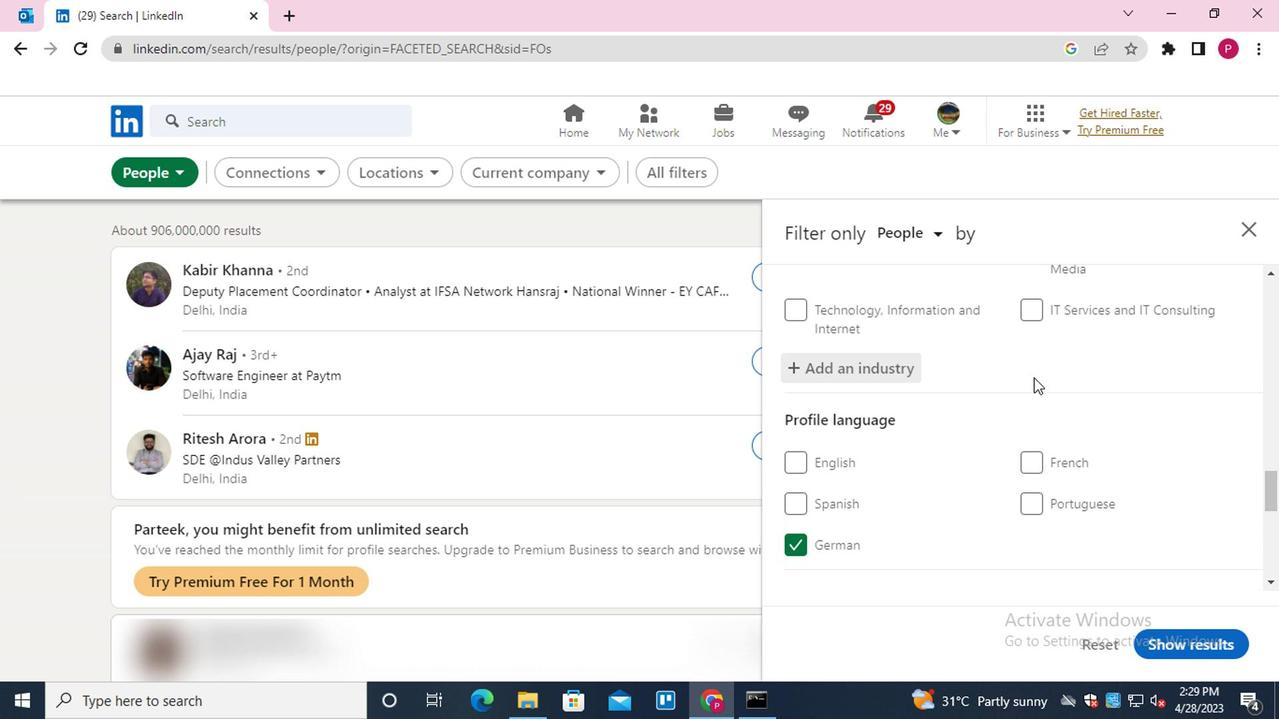 
Action: Mouse moved to (996, 443)
Screenshot: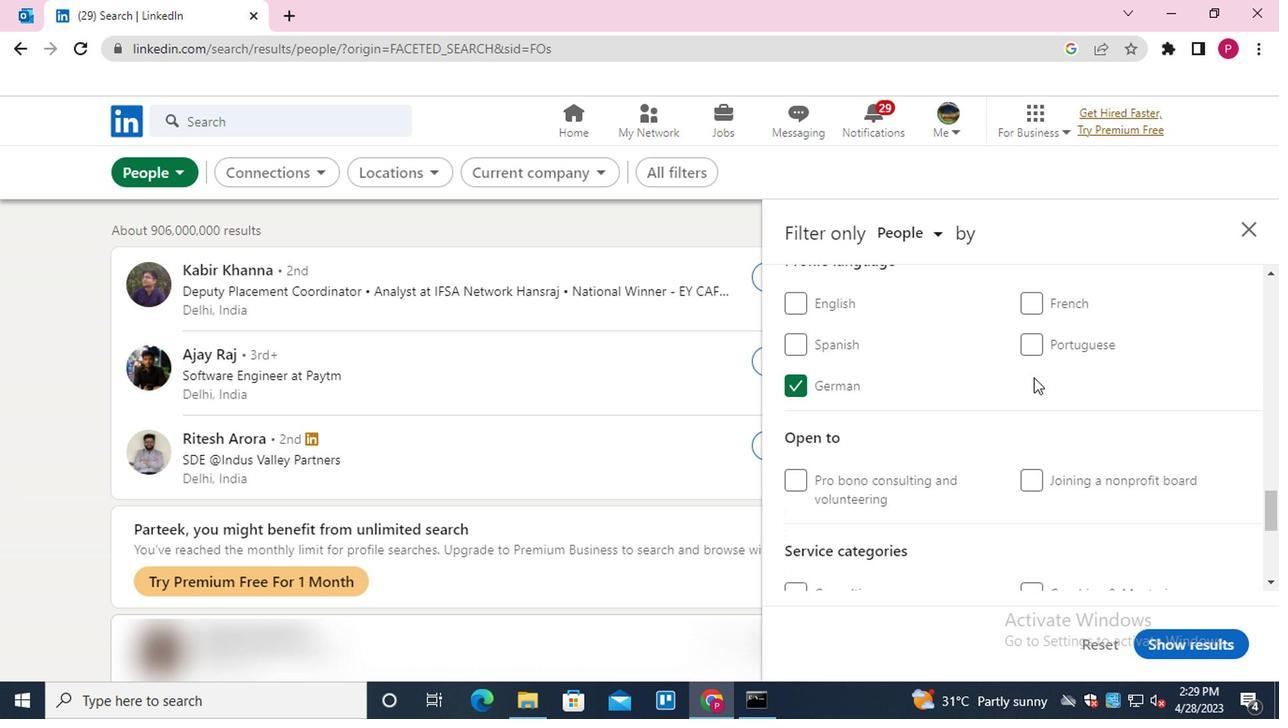 
Action: Mouse scrolled (996, 442) with delta (0, 0)
Screenshot: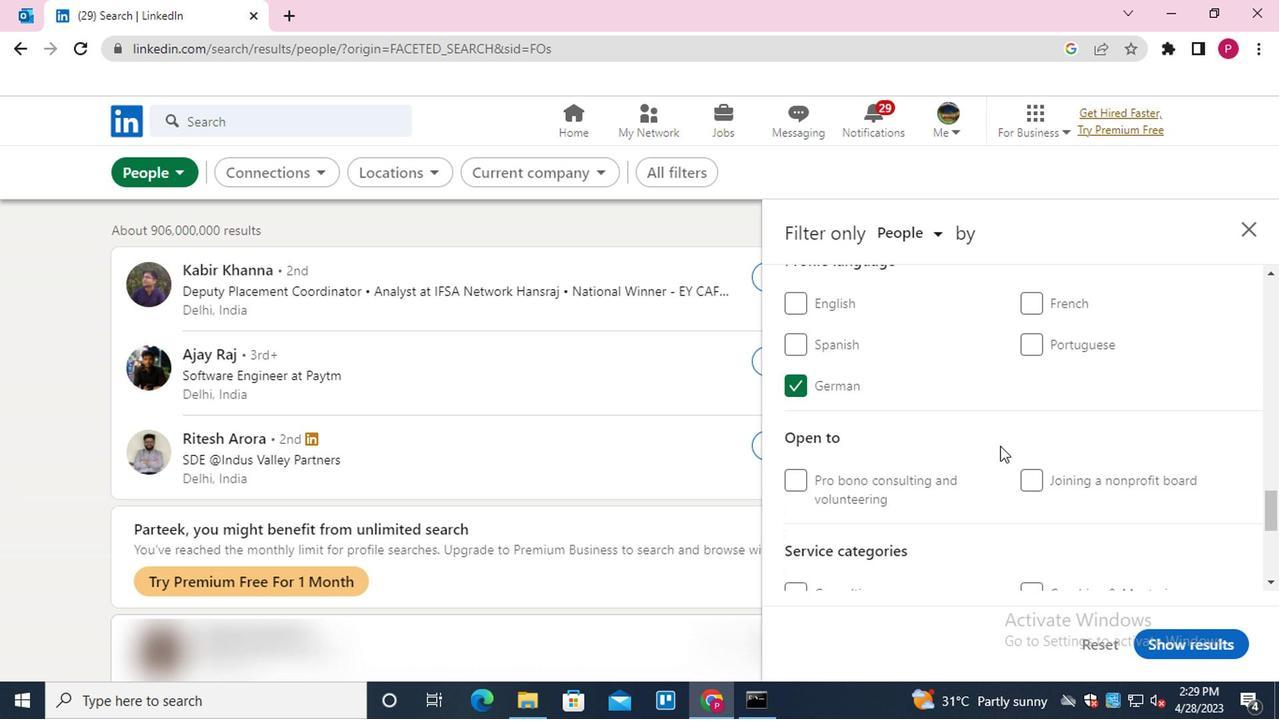 
Action: Mouse scrolled (996, 442) with delta (0, 0)
Screenshot: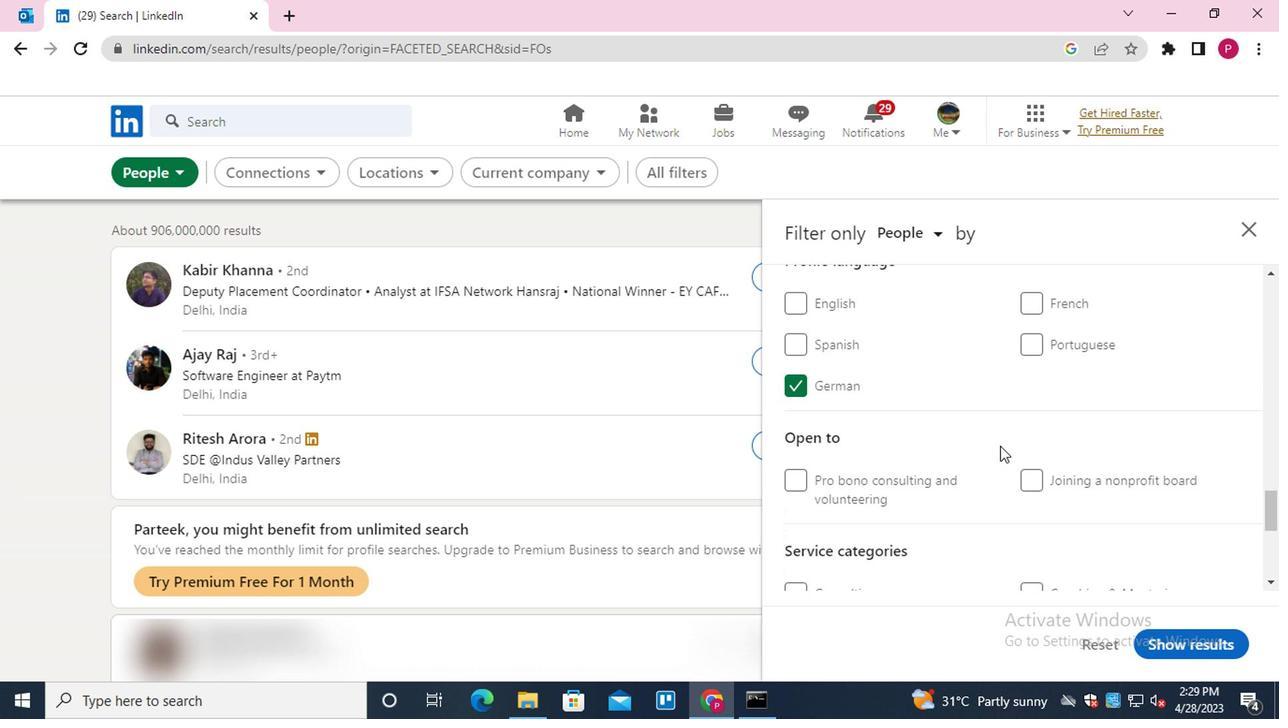 
Action: Mouse scrolled (996, 442) with delta (0, 0)
Screenshot: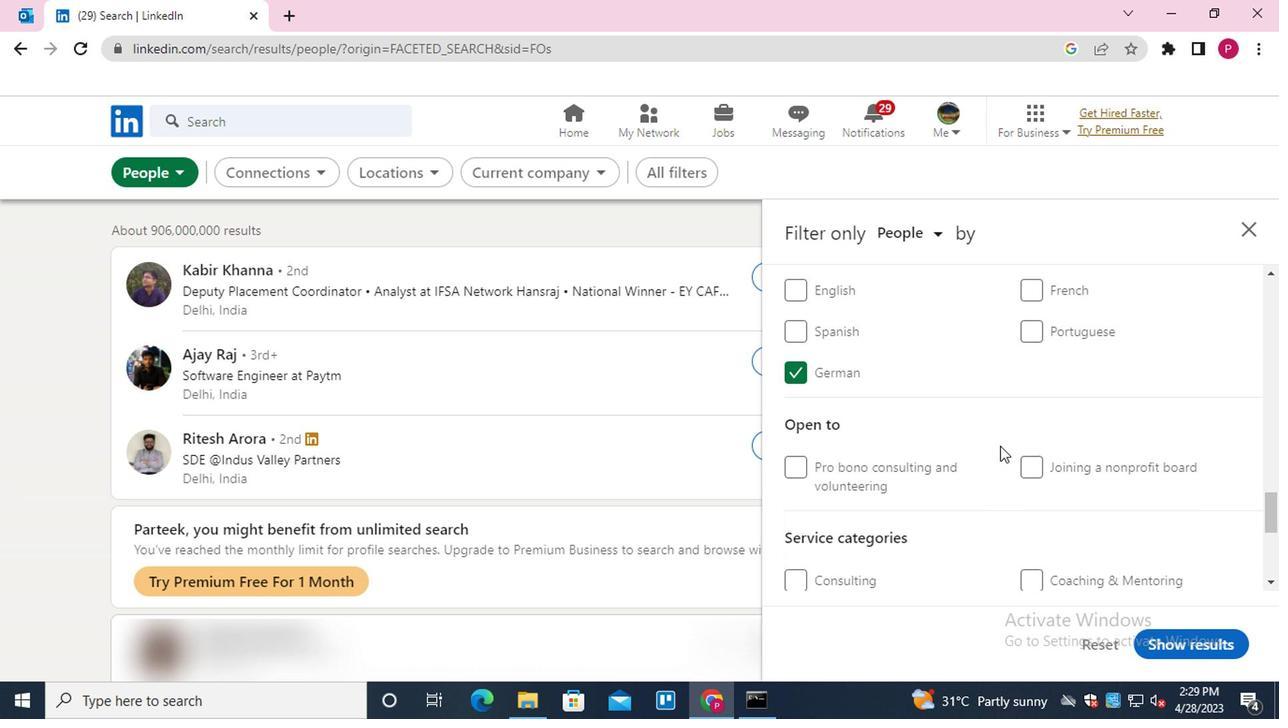 
Action: Mouse scrolled (996, 442) with delta (0, 0)
Screenshot: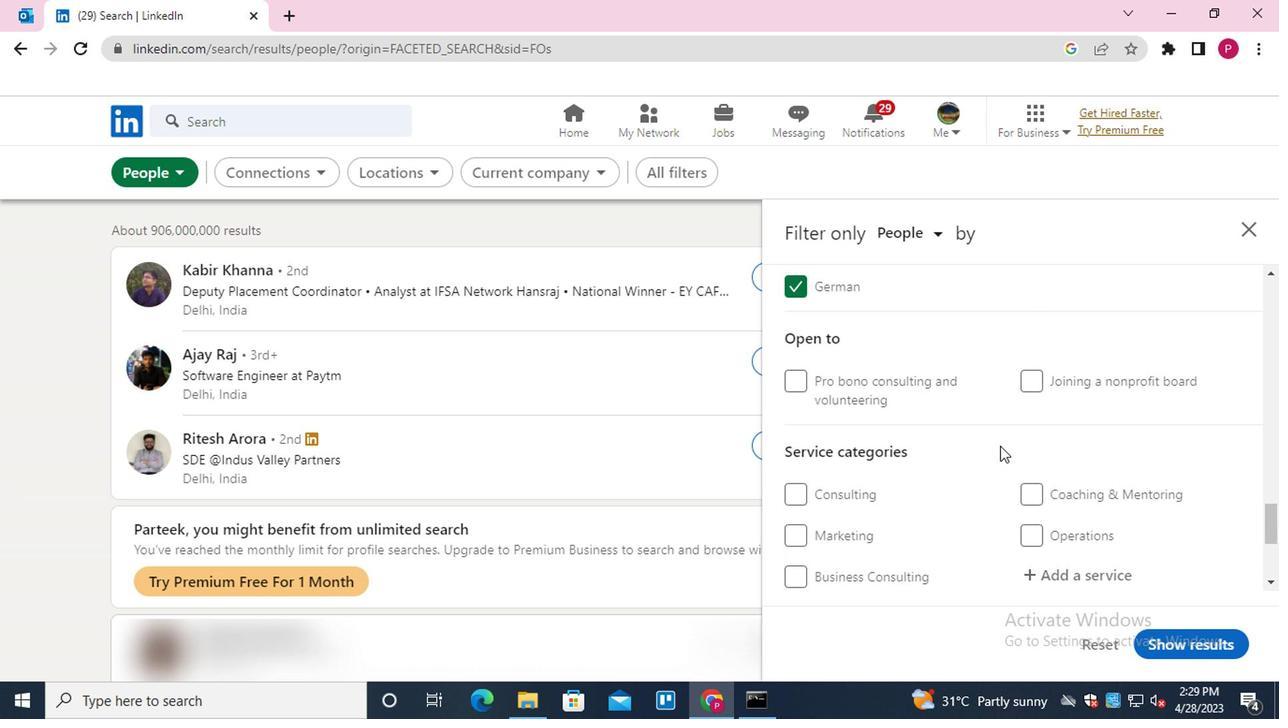 
Action: Mouse moved to (1099, 325)
Screenshot: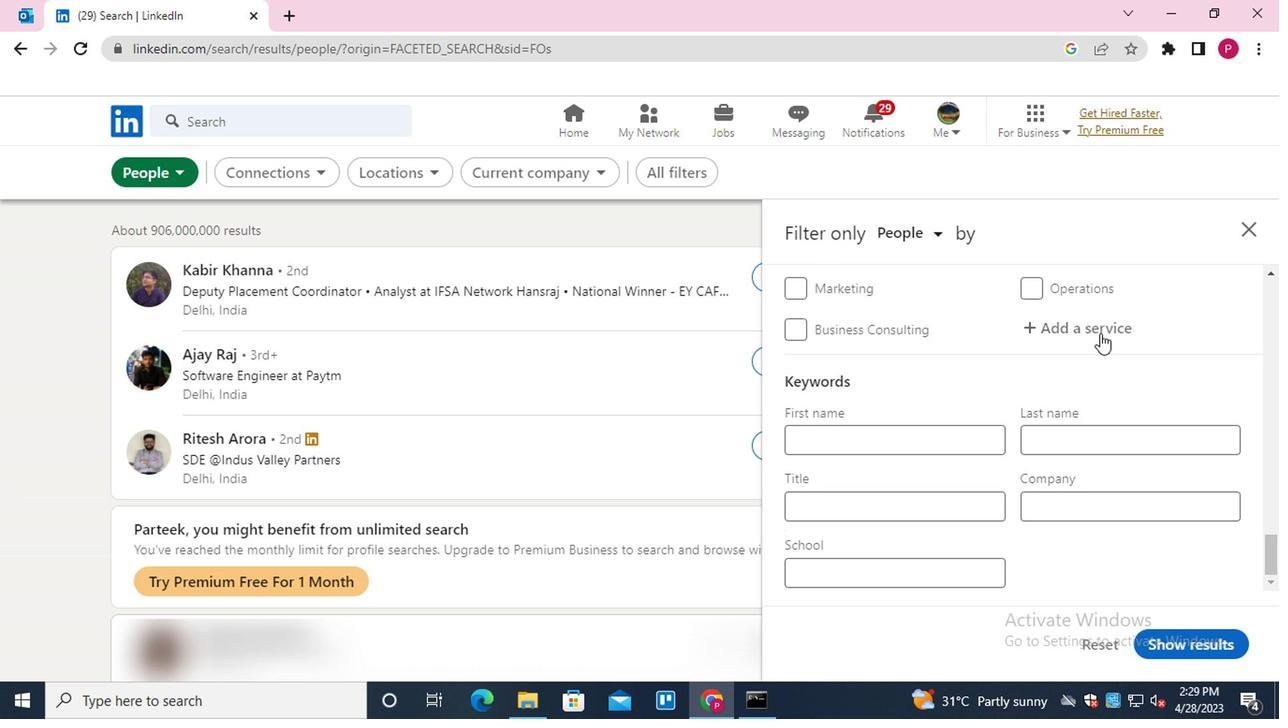 
Action: Mouse pressed left at (1099, 325)
Screenshot: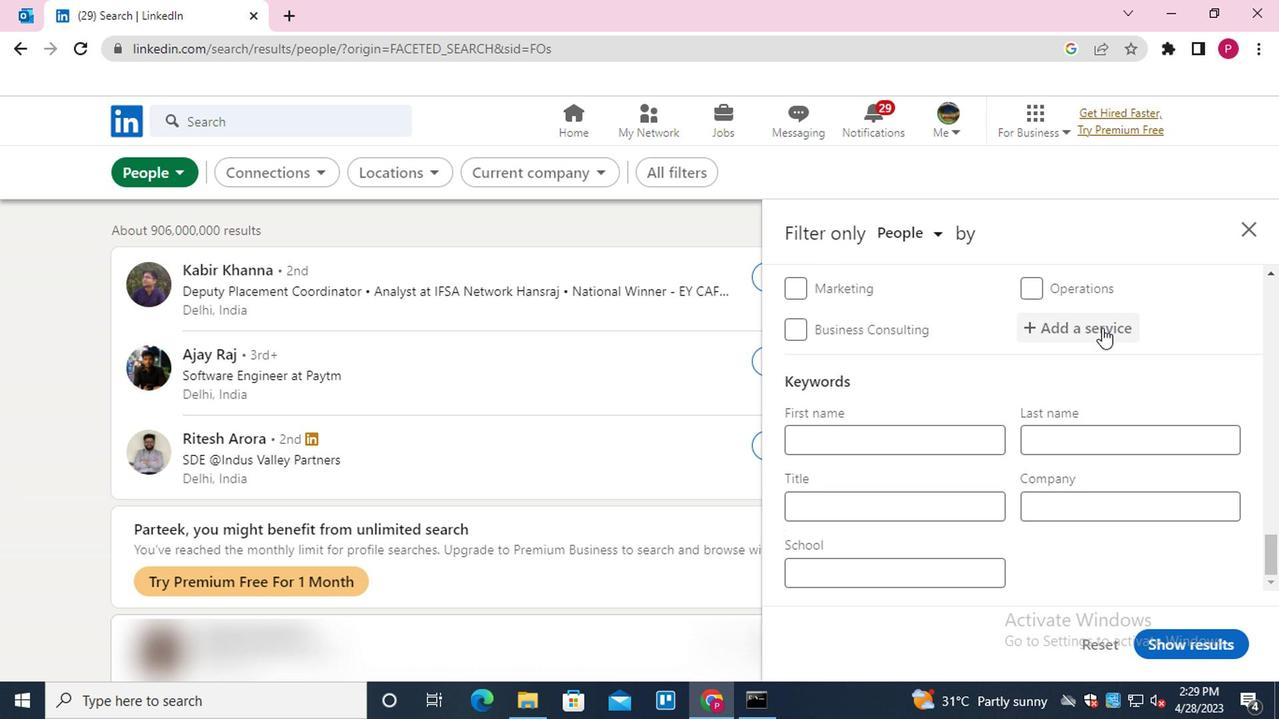 
Action: Mouse moved to (1099, 325)
Screenshot: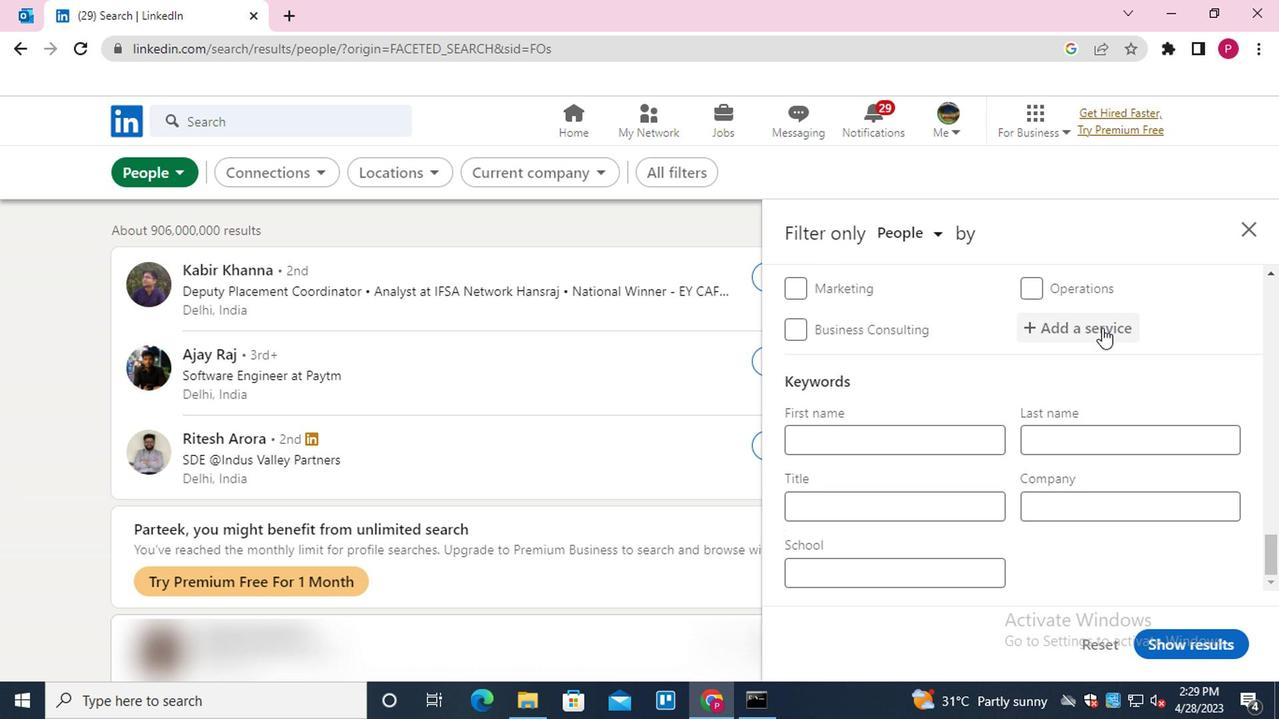 
Action: Key pressed <Key.shift>TEAM<Key.down><Key.enter>
Screenshot: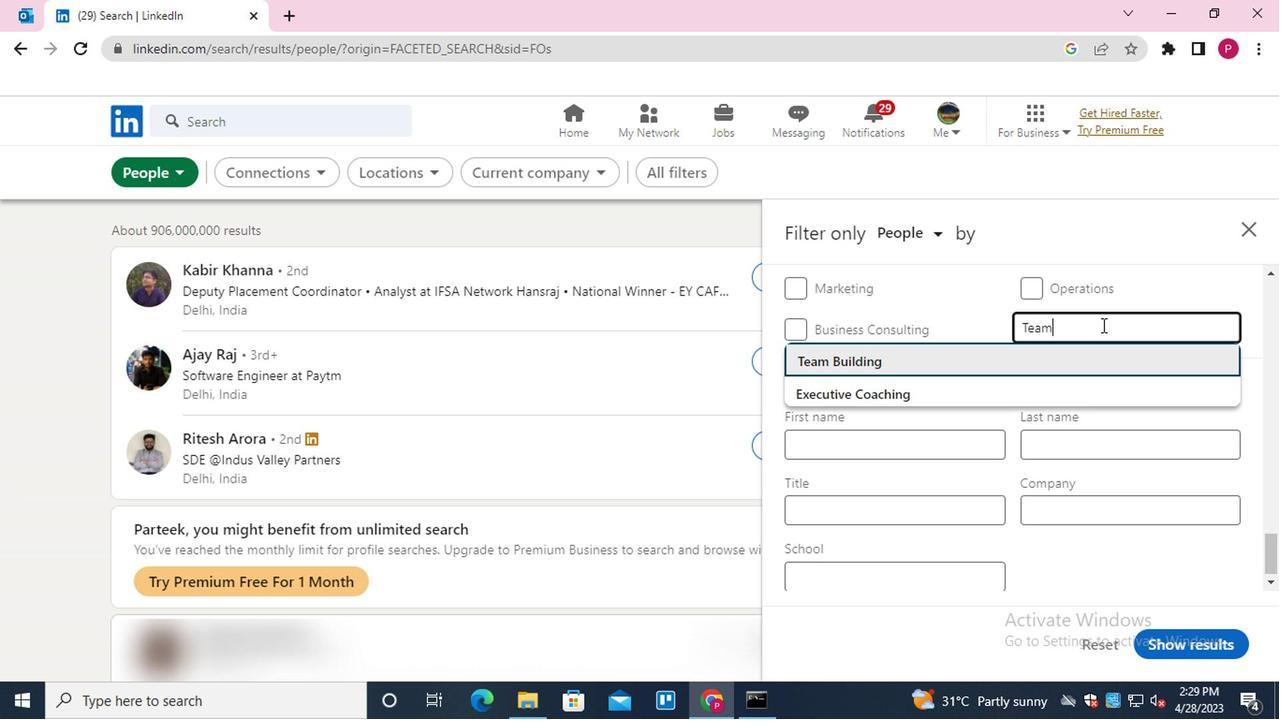 
Action: Mouse moved to (1089, 395)
Screenshot: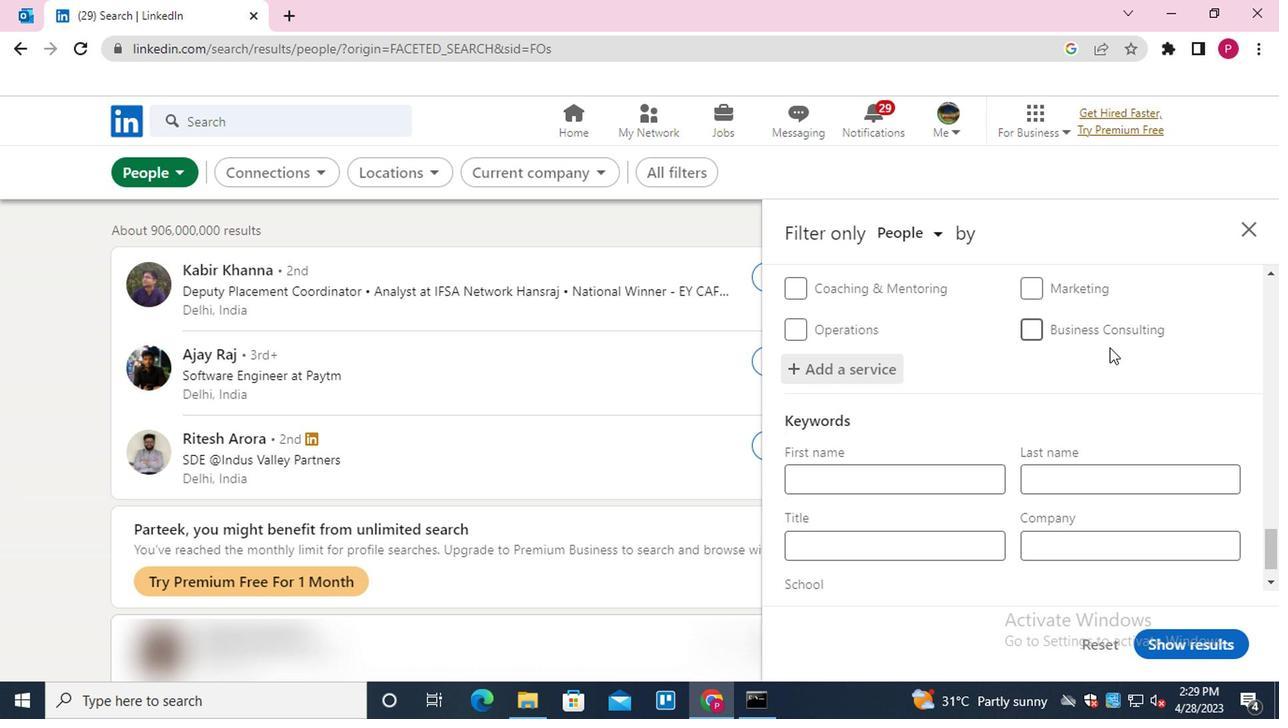 
Action: Mouse scrolled (1089, 395) with delta (0, 0)
Screenshot: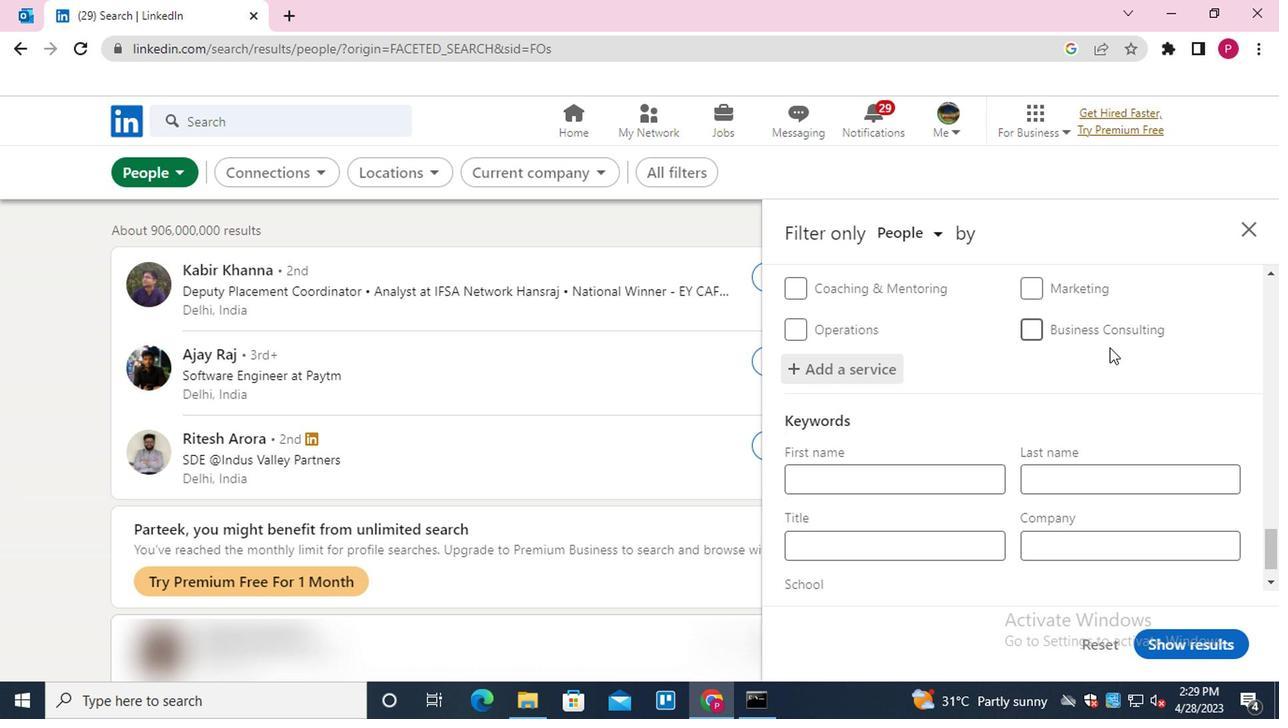 
Action: Mouse moved to (1086, 401)
Screenshot: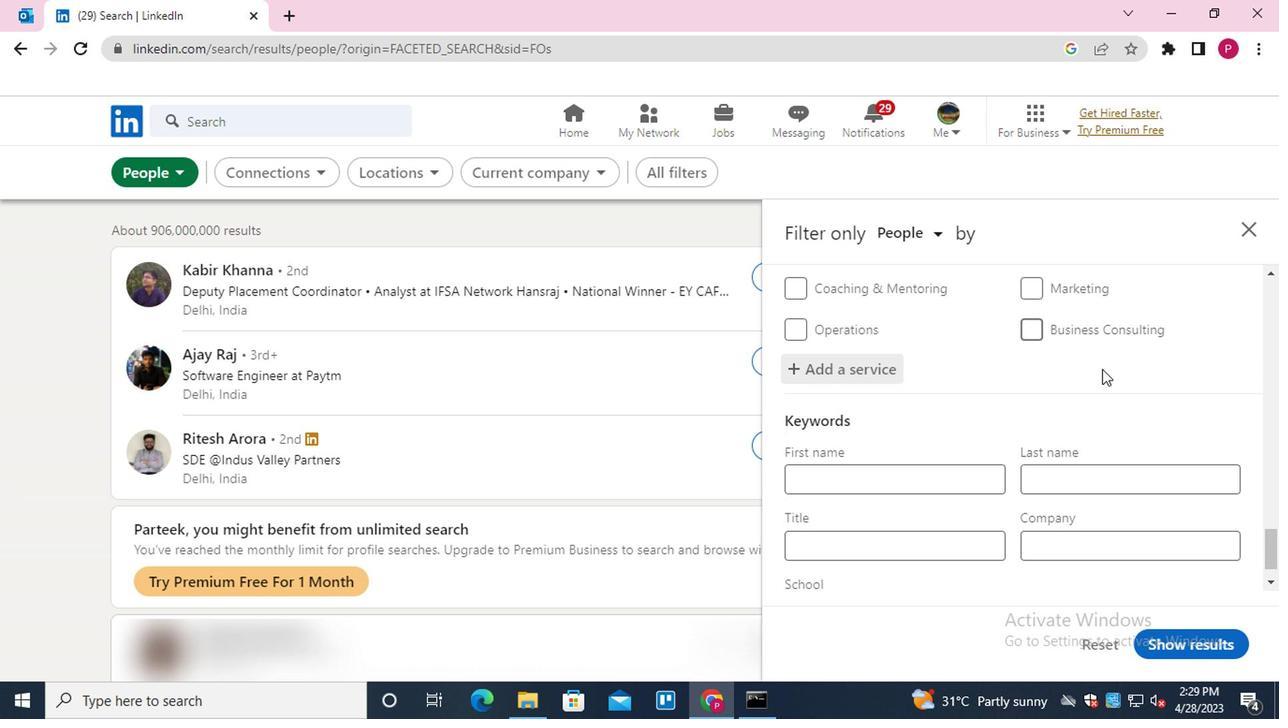 
Action: Mouse scrolled (1086, 400) with delta (0, 0)
Screenshot: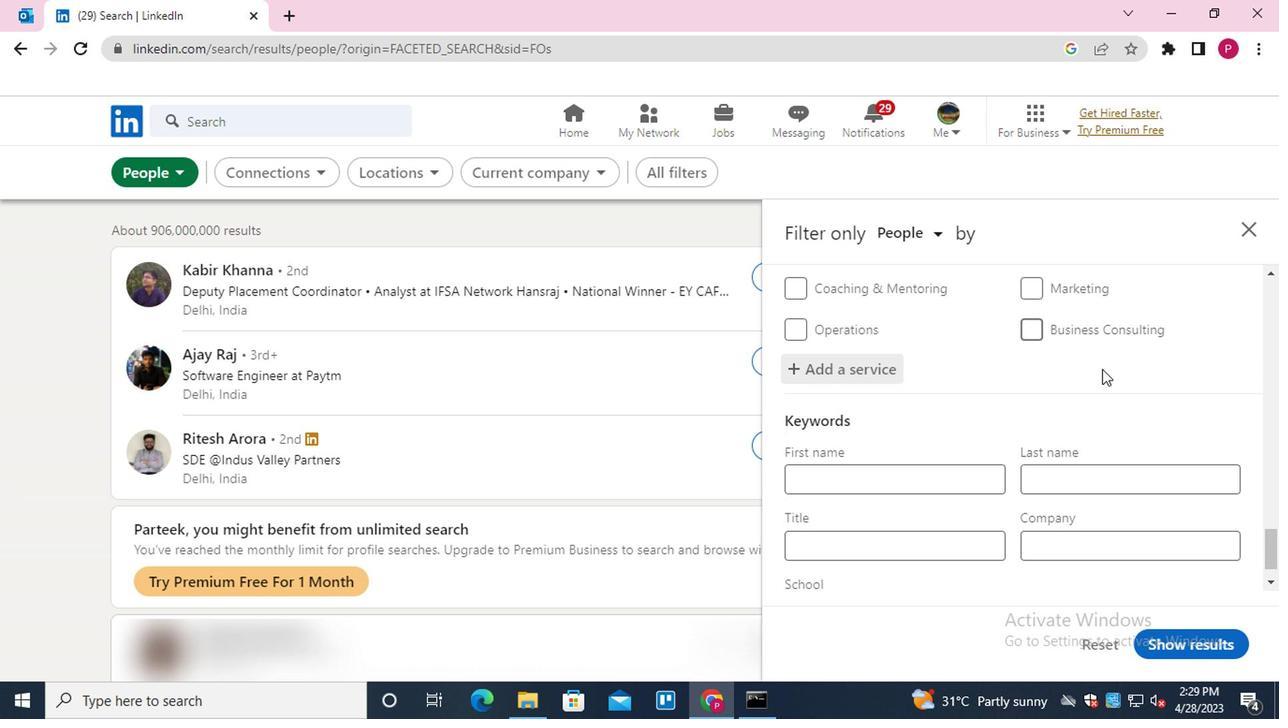 
Action: Mouse moved to (1077, 409)
Screenshot: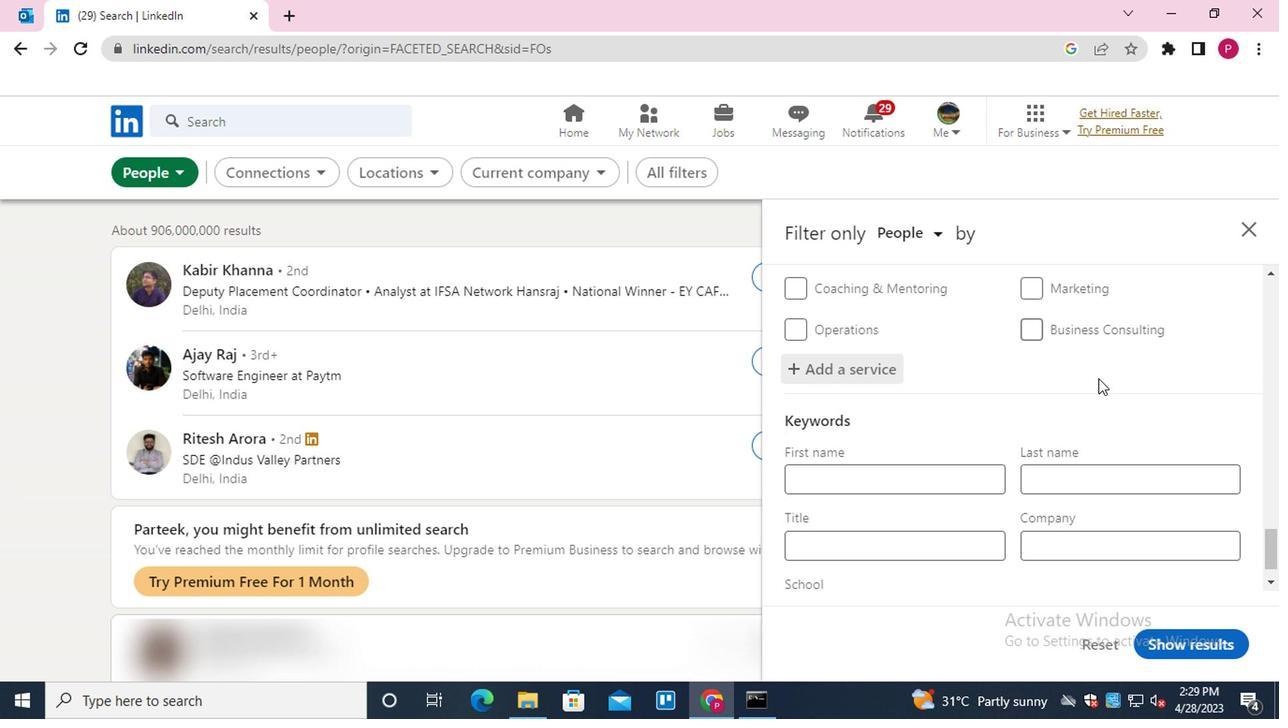 
Action: Mouse scrolled (1077, 408) with delta (0, -1)
Screenshot: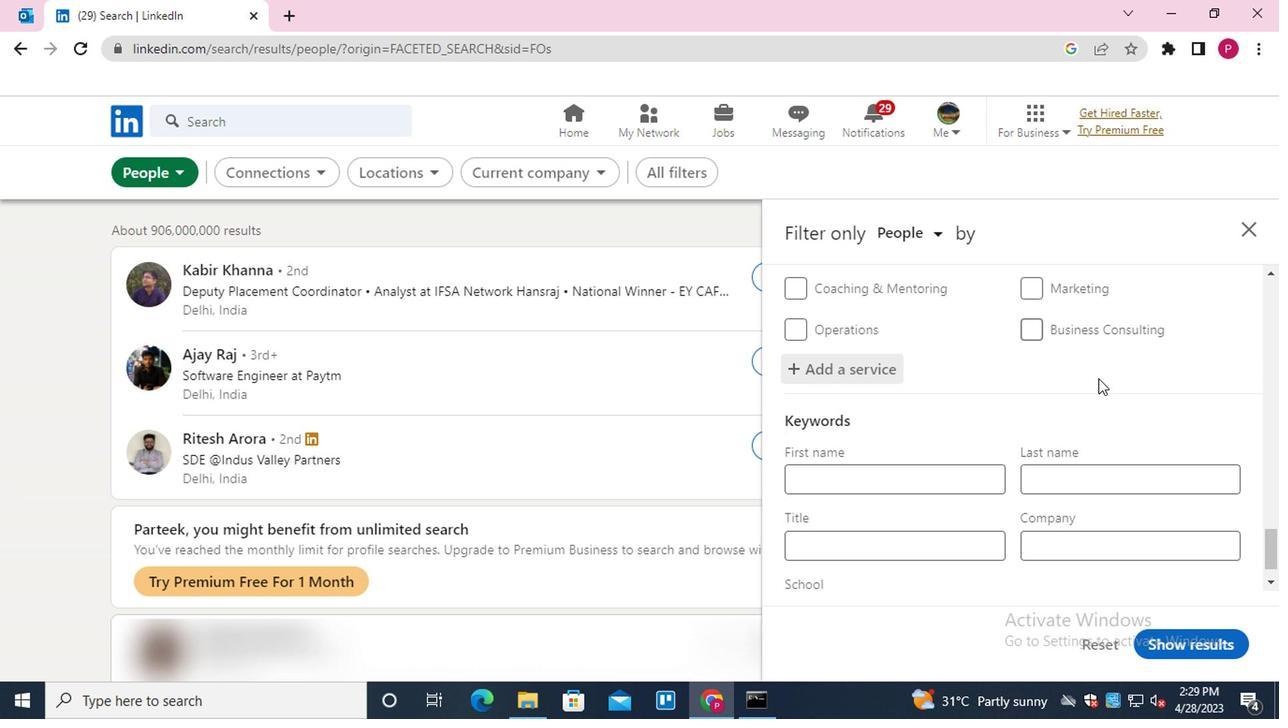 
Action: Mouse moved to (843, 502)
Screenshot: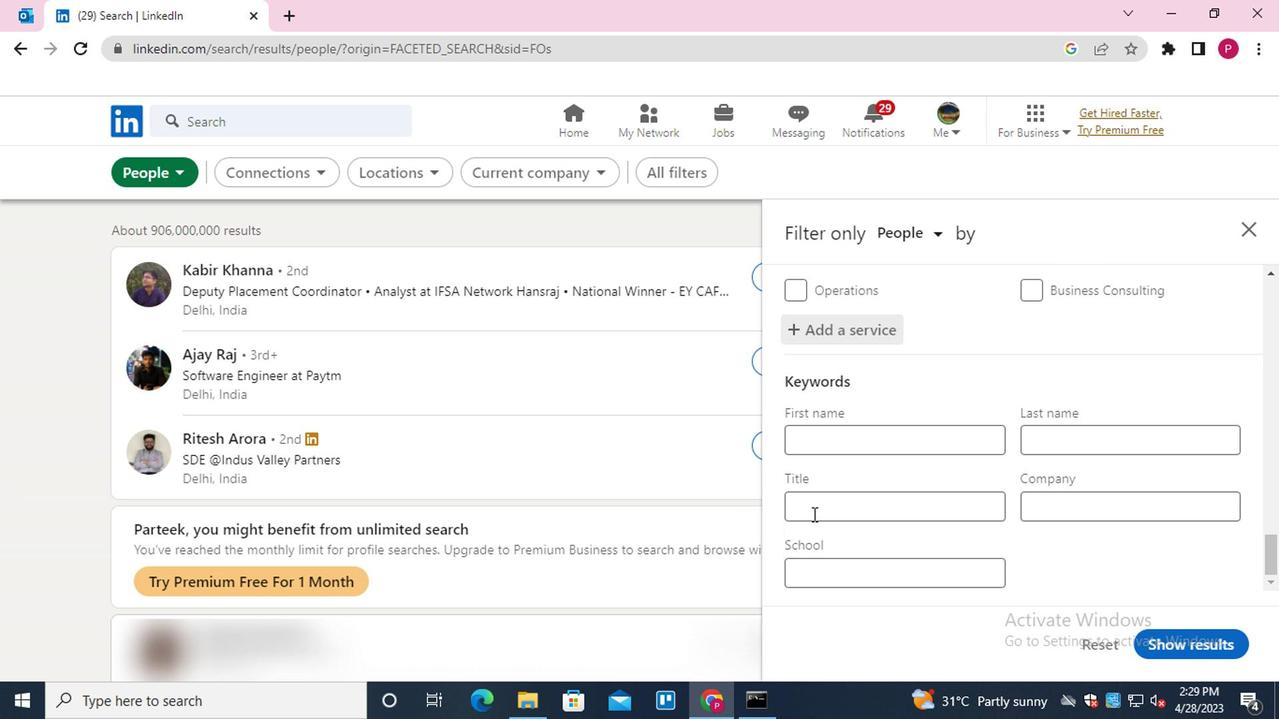 
Action: Mouse pressed left at (843, 502)
Screenshot: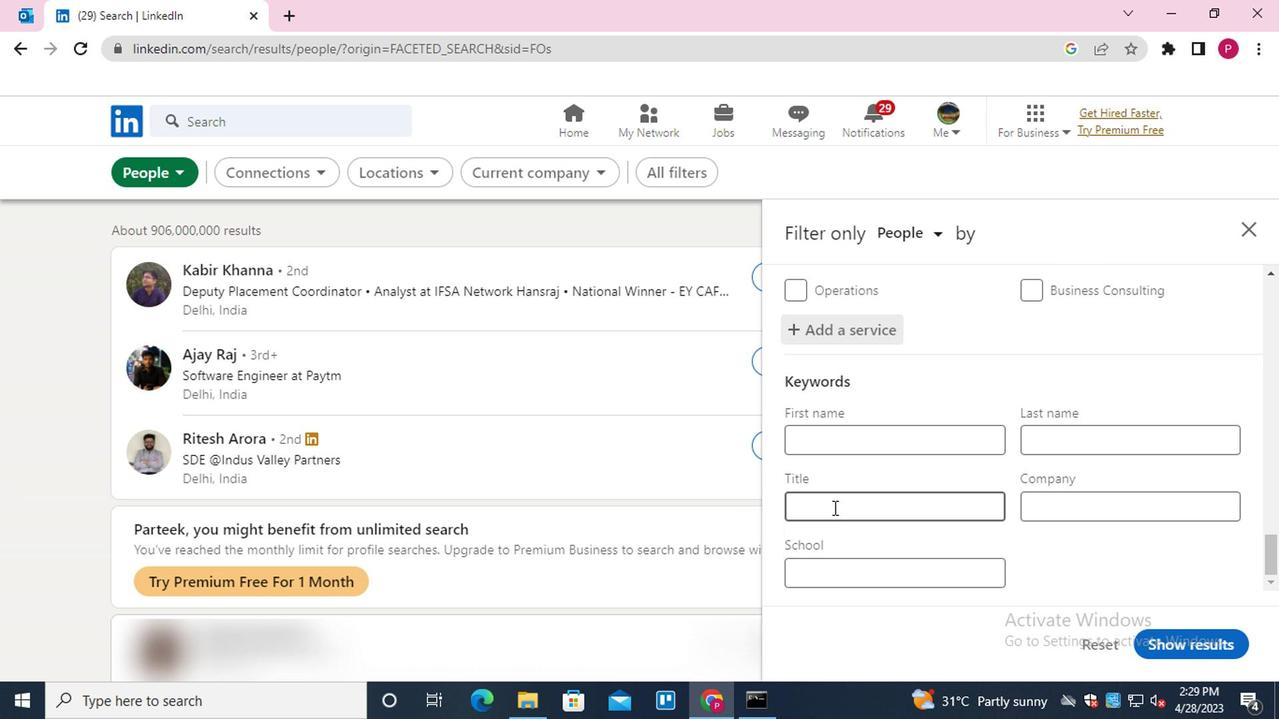 
Action: Key pressed <Key.shift>MEET<Key.backspace><Key.backspace><Key.backspace><Key.backspace><Key.backspace><Key.backspace><Key.backspace><Key.backspace><Key.backspace><Key.backspace><Key.shift><Key.shift><Key.shift><Key.shift><Key.shift><Key.shift><Key.shift><Key.shift><Key.shift><Key.shift><Key.shift><Key.shift><Key.shift><Key.shift><Key.shift><Key.shift><Key.shift><Key.shift><Key.shift><Key.shift><Key.shift><Key.shift><Key.shift><Key.shift><Key.shift><Key.shift><Key.shift><Key.shift><Key.shift><Key.shift><Key.shift><Key.shift><Key.shift><Key.shift><Key.shift><Key.shift><Key.shift><Key.shift><Key.shift><Key.shift><Key.shift><Key.shift><Key.shift><Key.shift><Key.shift><Key.shift><Key.shift><Key.shift><Key.shift><Key.shift><Key.shift><Key.shift><Key.shift><Key.shift><Key.shift><Key.shift><Key.shift><Key.shift><Key.shift><Key.shift><Key.shift><Key.shift><Key.shift><Key.shift><Key.shift><Key.shift><Key.shift><Key.shift><Key.shift><Key.shift><Key.shift><Key.shift><Key.shift><Key.shift><Key.shift><Key.shift><Key.shift><Key.shift><Key.shift><Key.shift><Key.shift><Key.shift><Key.shift><Key.shift><Key.shift>EVENT<Key.space><Key.shift>PLANNER
Screenshot: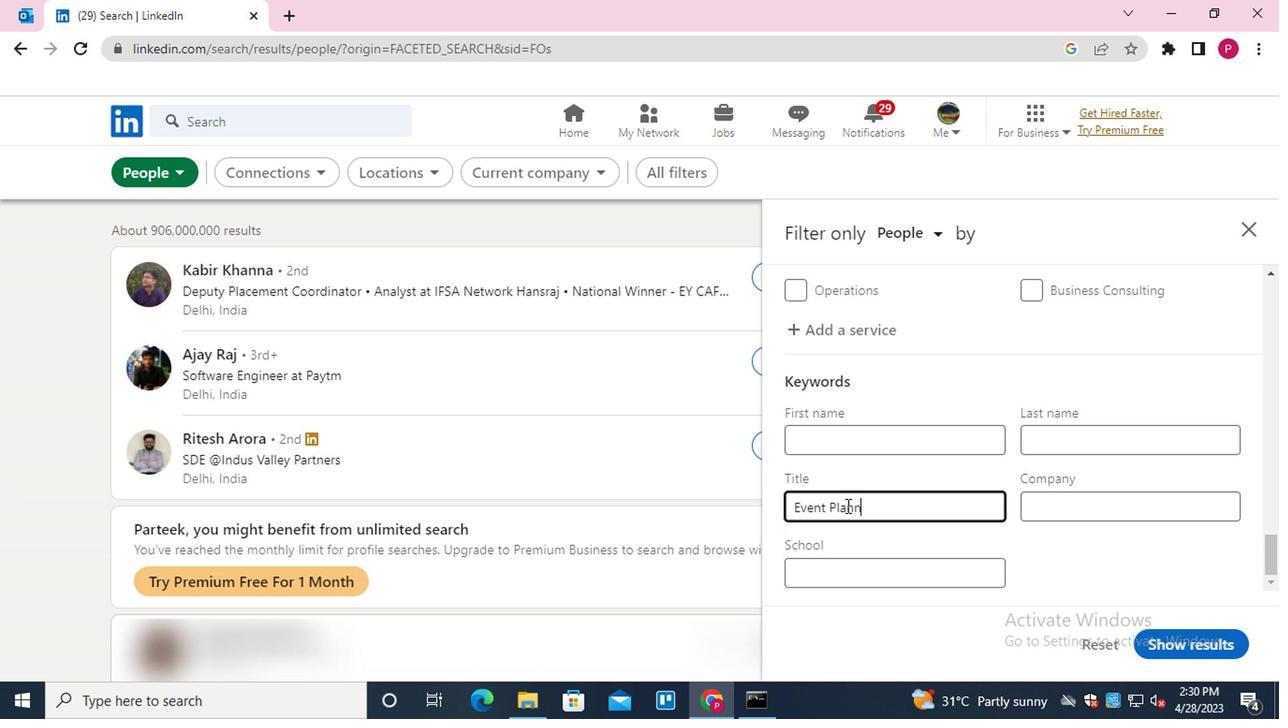 
Action: Mouse moved to (1193, 632)
Screenshot: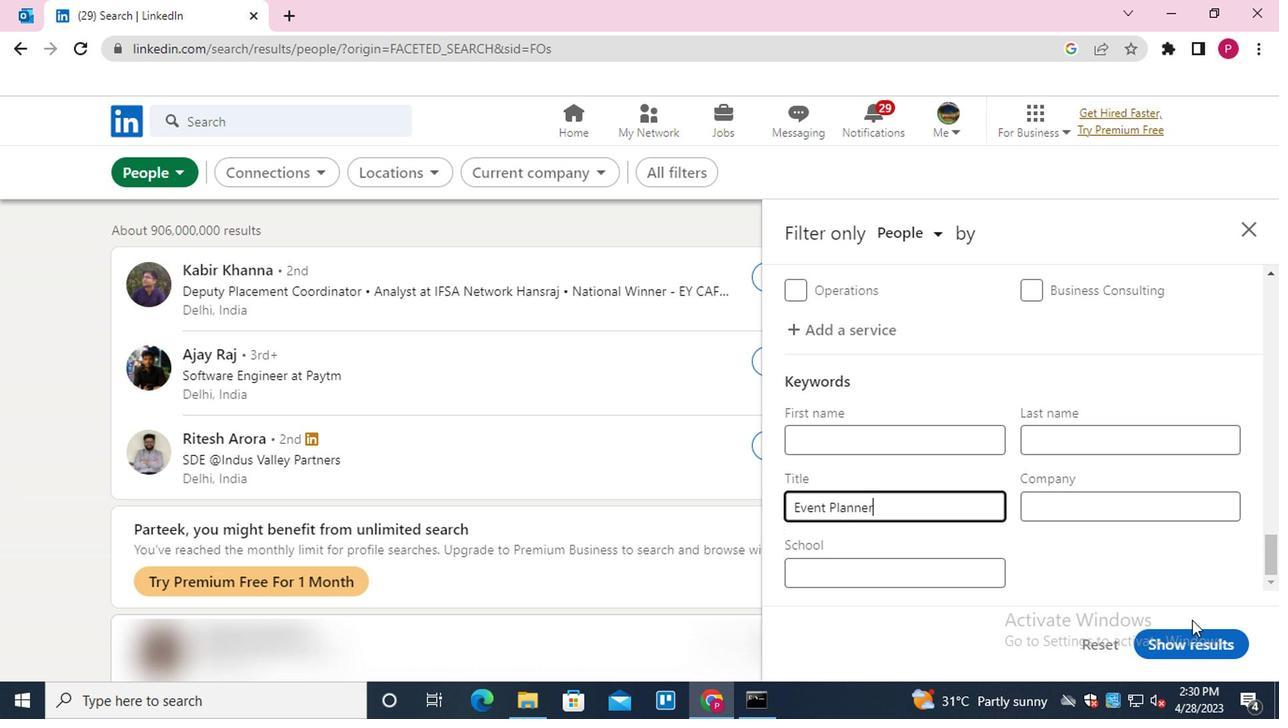 
Action: Mouse pressed left at (1193, 632)
Screenshot: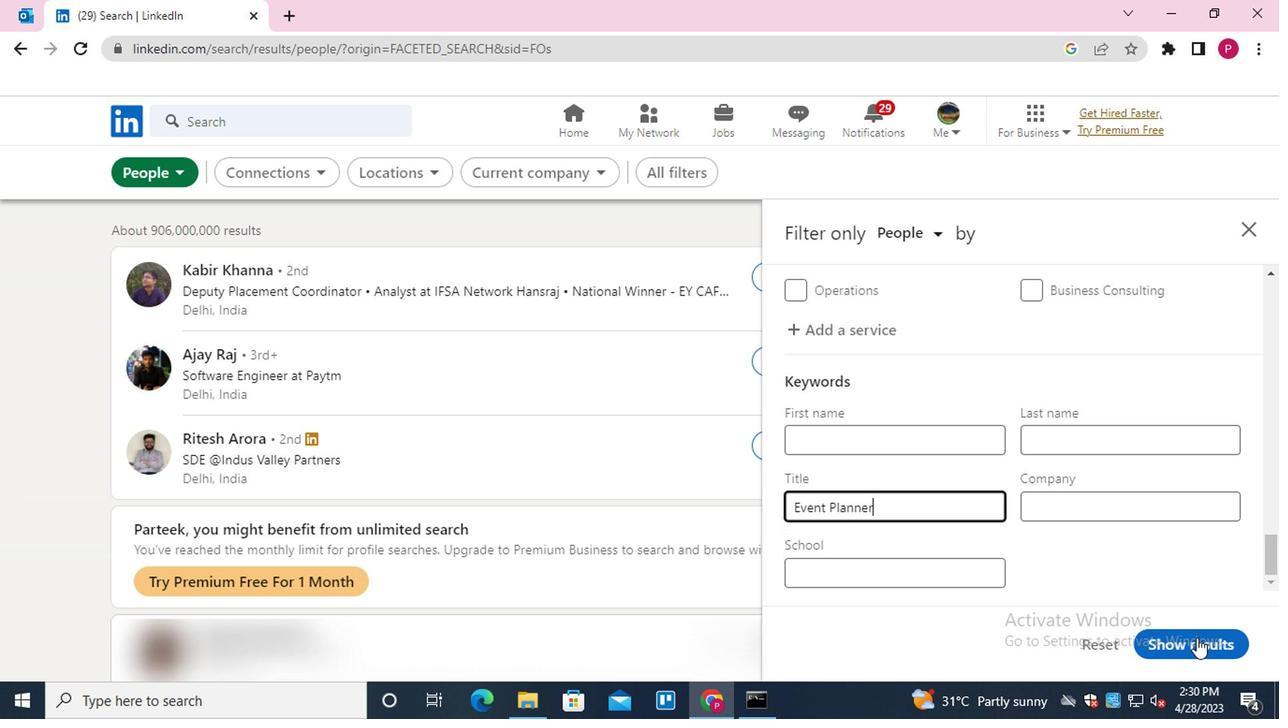 
Action: Mouse moved to (432, 319)
Screenshot: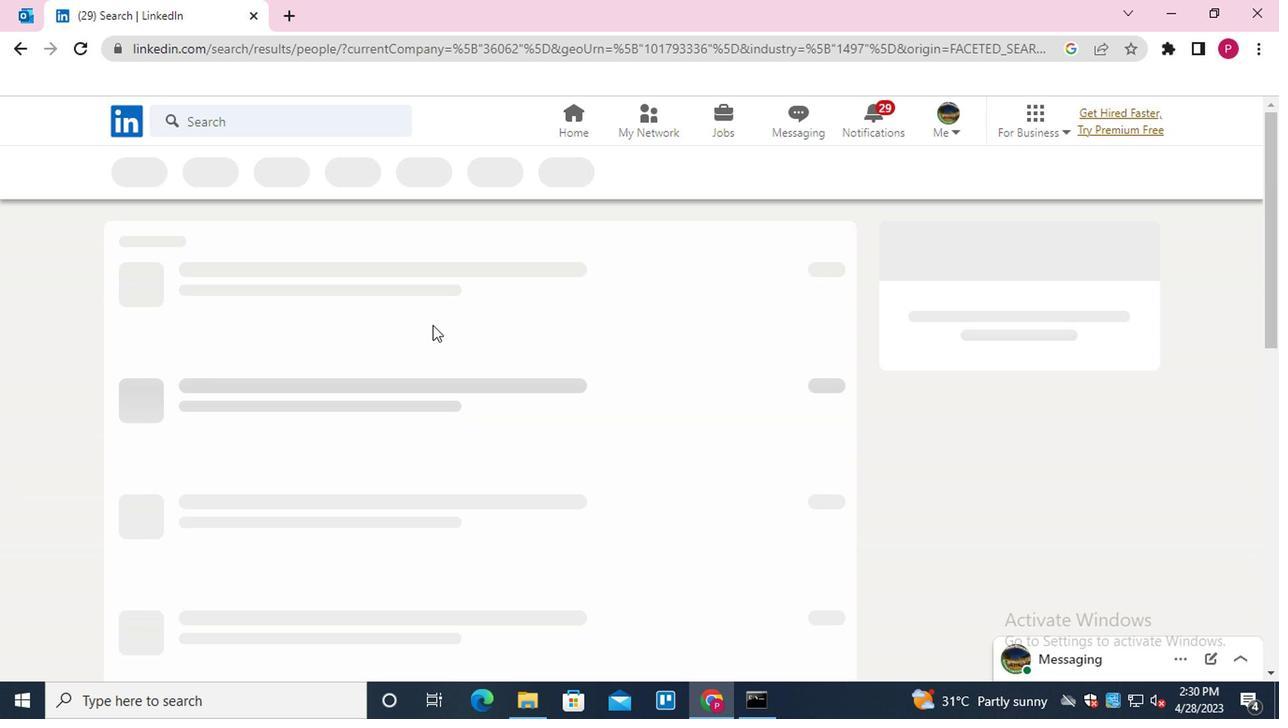 
